 Task: Search one way flight ticket for 1 adult, 5 children, 2 infants in seat and 1 infant on lap in first from Brainerd: Brainerd Lakes Regional Airport to Fort Wayne: Fort Wayne International Airport on 5-4-2023. Choice of flights is Sun country airlines. Number of bags: 2 carry on bags and 6 checked bags. Price is upto 72000. Outbound departure time preference is 21:45.
Action: Mouse moved to (328, 120)
Screenshot: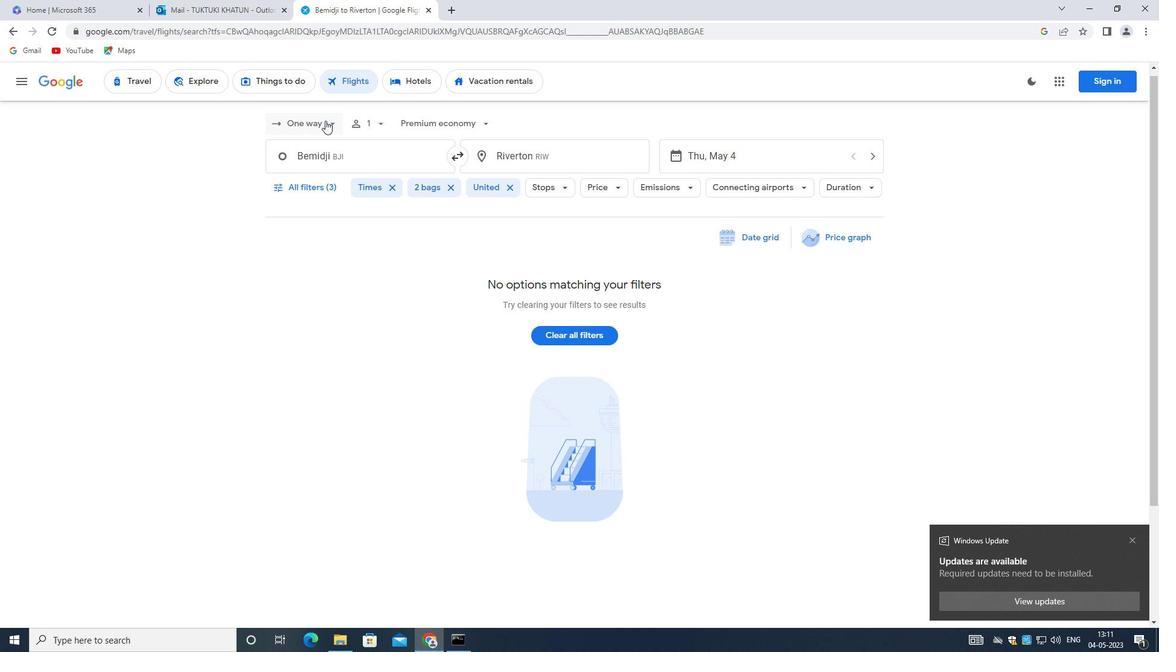 
Action: Mouse pressed left at (328, 120)
Screenshot: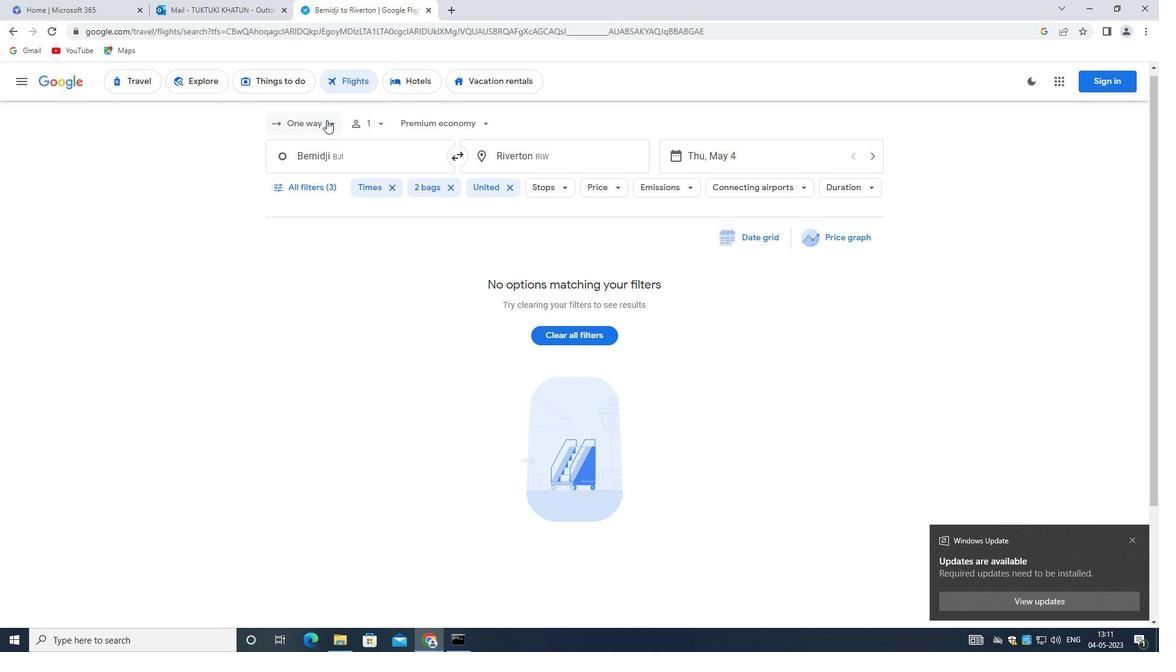
Action: Mouse moved to (328, 176)
Screenshot: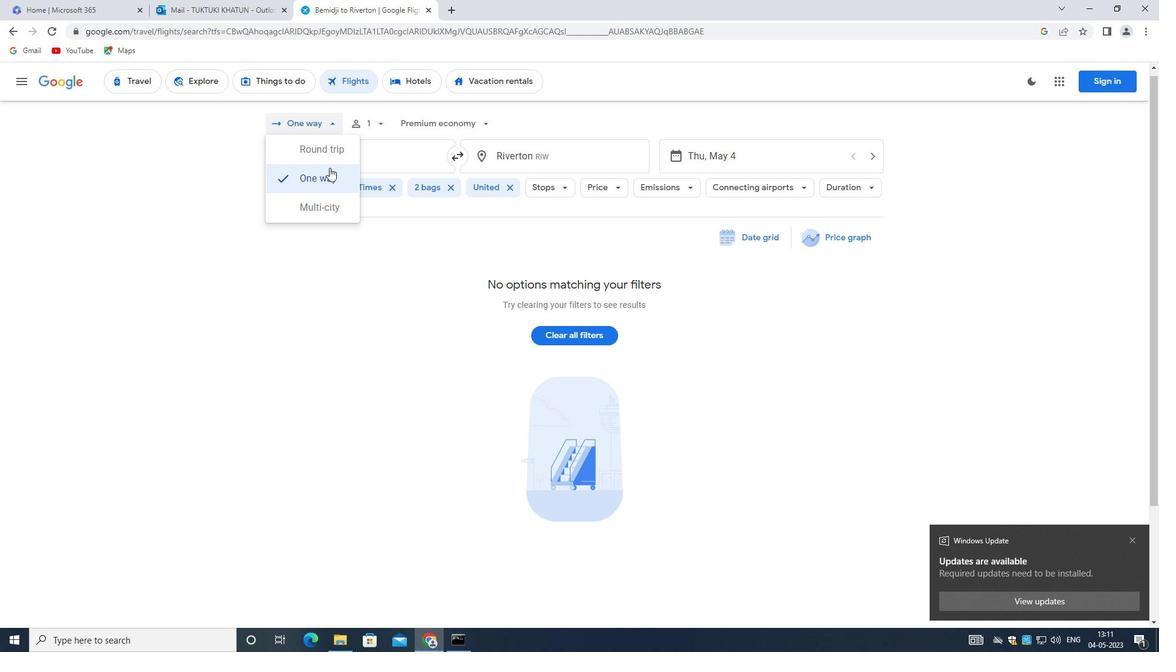 
Action: Mouse pressed left at (328, 176)
Screenshot: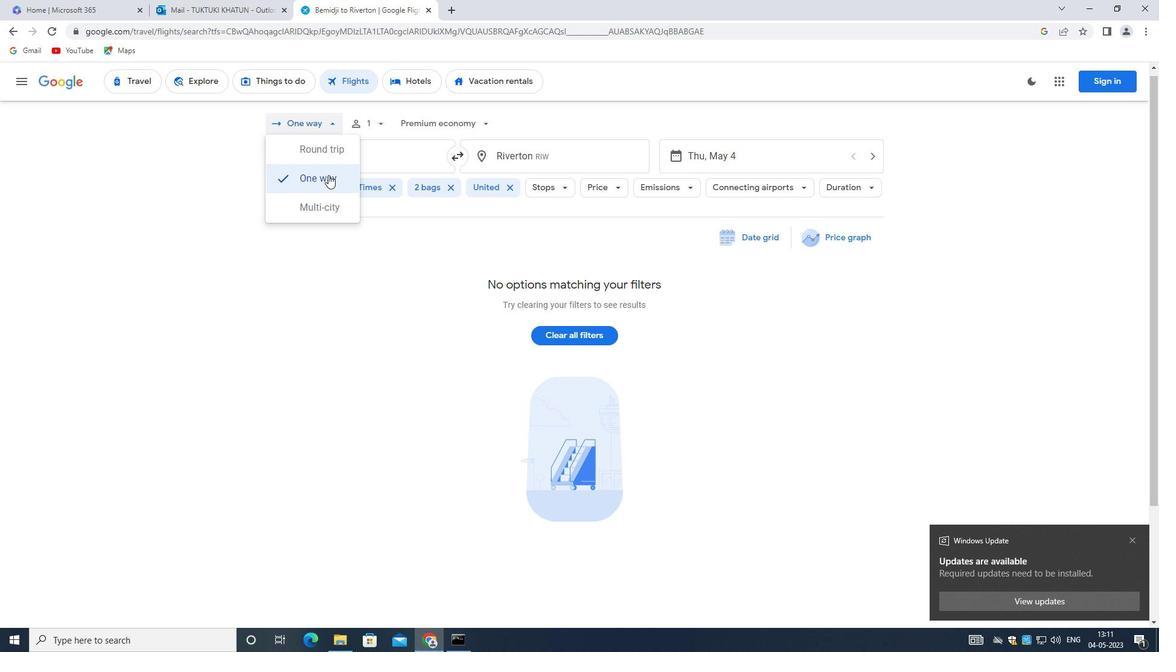 
Action: Mouse moved to (389, 122)
Screenshot: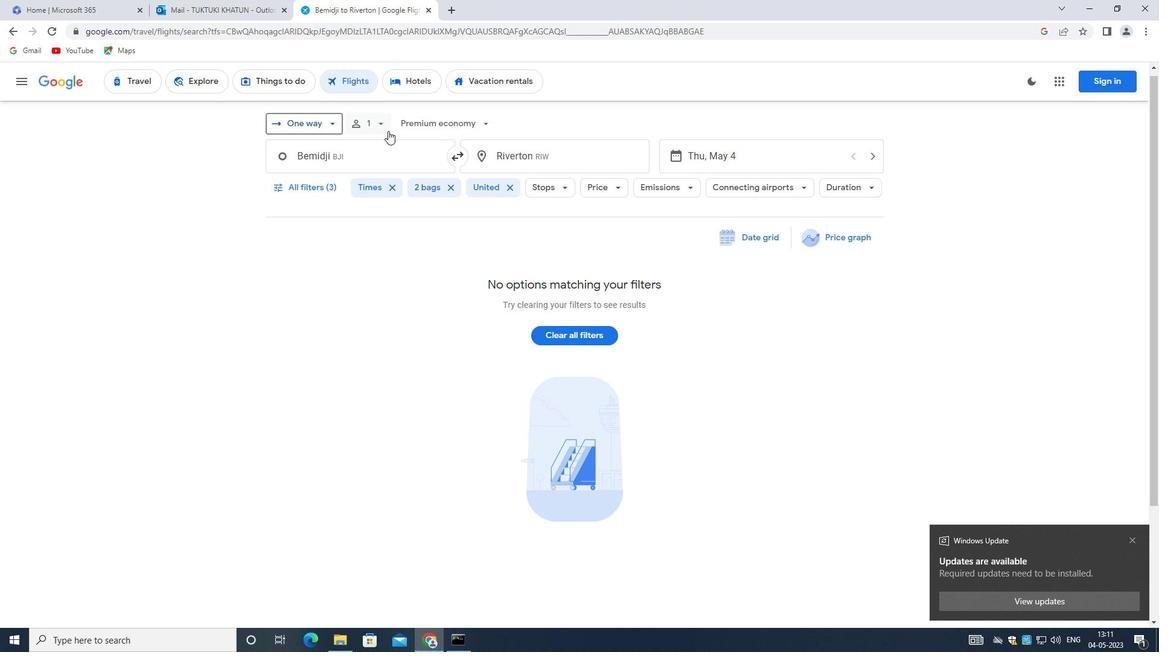 
Action: Mouse pressed left at (389, 122)
Screenshot: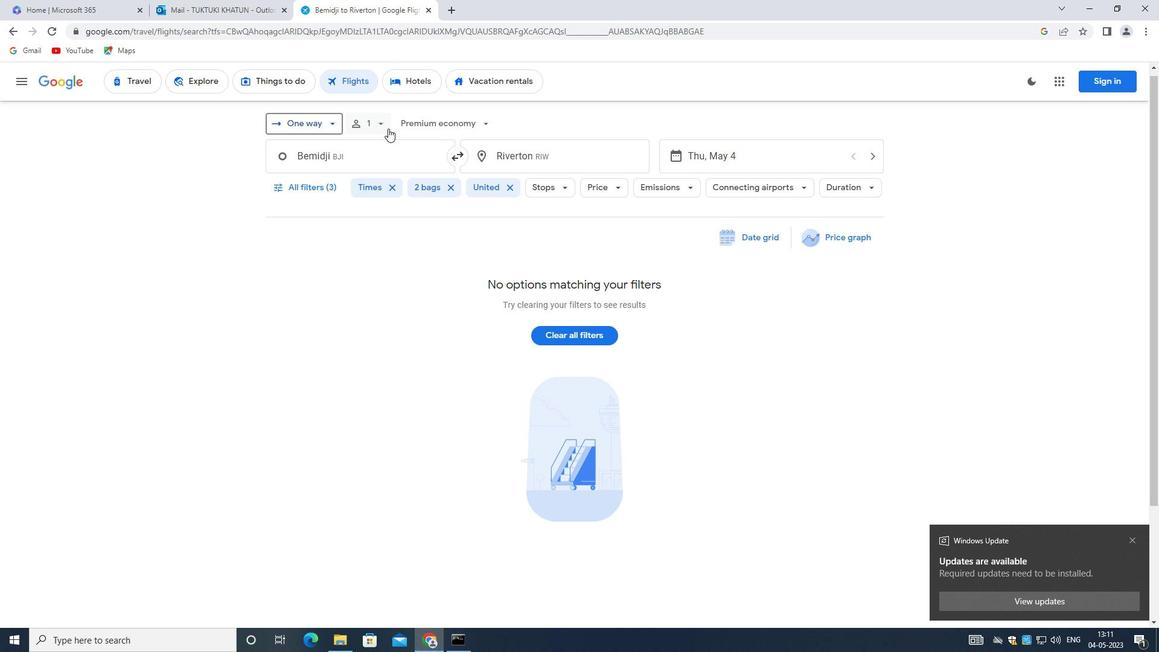 
Action: Mouse moved to (469, 180)
Screenshot: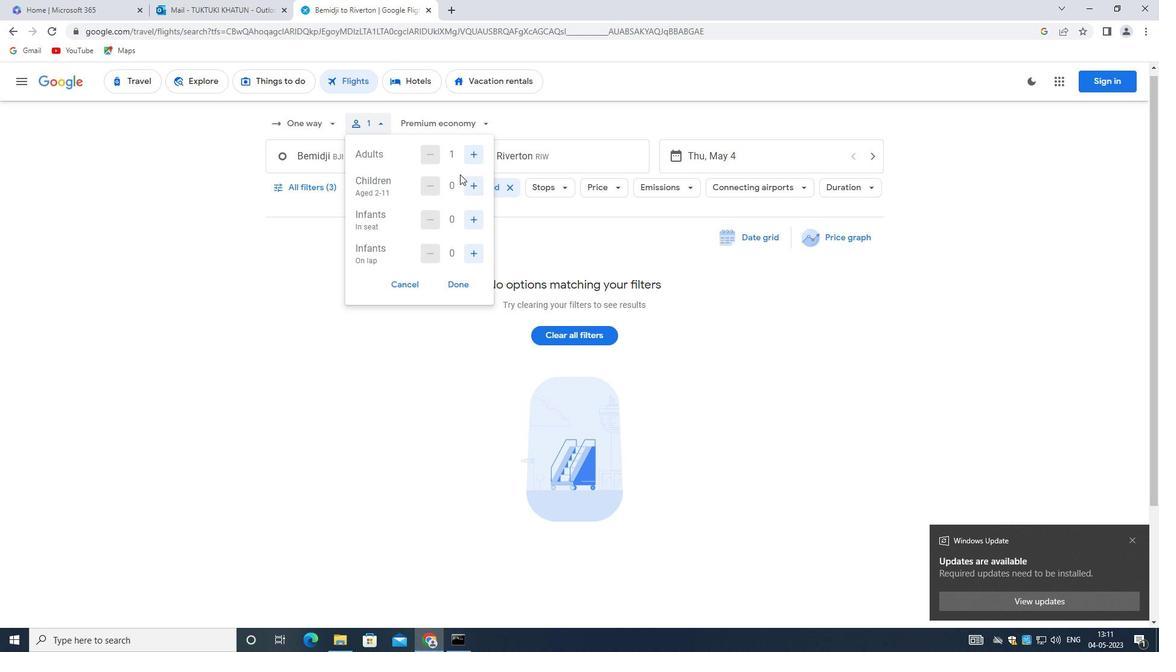 
Action: Mouse pressed left at (469, 180)
Screenshot: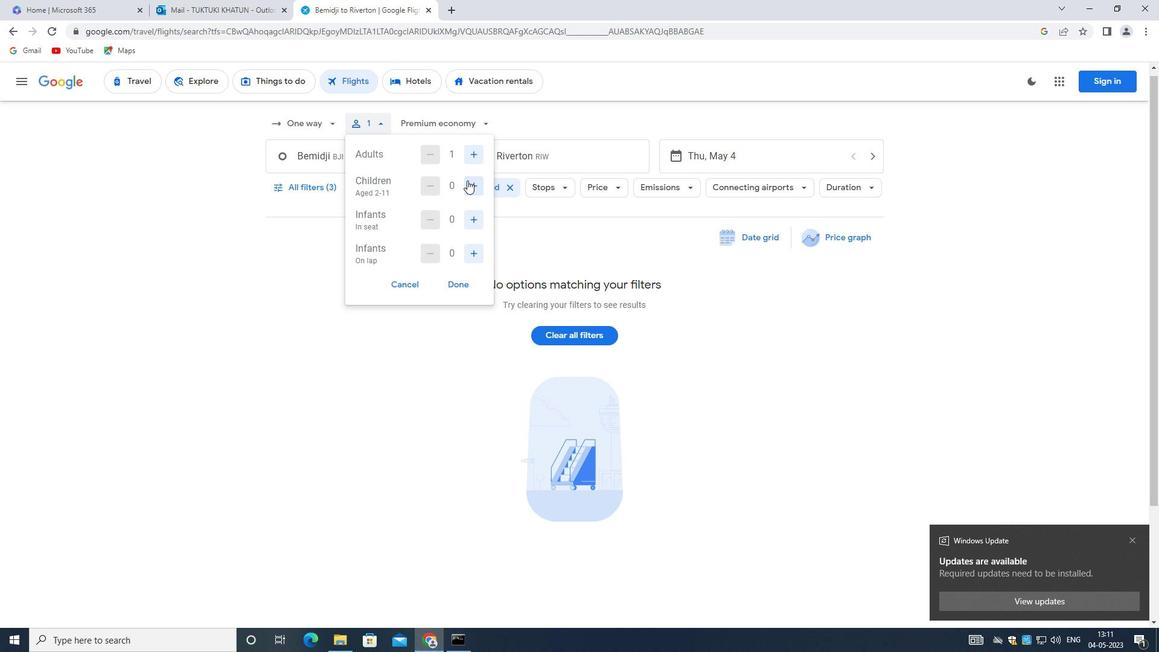 
Action: Mouse moved to (470, 180)
Screenshot: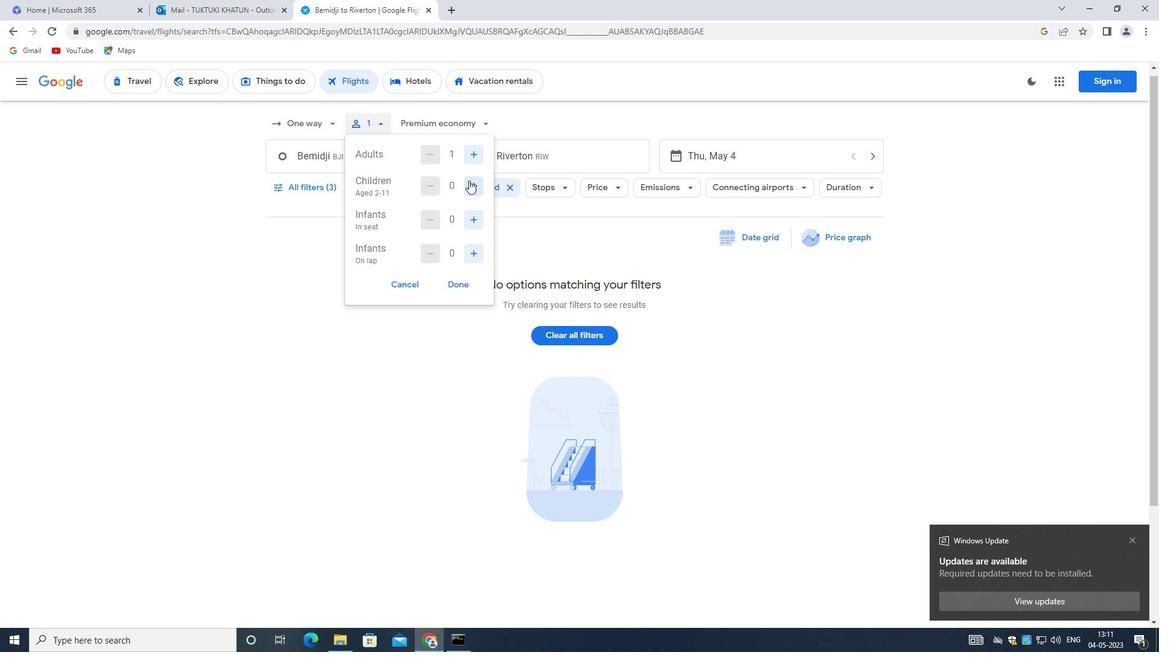 
Action: Mouse pressed left at (470, 180)
Screenshot: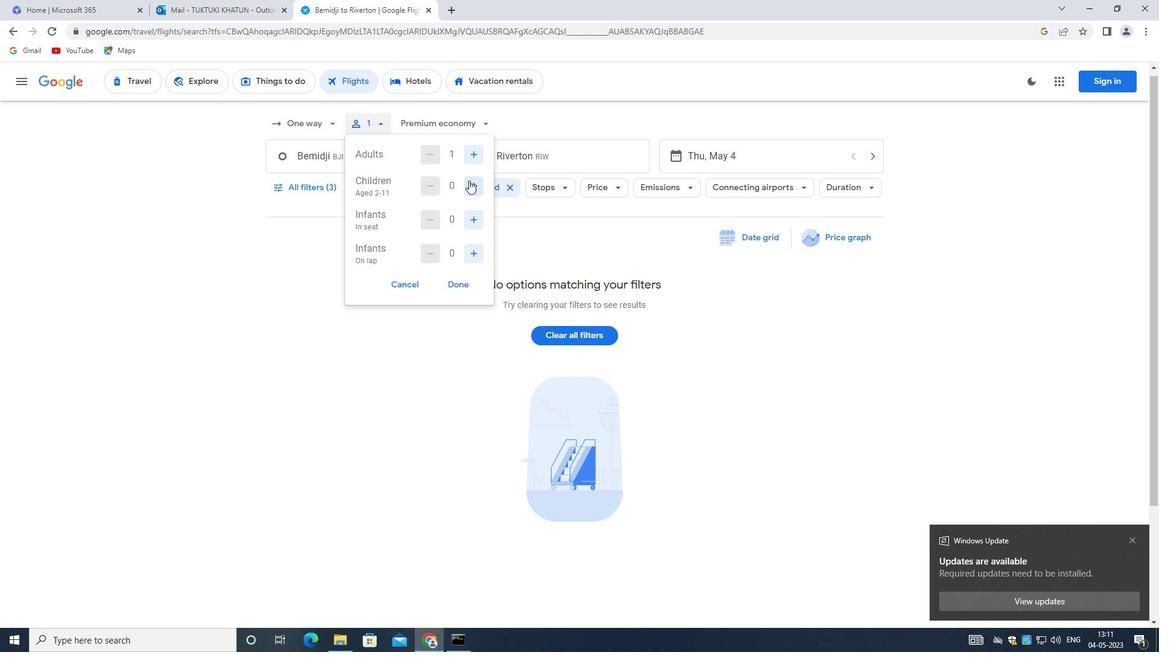 
Action: Mouse pressed left at (470, 180)
Screenshot: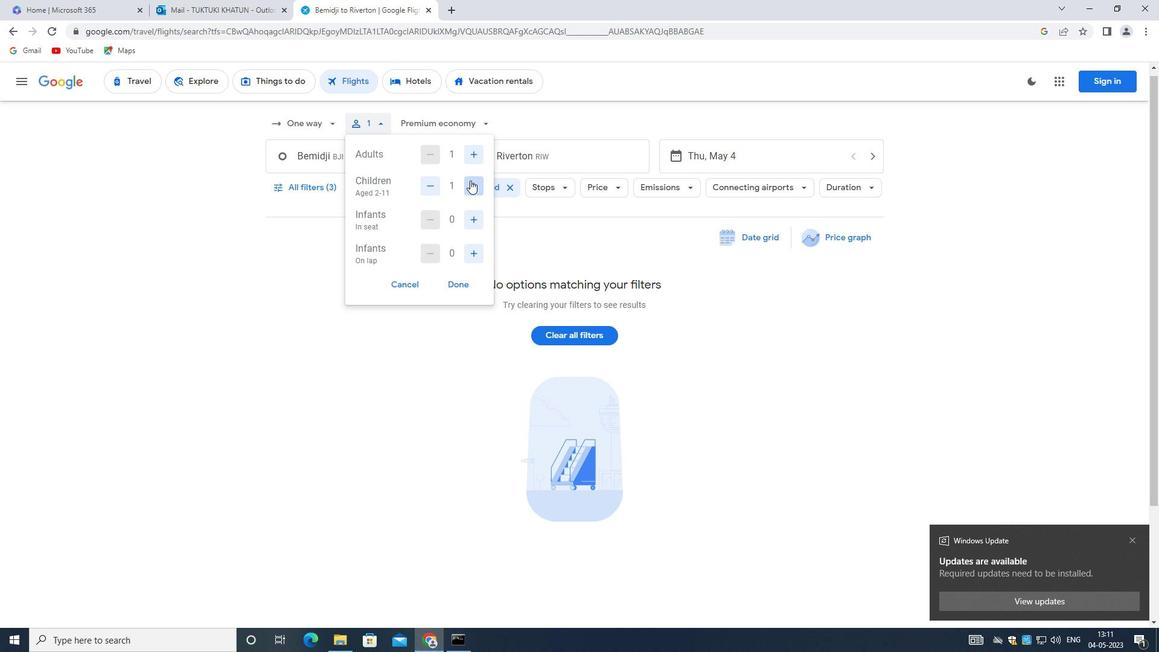 
Action: Mouse moved to (470, 180)
Screenshot: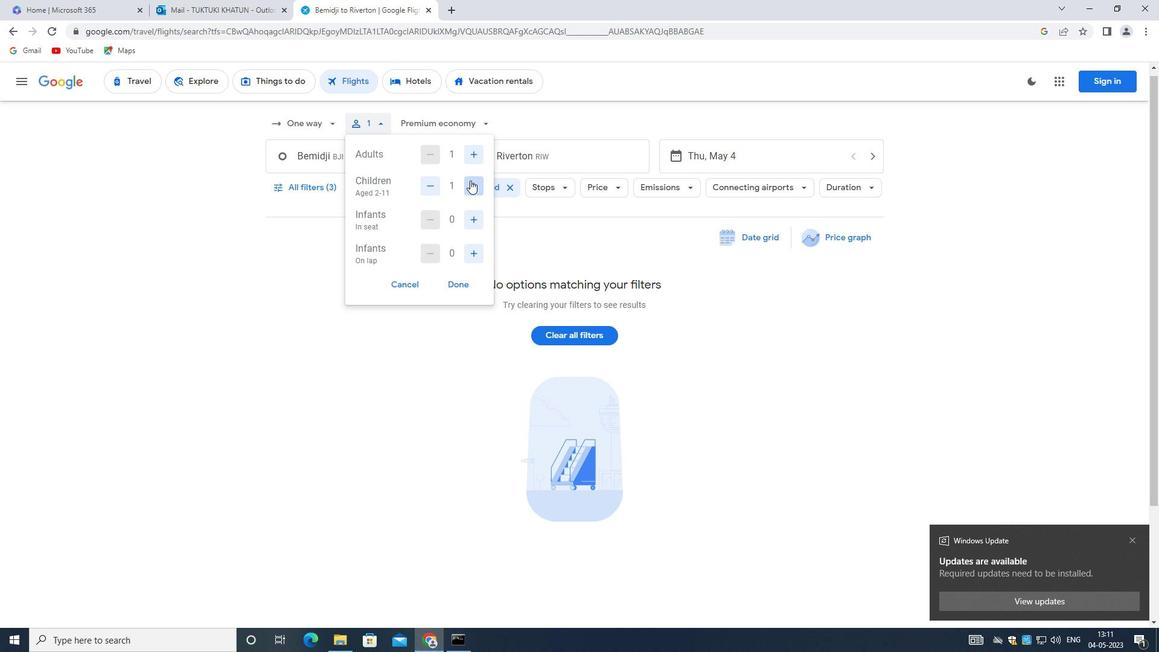 
Action: Mouse pressed left at (470, 180)
Screenshot: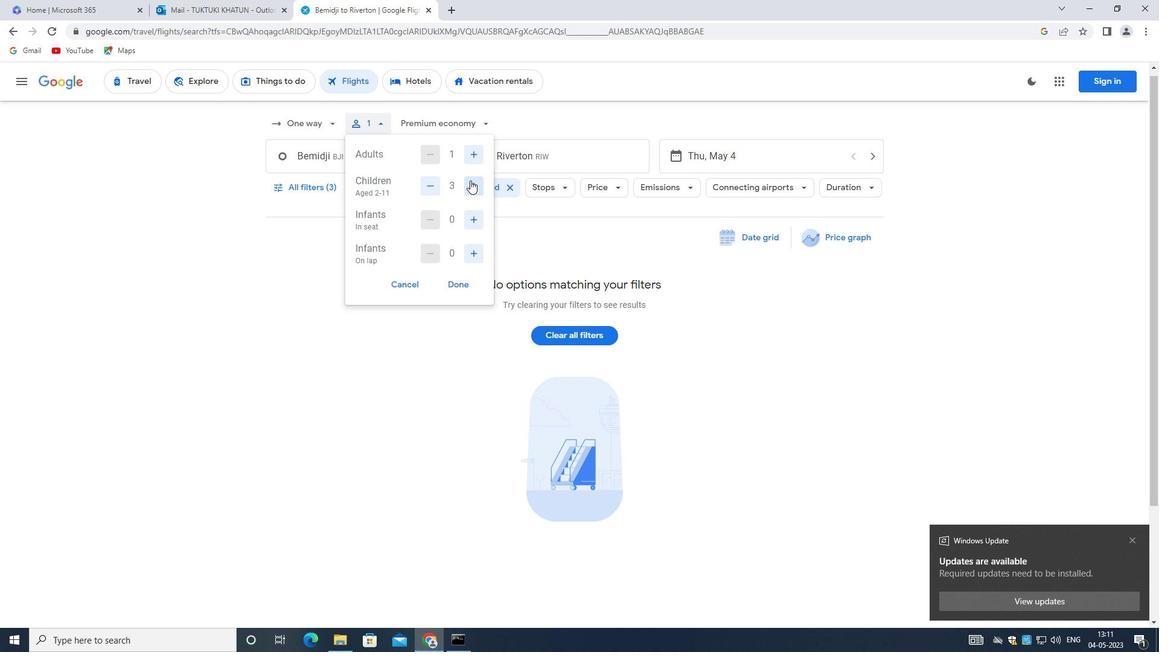 
Action: Mouse pressed left at (470, 180)
Screenshot: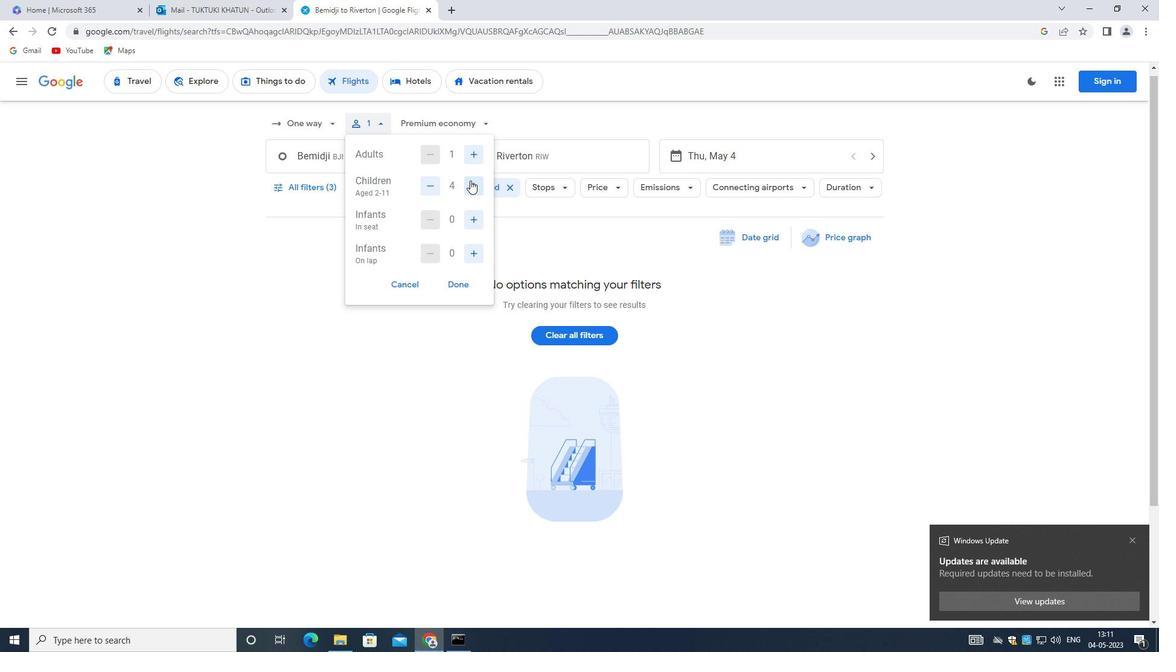 
Action: Mouse moved to (476, 222)
Screenshot: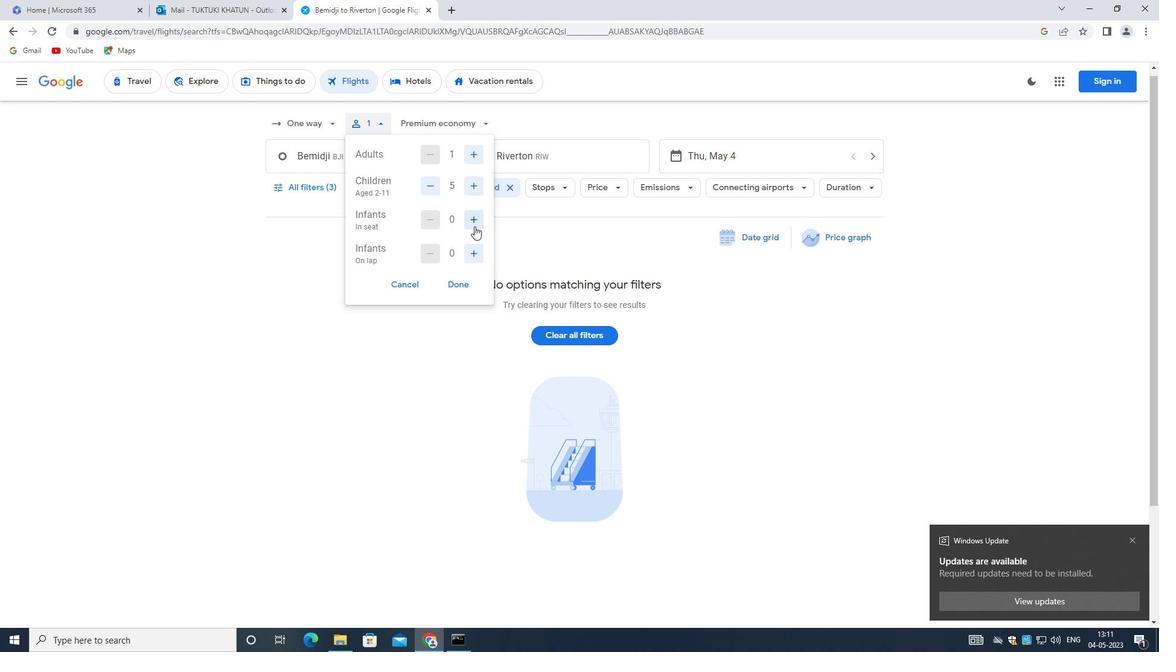 
Action: Mouse pressed left at (476, 222)
Screenshot: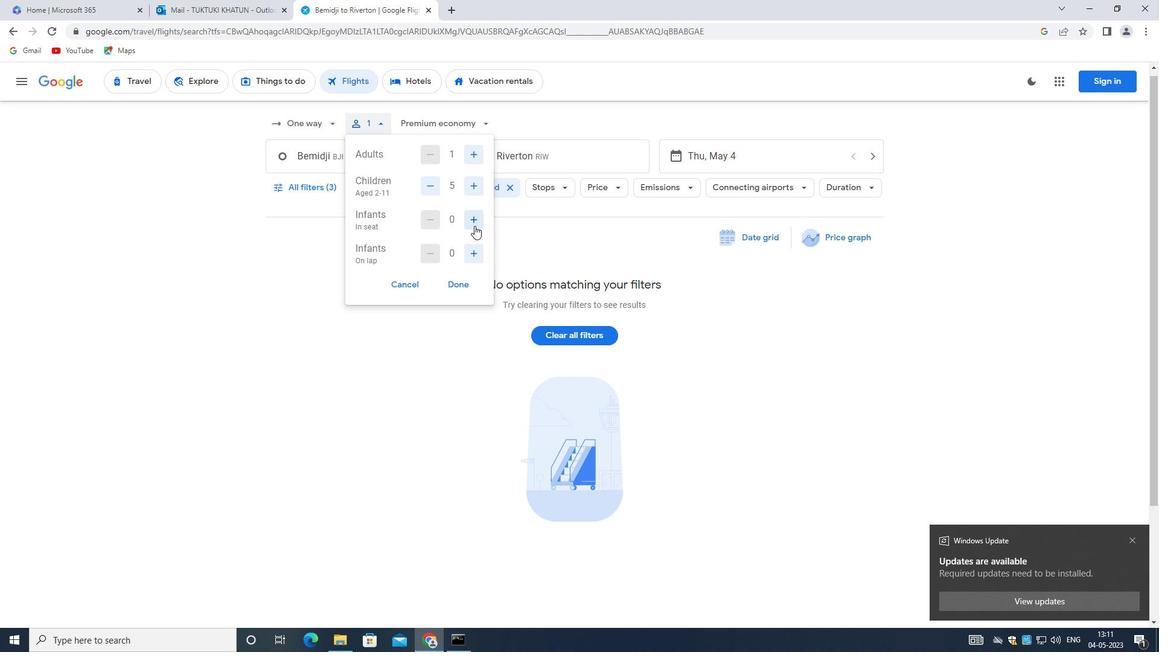 
Action: Mouse pressed left at (476, 222)
Screenshot: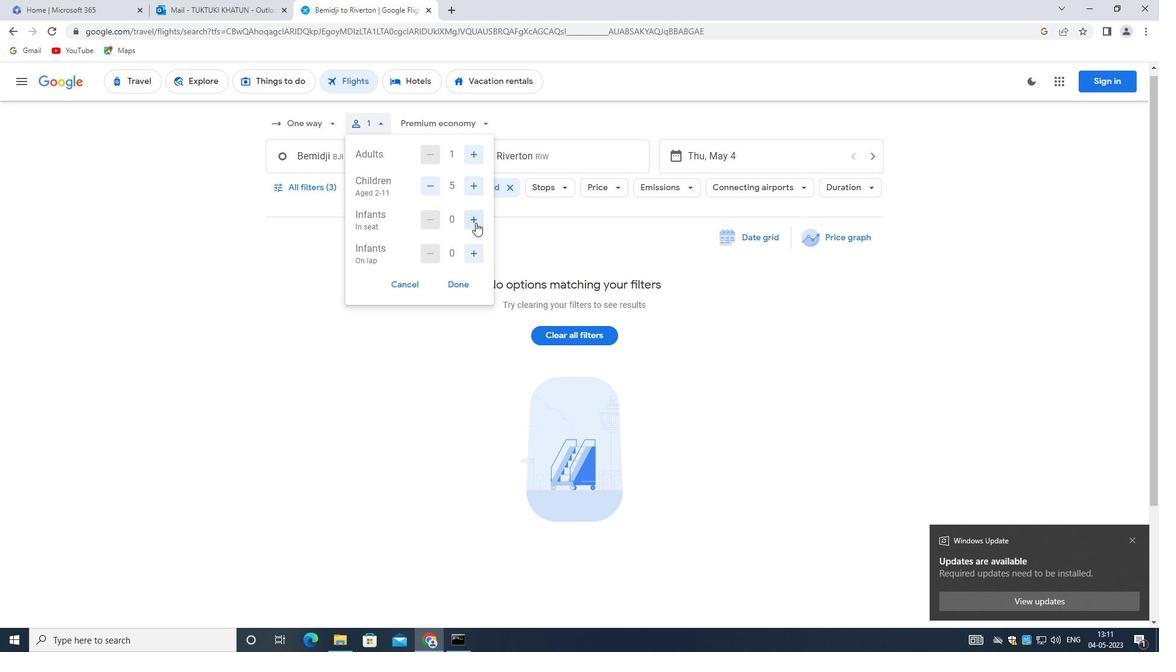 
Action: Mouse moved to (472, 253)
Screenshot: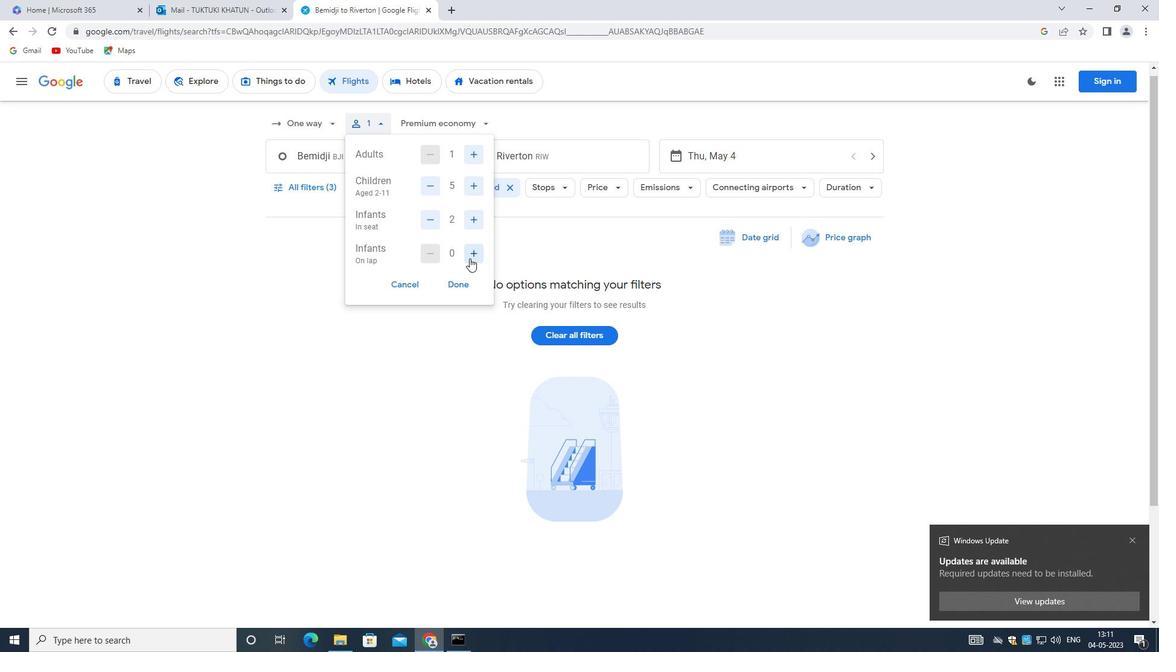 
Action: Mouse pressed left at (472, 253)
Screenshot: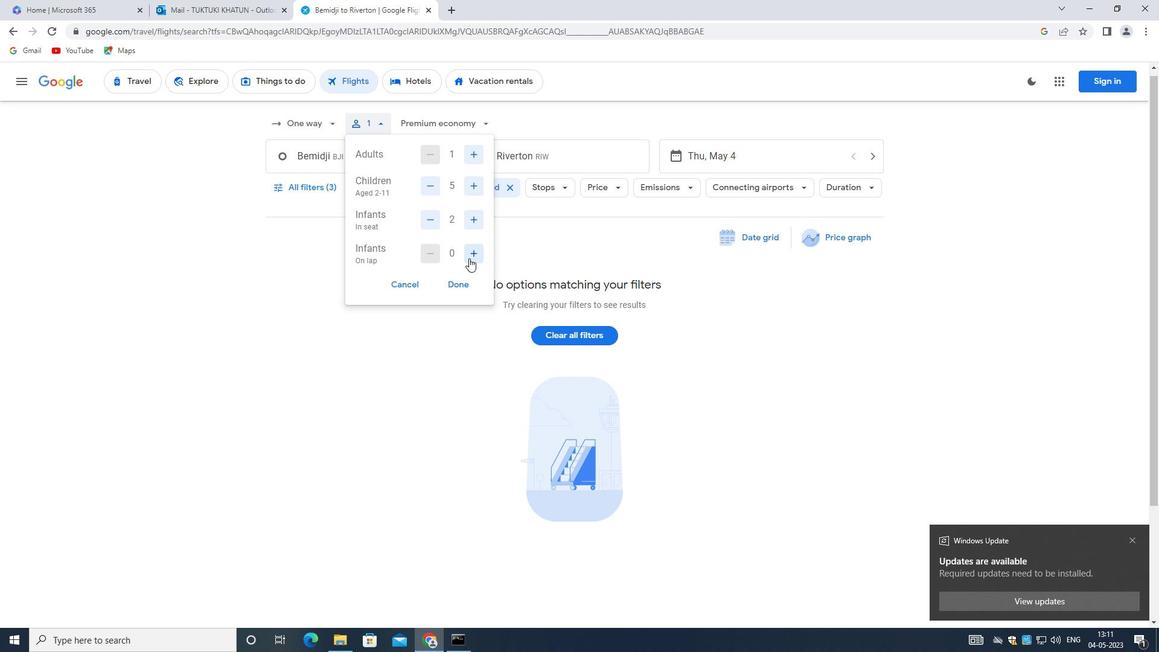 
Action: Mouse moved to (433, 218)
Screenshot: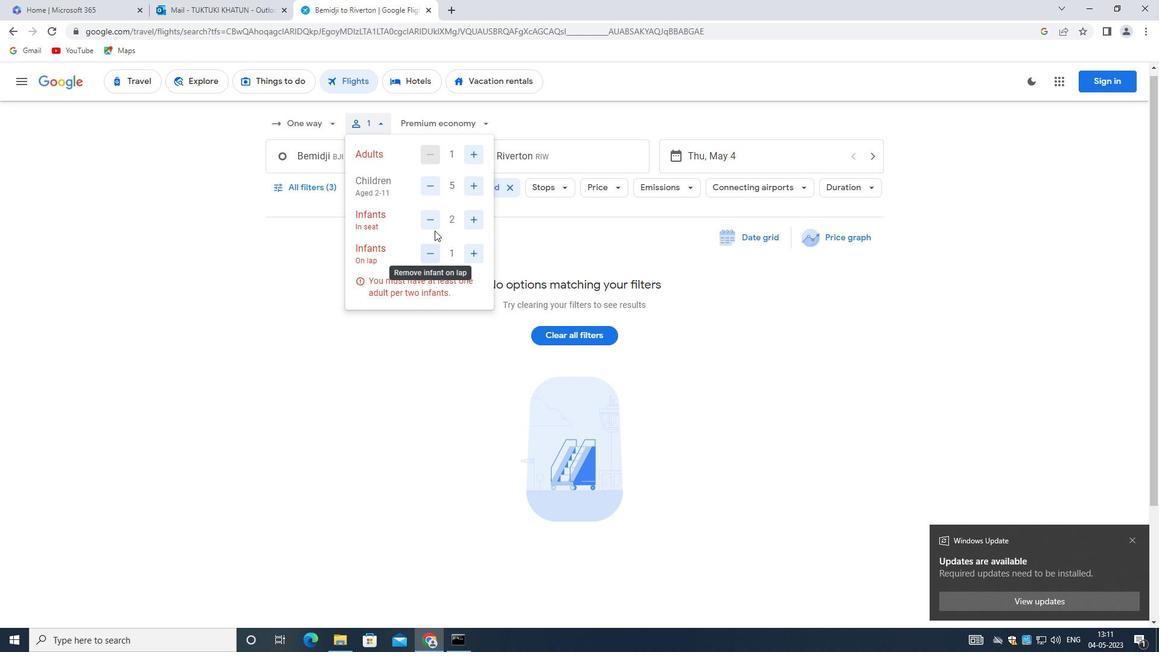 
Action: Mouse pressed left at (433, 218)
Screenshot: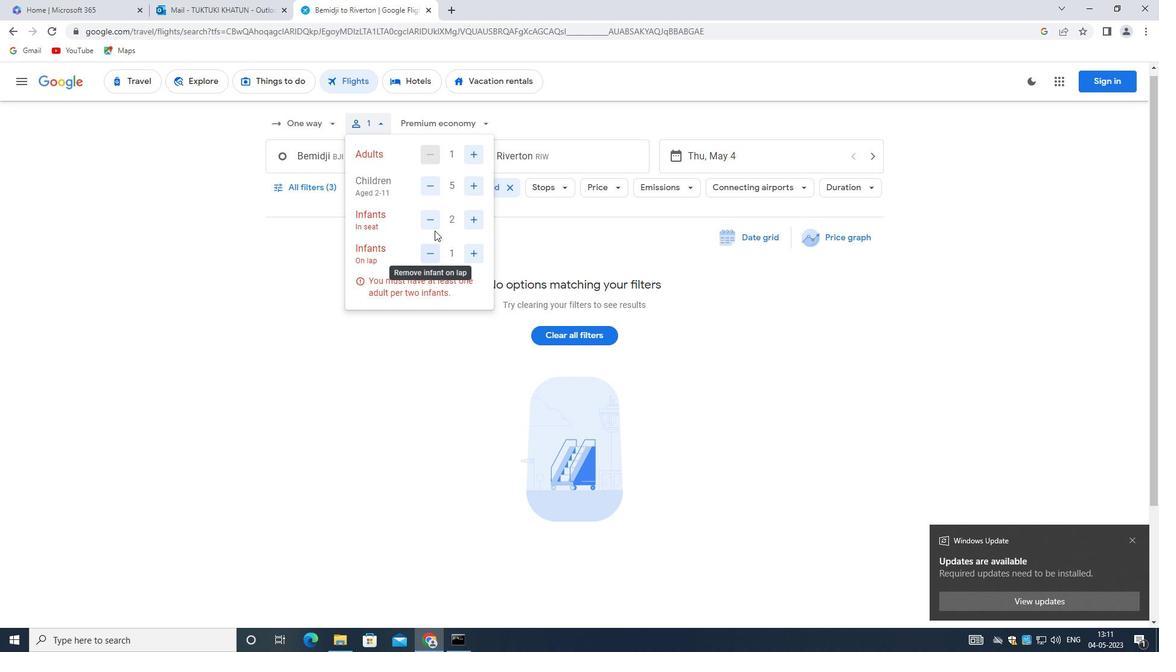 
Action: Mouse moved to (458, 289)
Screenshot: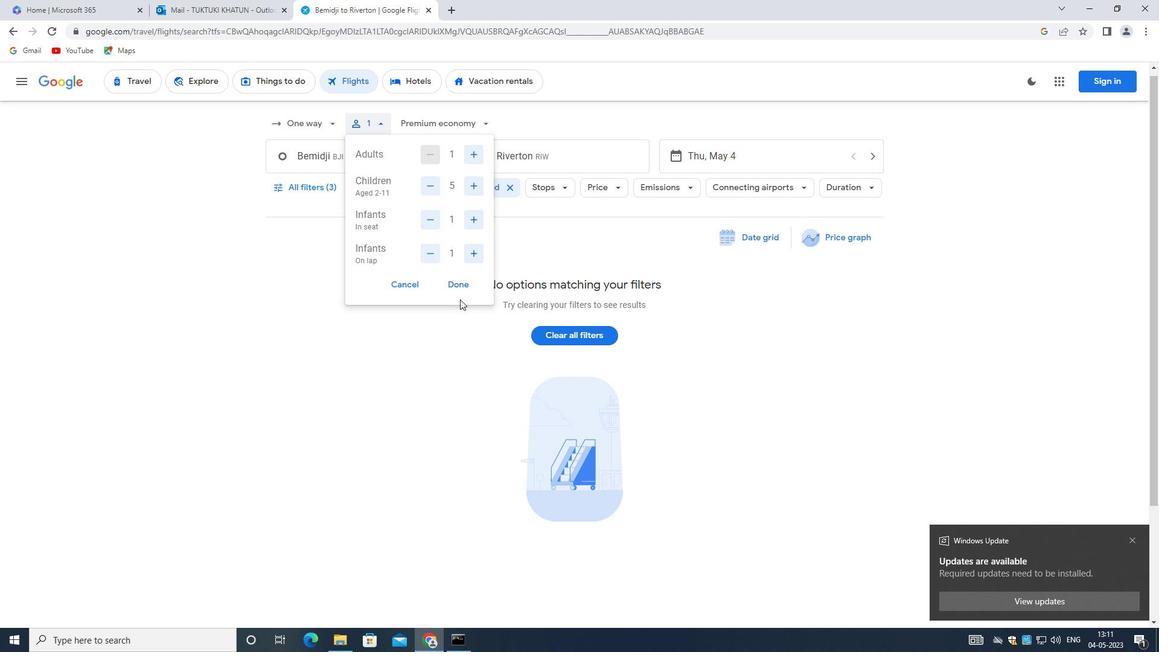 
Action: Mouse pressed left at (458, 289)
Screenshot: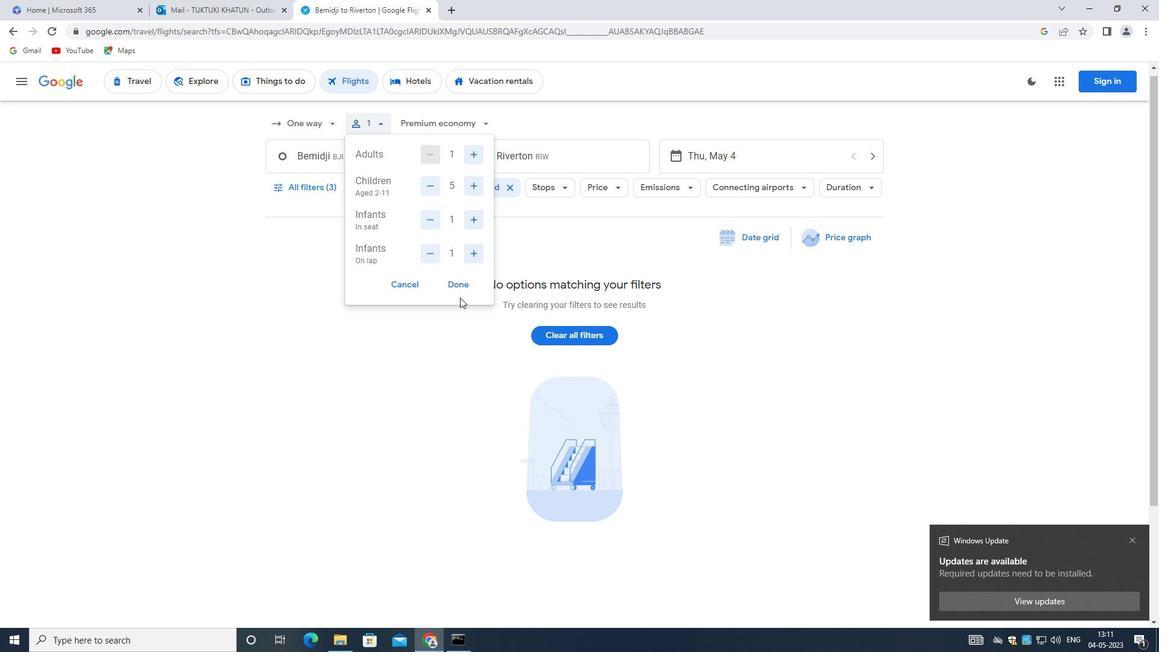 
Action: Mouse moved to (450, 125)
Screenshot: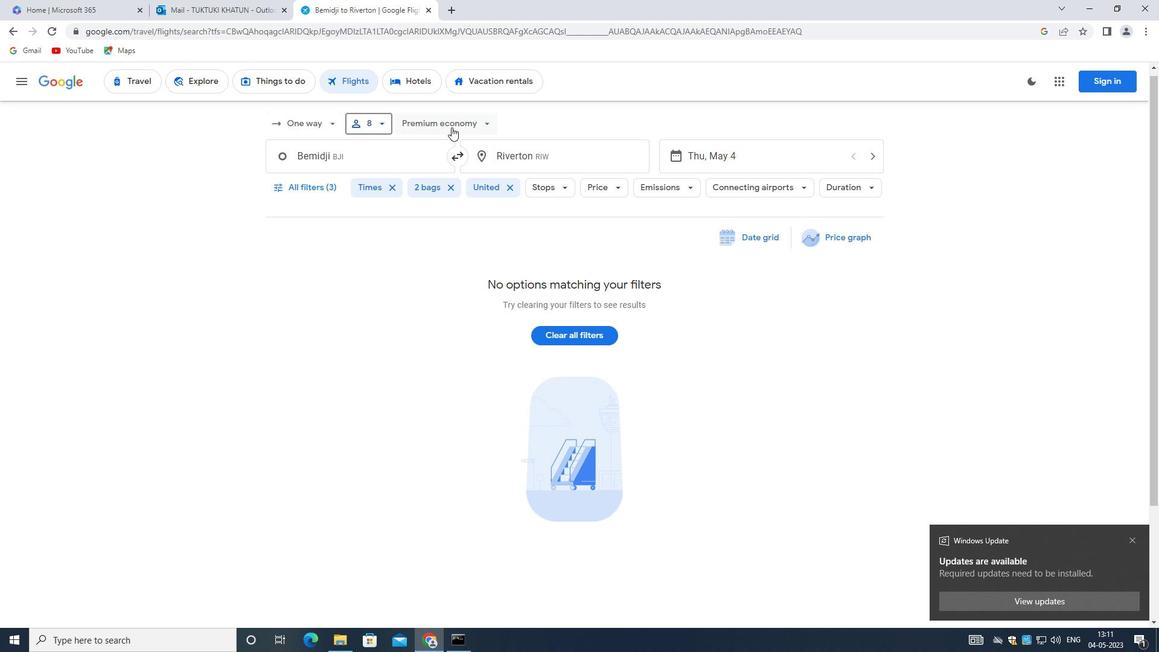 
Action: Mouse pressed left at (450, 125)
Screenshot: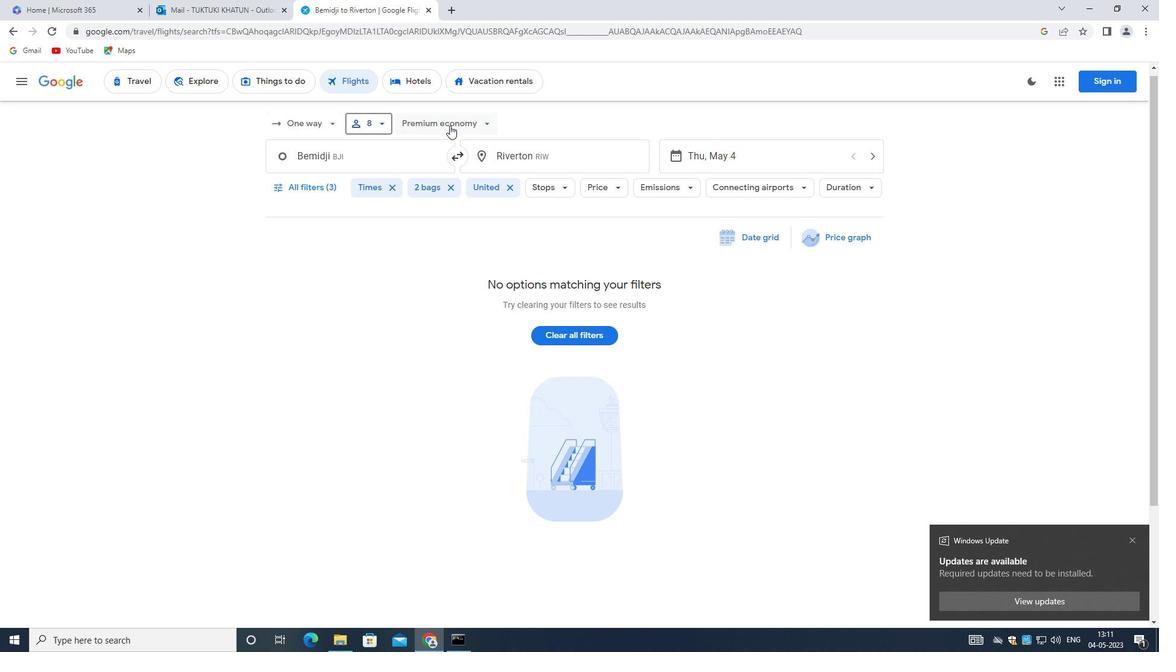 
Action: Mouse moved to (340, 165)
Screenshot: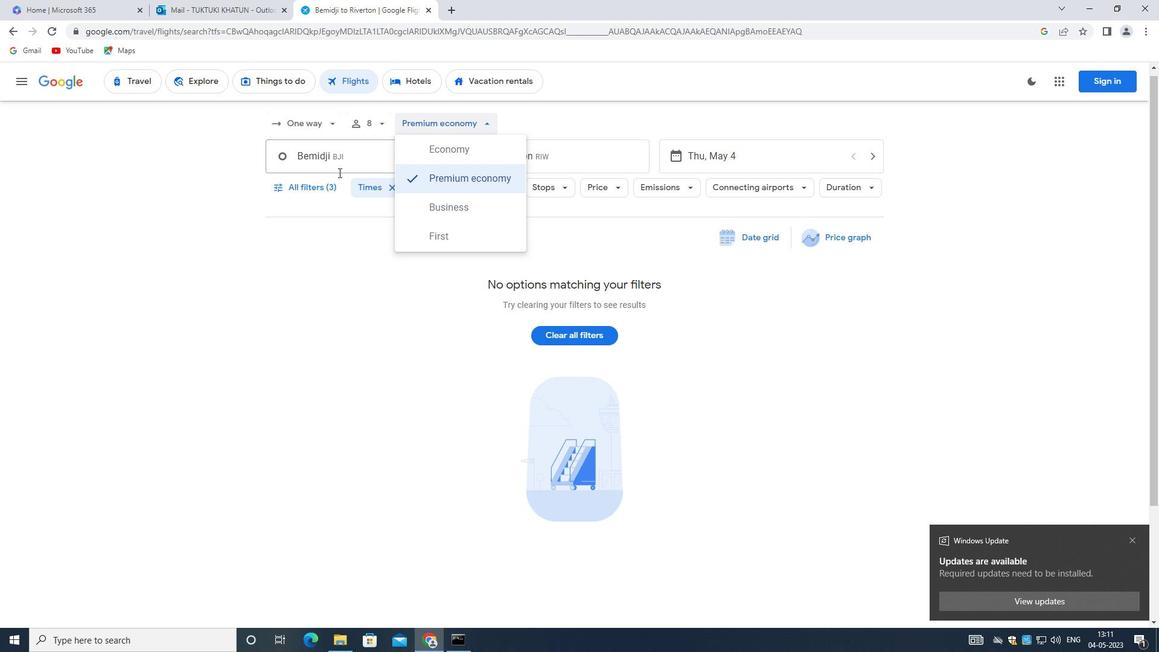 
Action: Mouse pressed left at (340, 165)
Screenshot: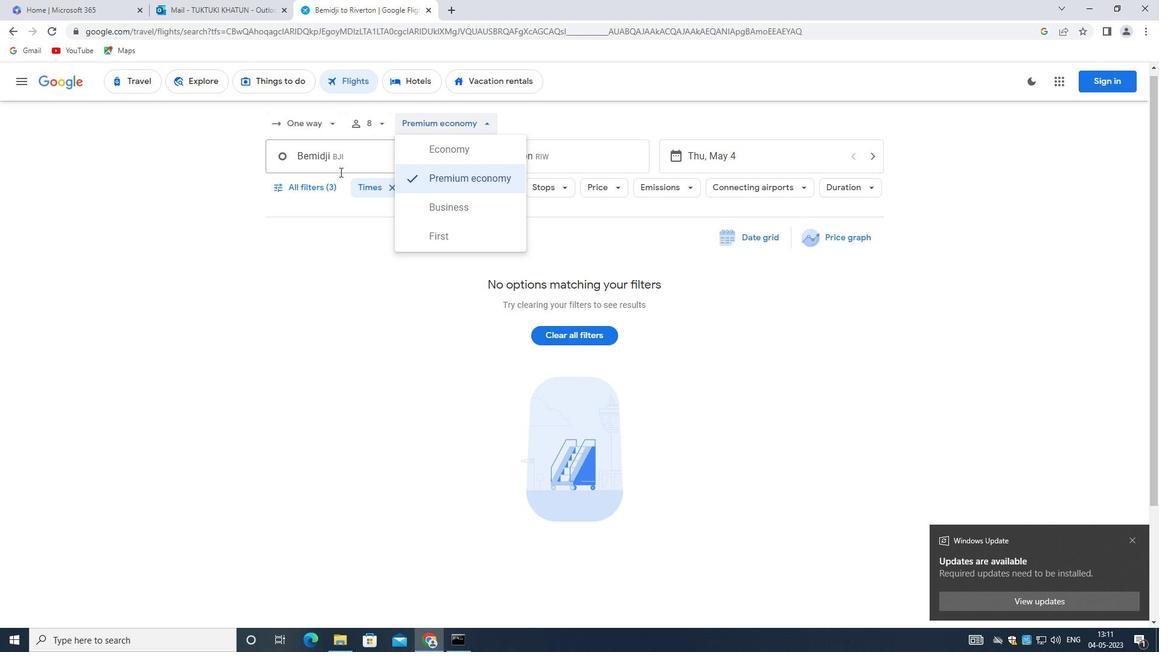 
Action: Mouse moved to (339, 161)
Screenshot: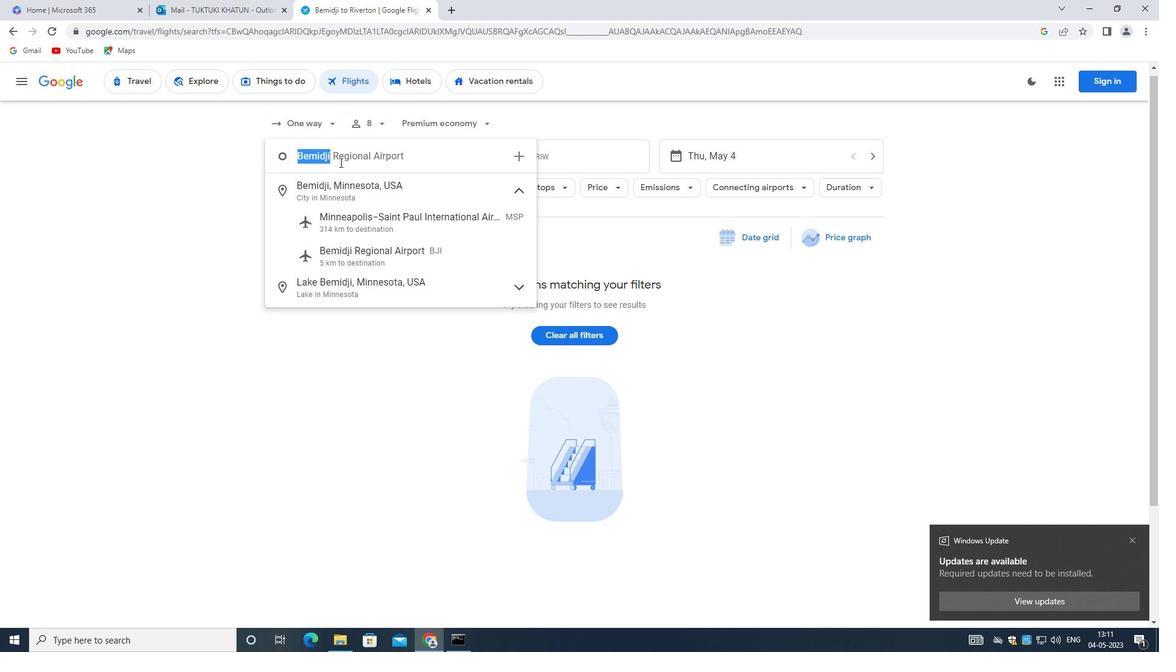 
Action: Key pressed <Key.backspace><Key.shift>BRAINERD
Screenshot: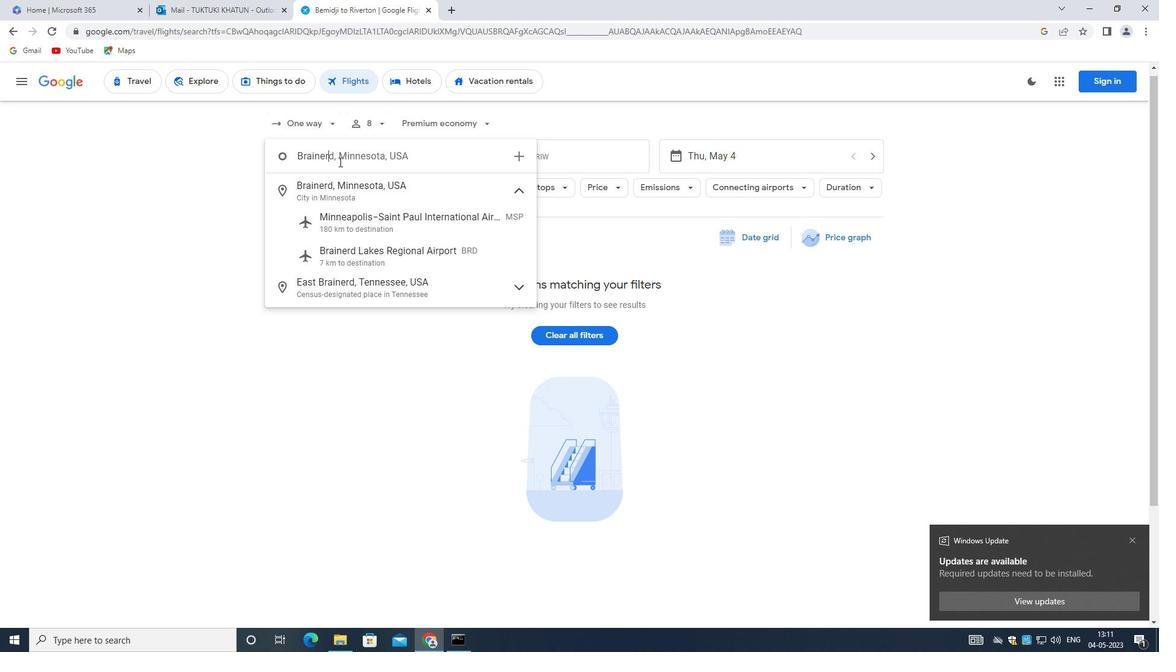 
Action: Mouse moved to (408, 241)
Screenshot: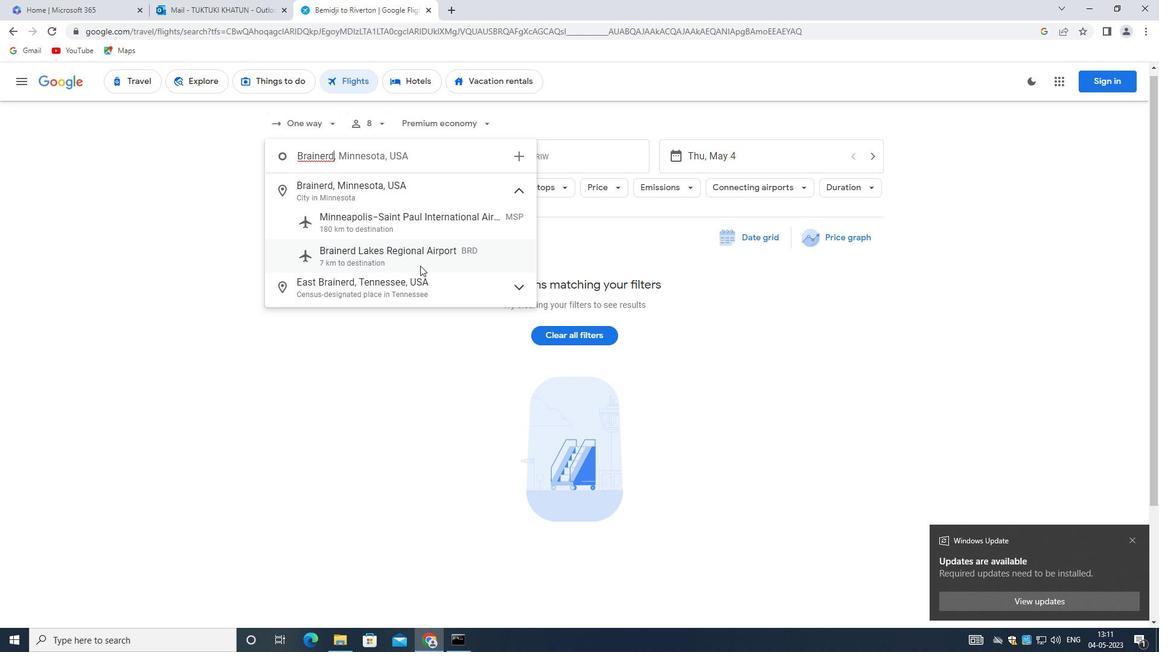 
Action: Mouse pressed left at (408, 241)
Screenshot: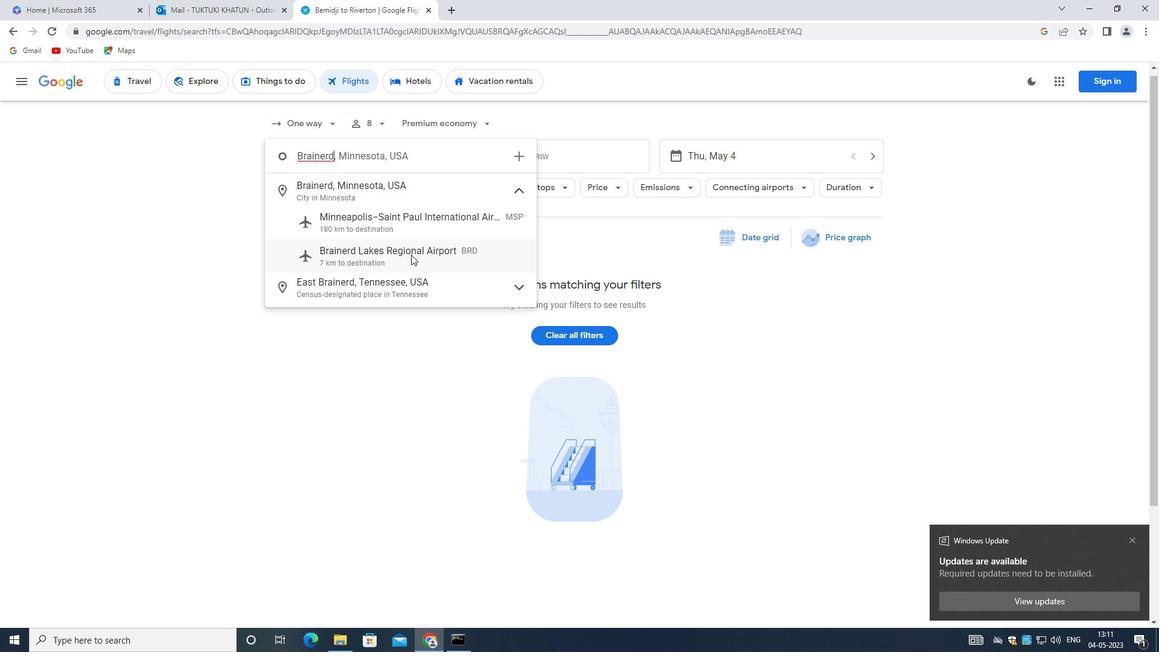 
Action: Mouse moved to (582, 146)
Screenshot: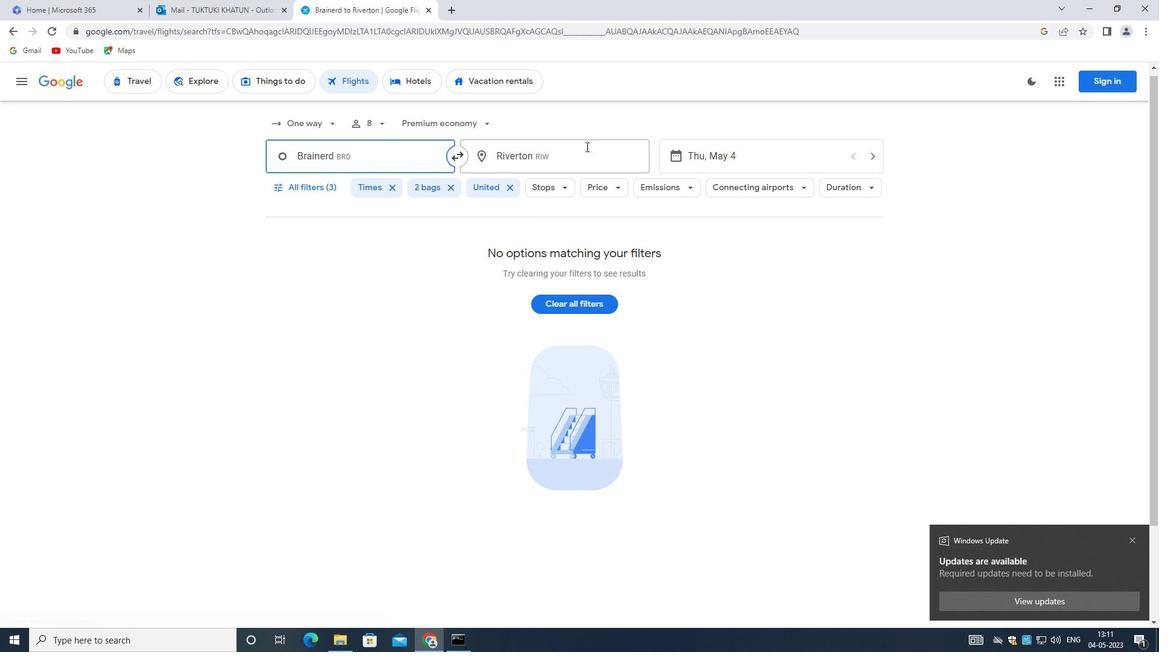
Action: Mouse pressed left at (582, 146)
Screenshot: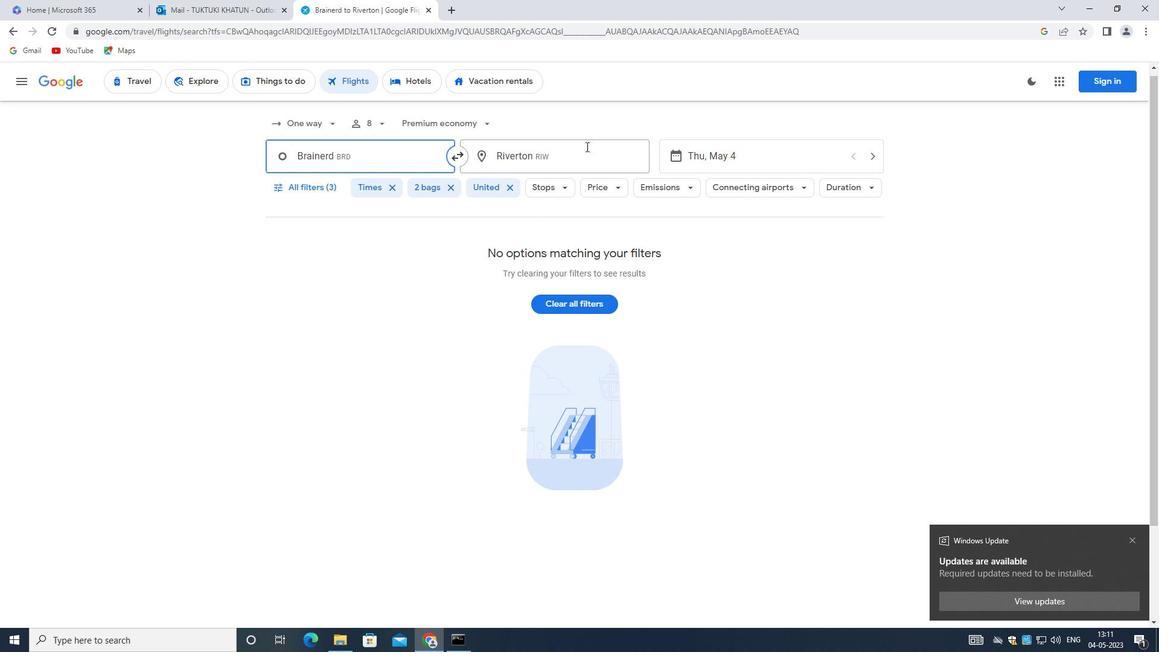 
Action: Mouse moved to (582, 146)
Screenshot: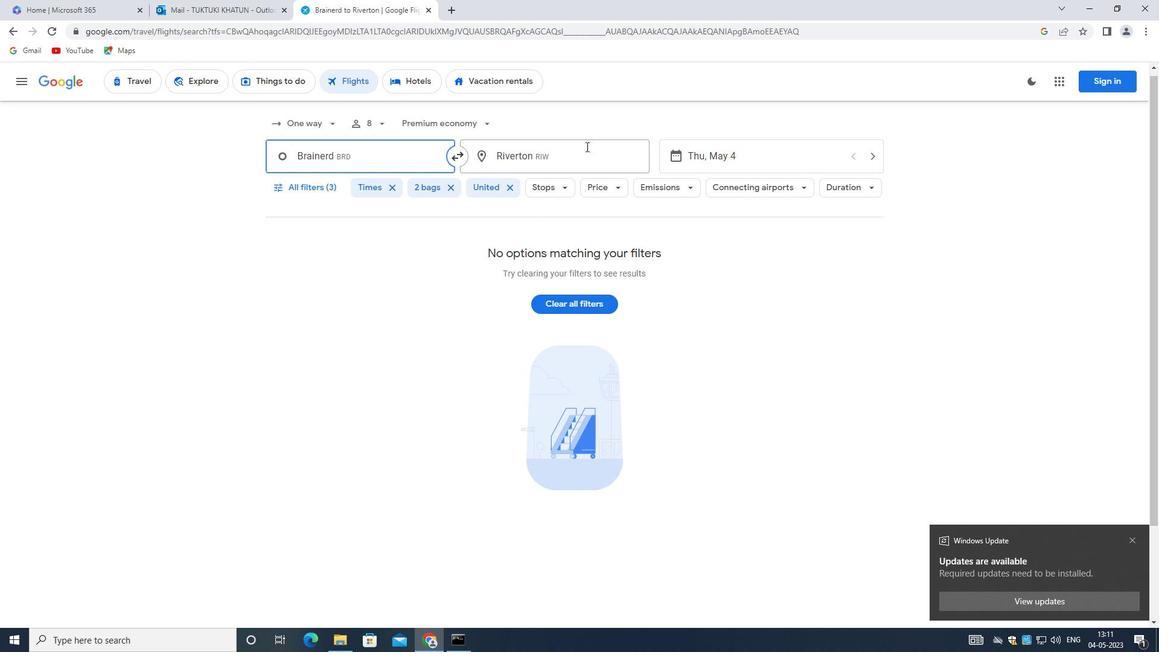 
Action: Key pressed <Key.backspace><Key.shift><Key.shift><Key.shift>FORT<Key.space><Key.shift>WAYNE<Key.space><Key.shift_r>I
Screenshot: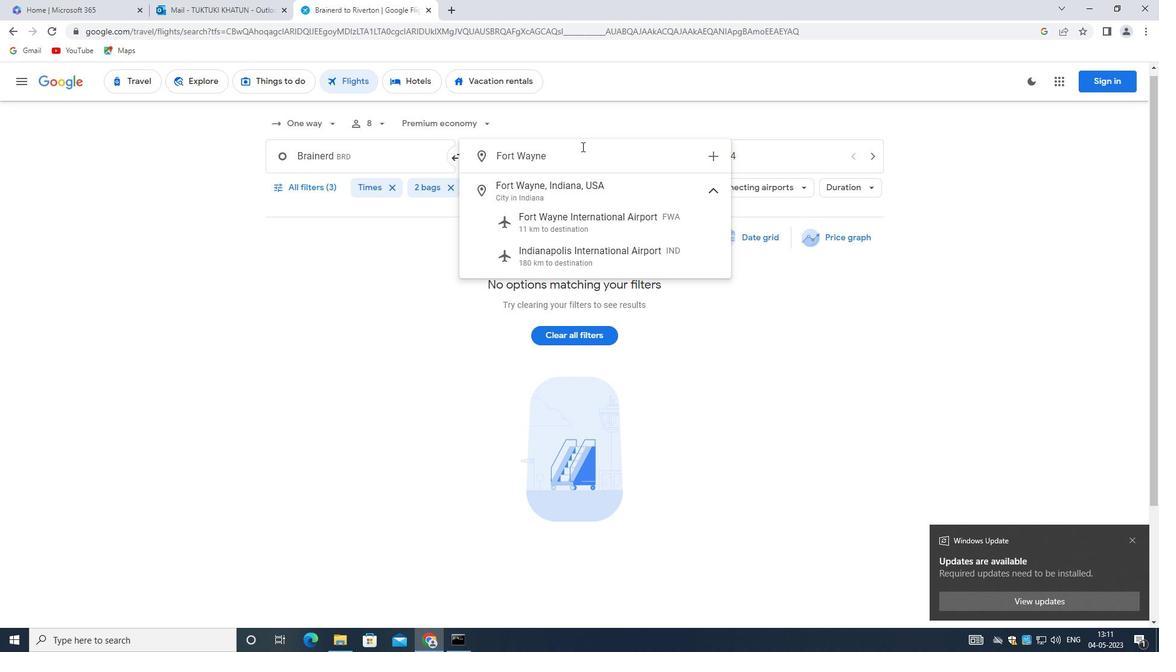 
Action: Mouse moved to (600, 217)
Screenshot: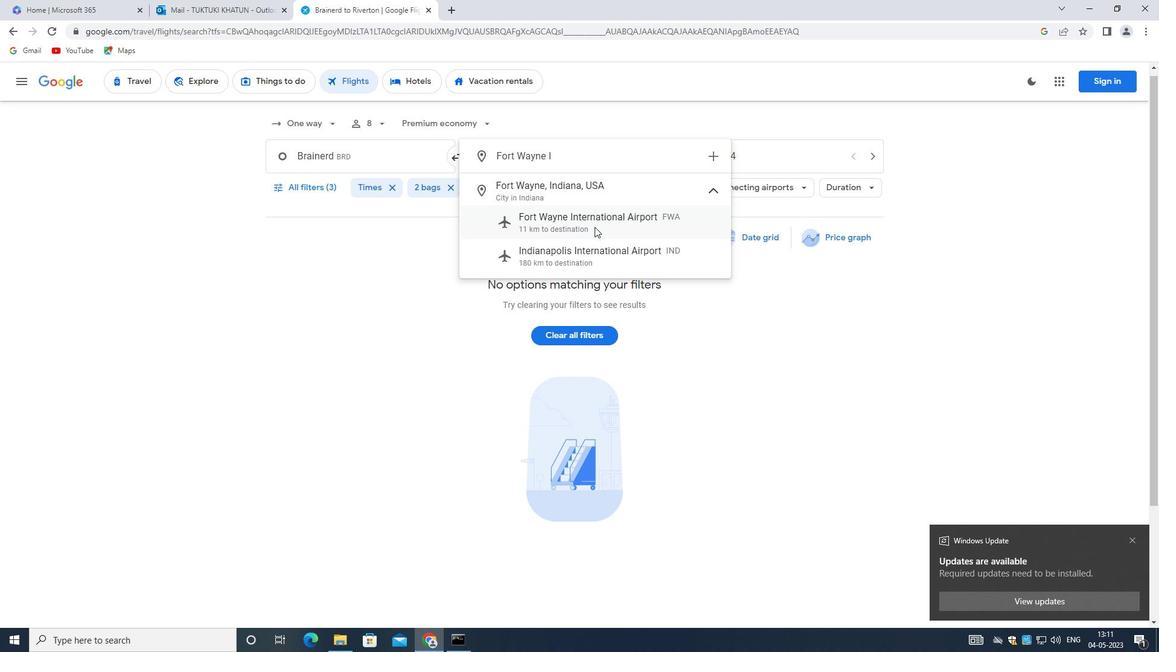 
Action: Mouse pressed left at (600, 217)
Screenshot: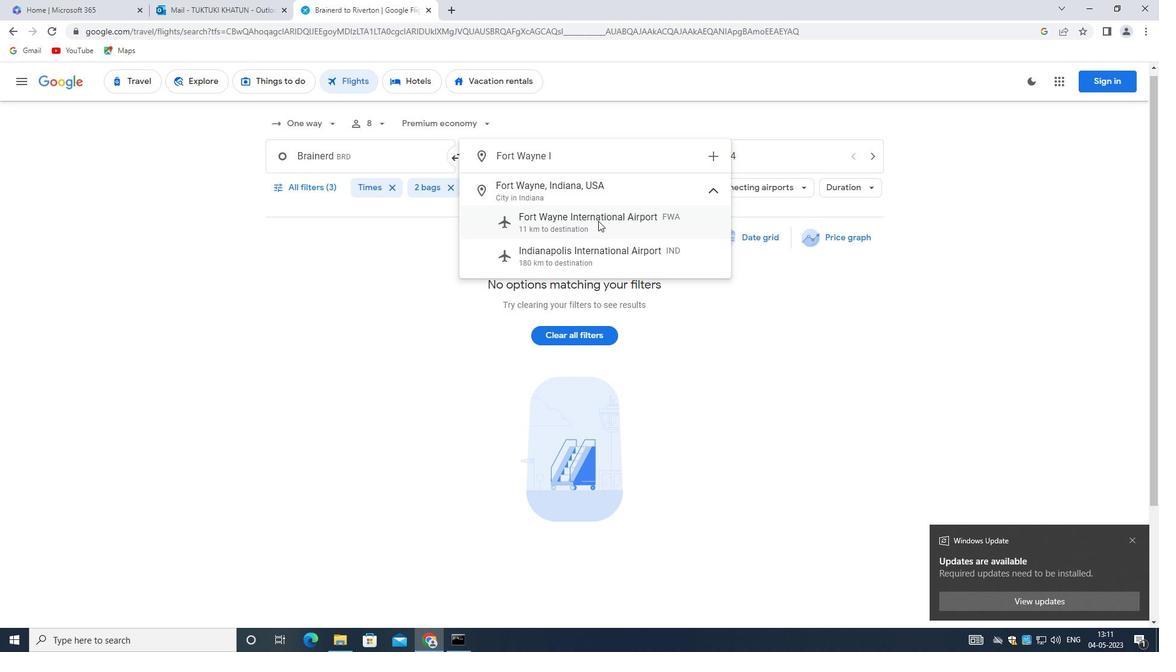 
Action: Mouse moved to (718, 151)
Screenshot: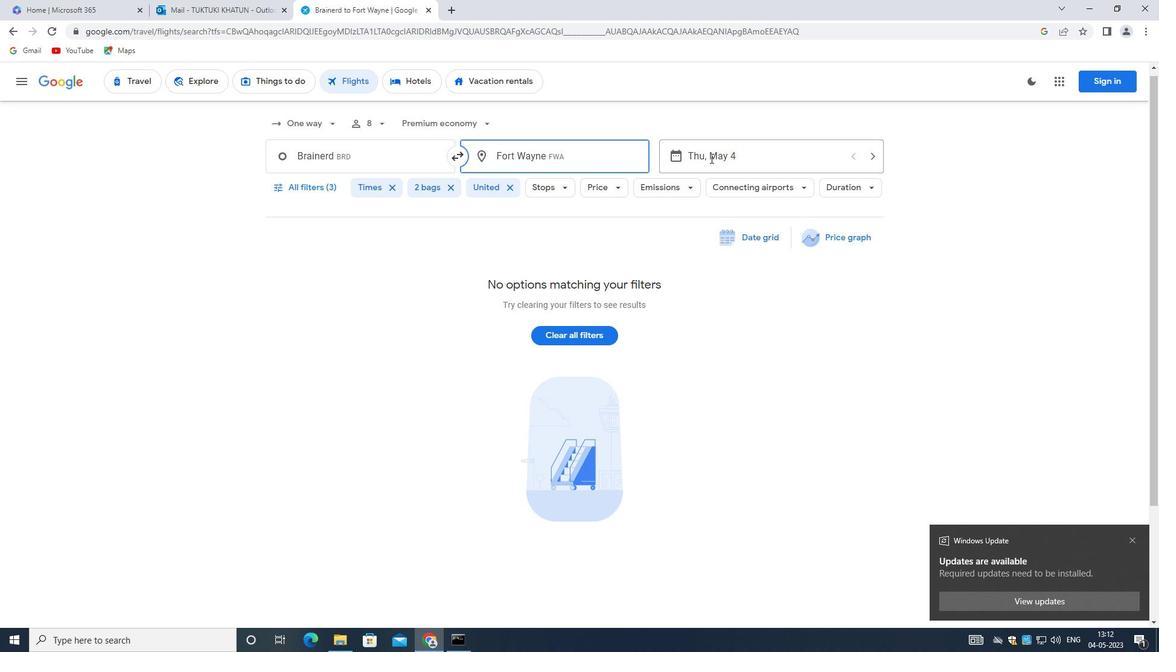 
Action: Mouse pressed left at (718, 151)
Screenshot: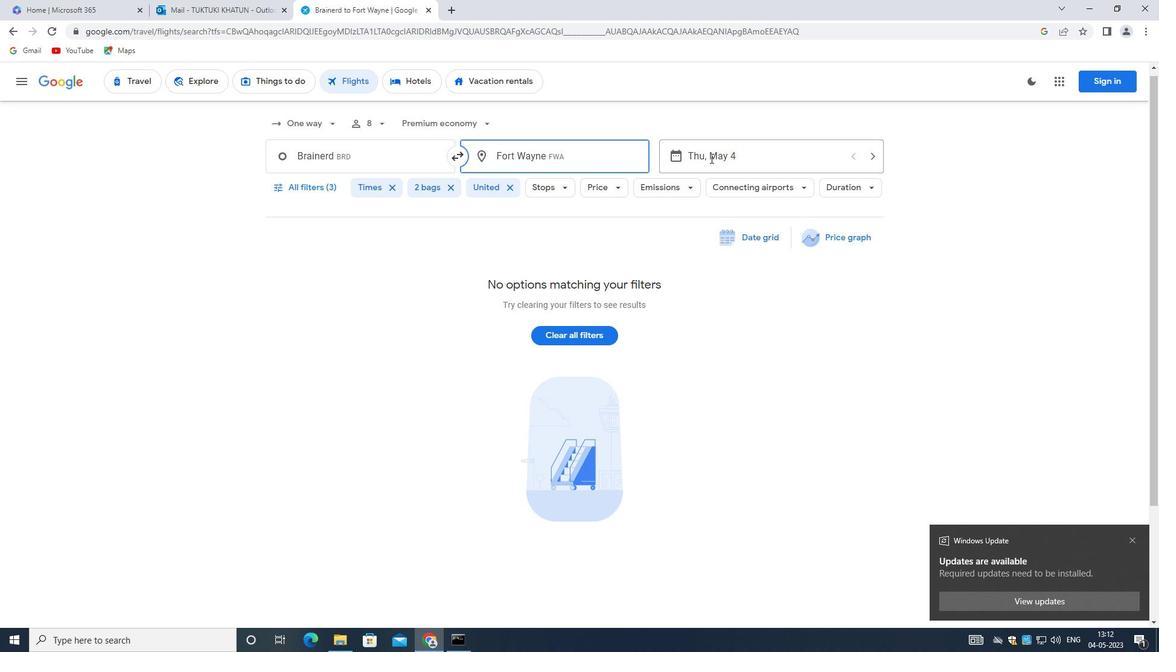 
Action: Mouse moved to (858, 454)
Screenshot: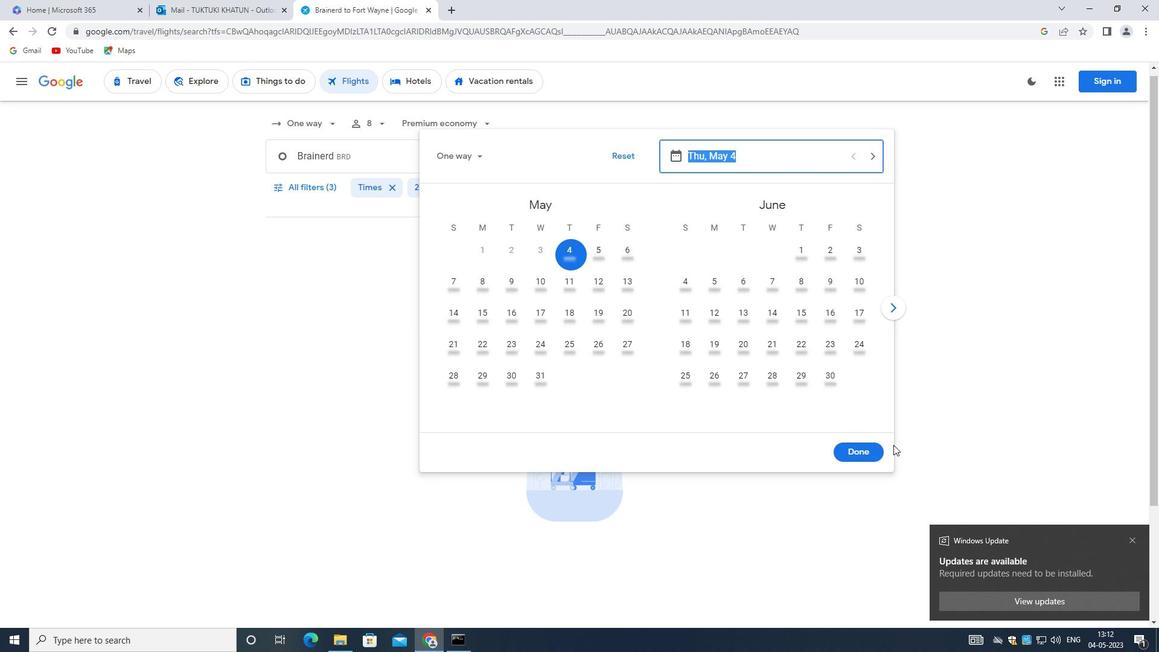 
Action: Mouse pressed left at (858, 454)
Screenshot: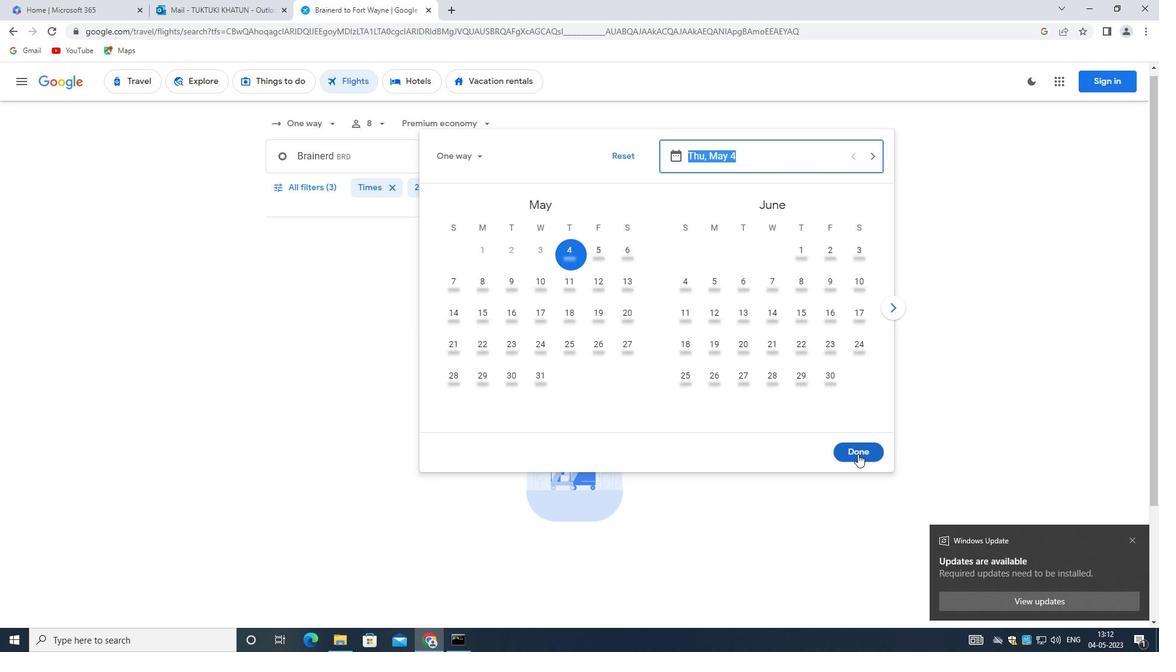 
Action: Mouse moved to (322, 187)
Screenshot: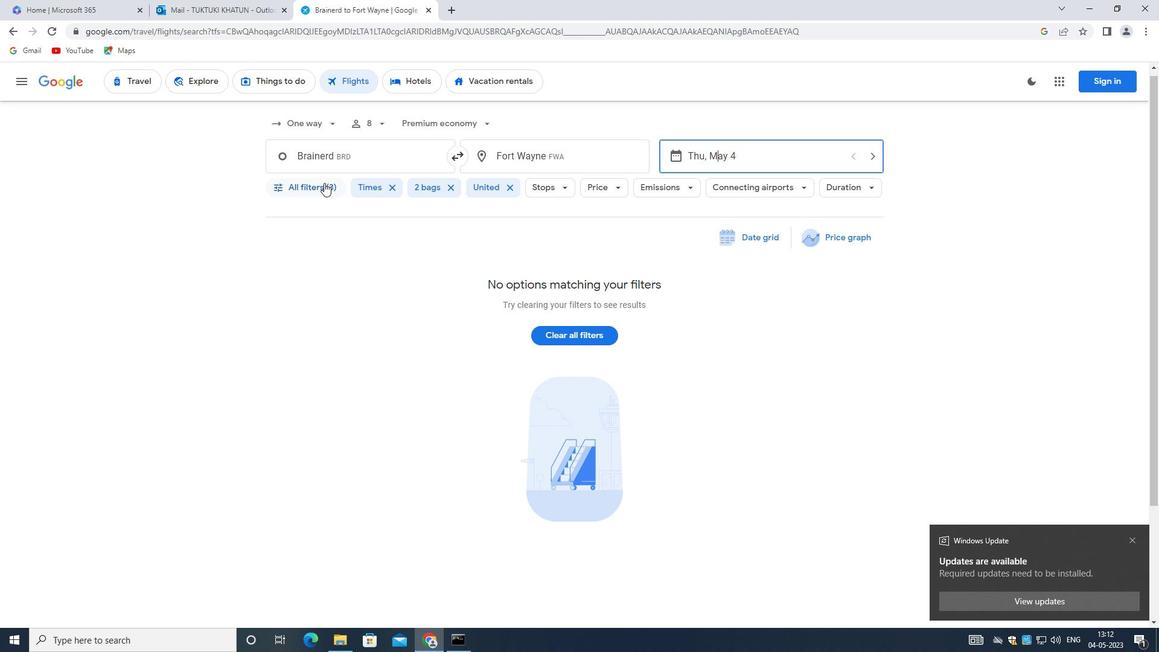 
Action: Mouse pressed left at (322, 187)
Screenshot: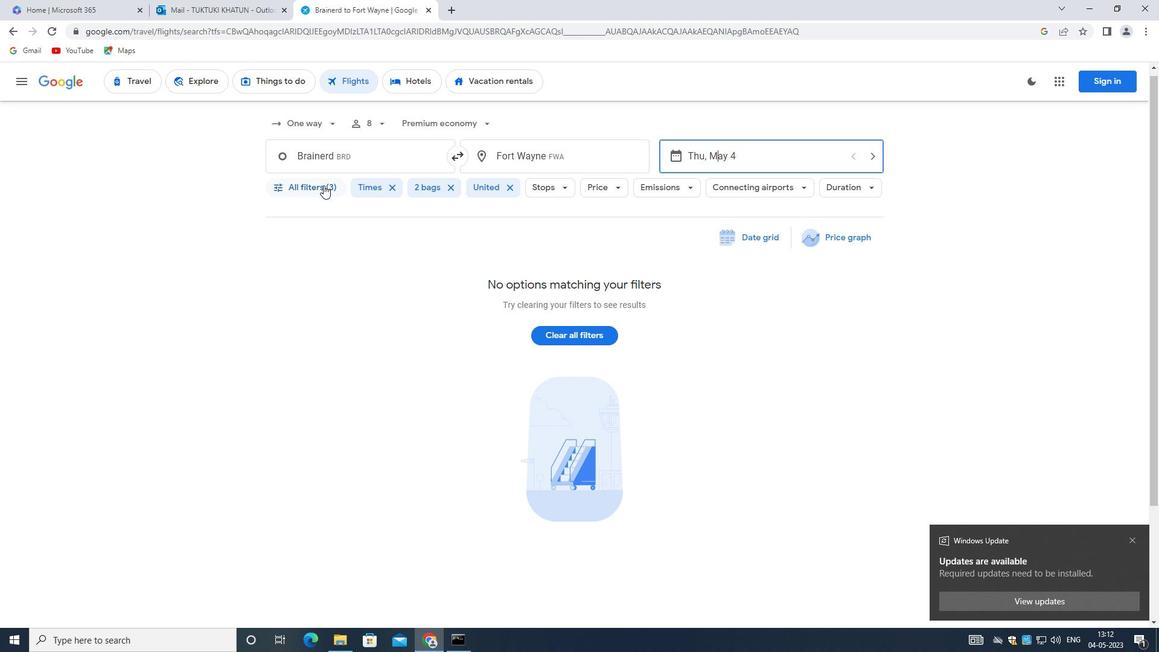 
Action: Mouse moved to (404, 359)
Screenshot: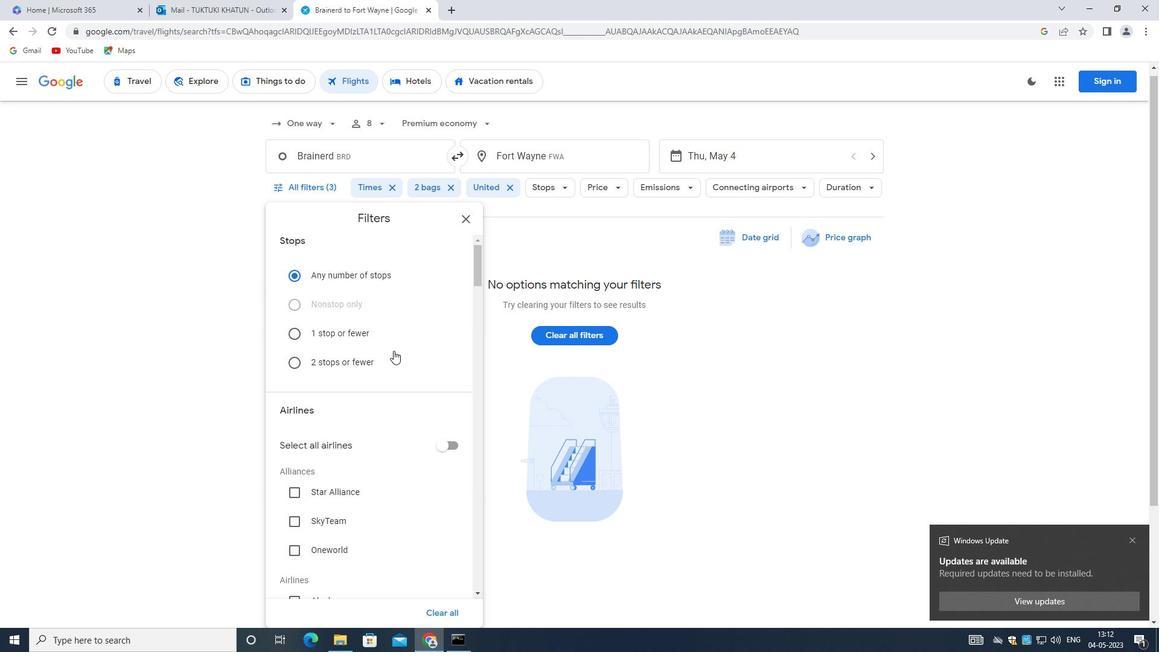 
Action: Mouse scrolled (404, 358) with delta (0, 0)
Screenshot: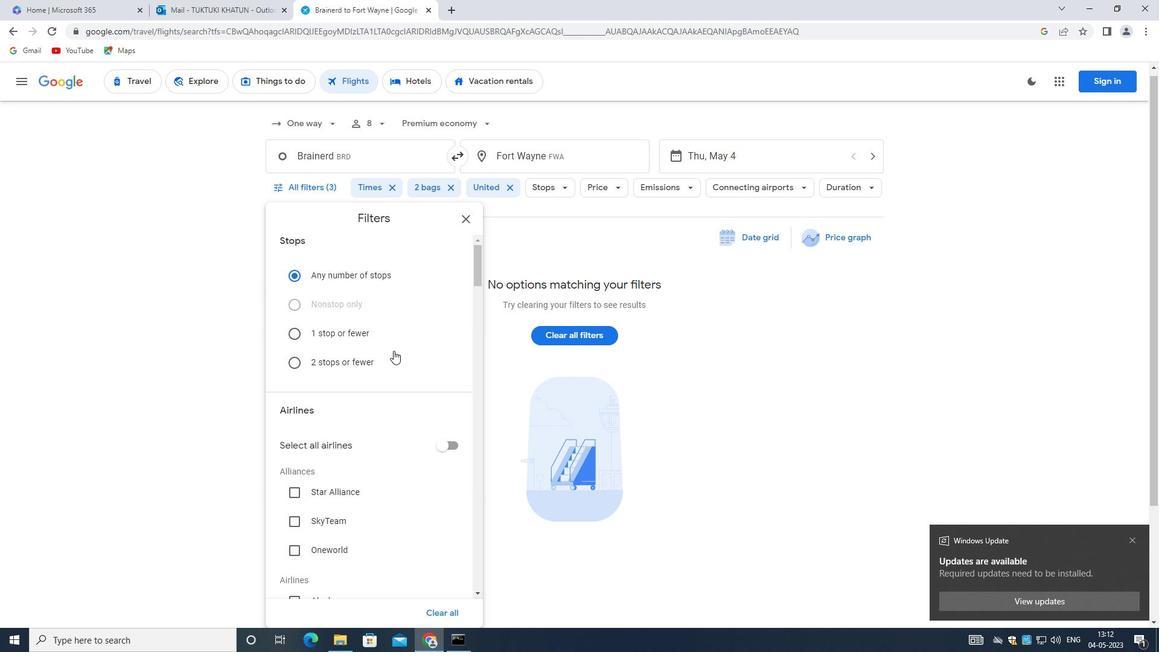 
Action: Mouse moved to (400, 363)
Screenshot: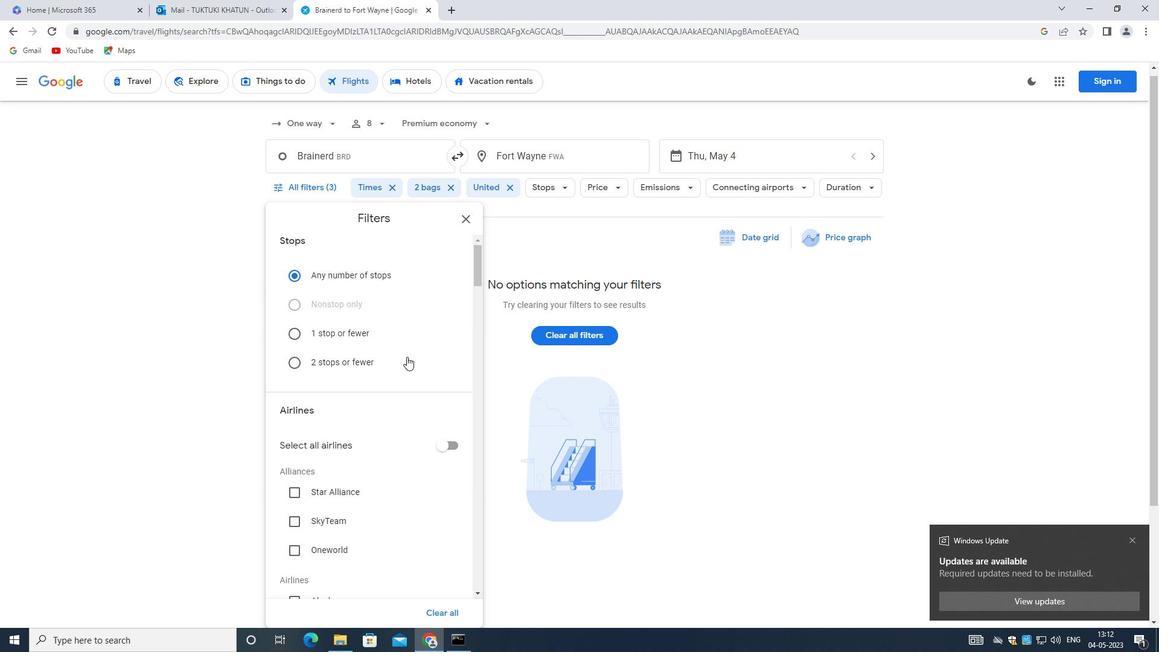 
Action: Mouse scrolled (400, 363) with delta (0, 0)
Screenshot: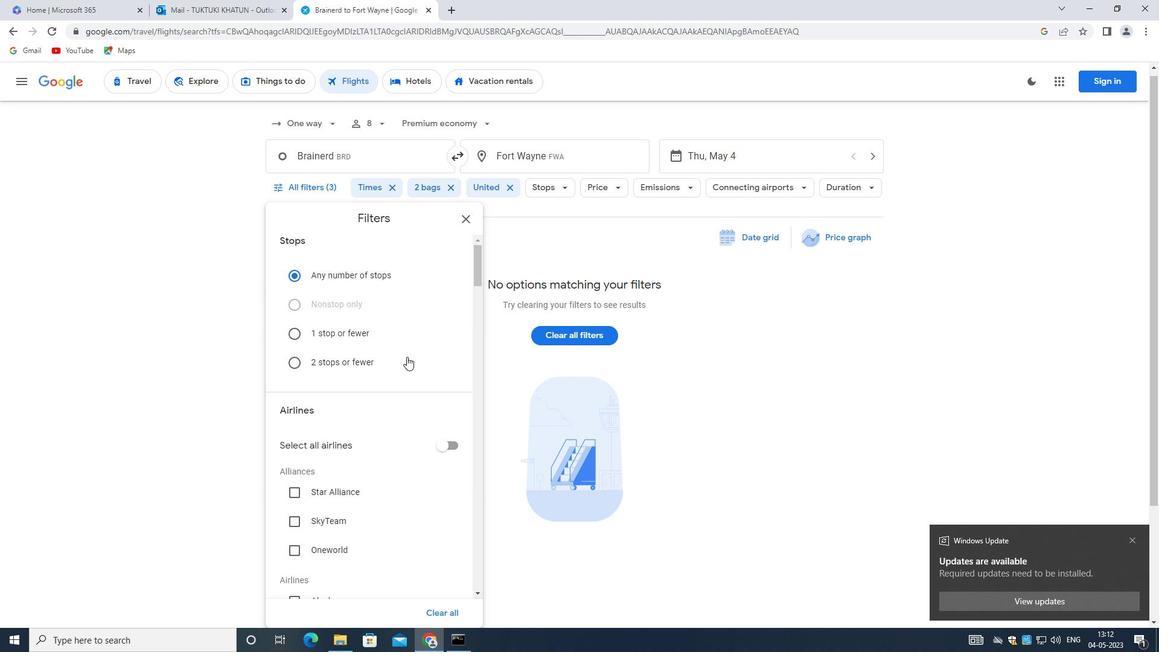 
Action: Mouse moved to (392, 376)
Screenshot: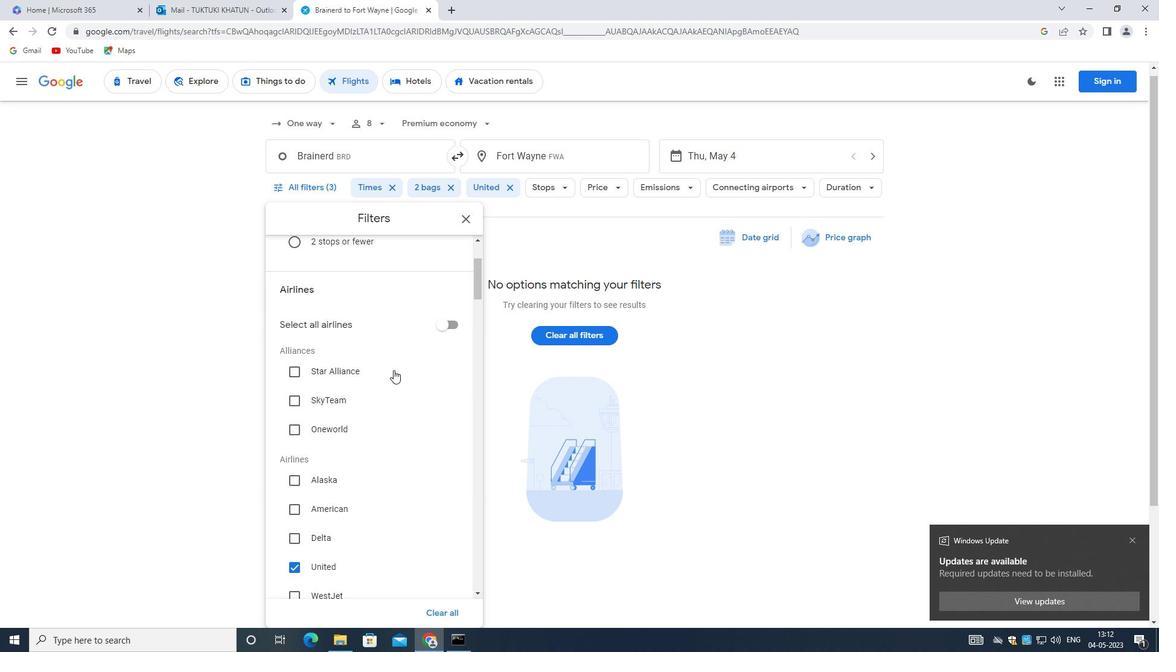 
Action: Mouse scrolled (392, 375) with delta (0, 0)
Screenshot: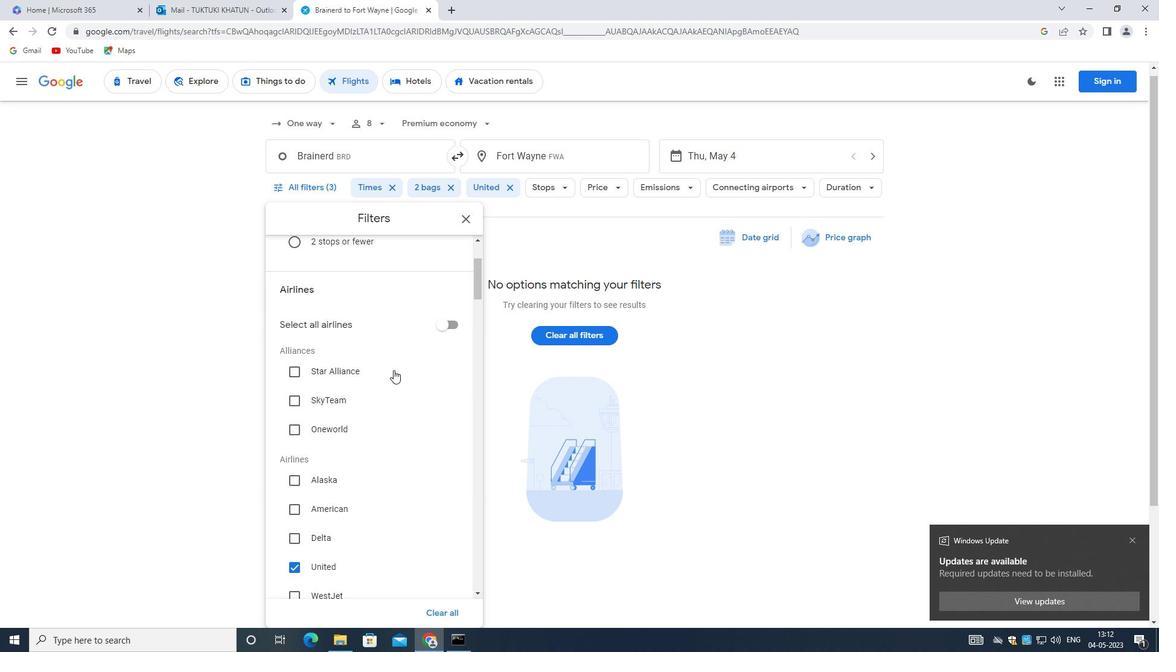 
Action: Mouse moved to (392, 377)
Screenshot: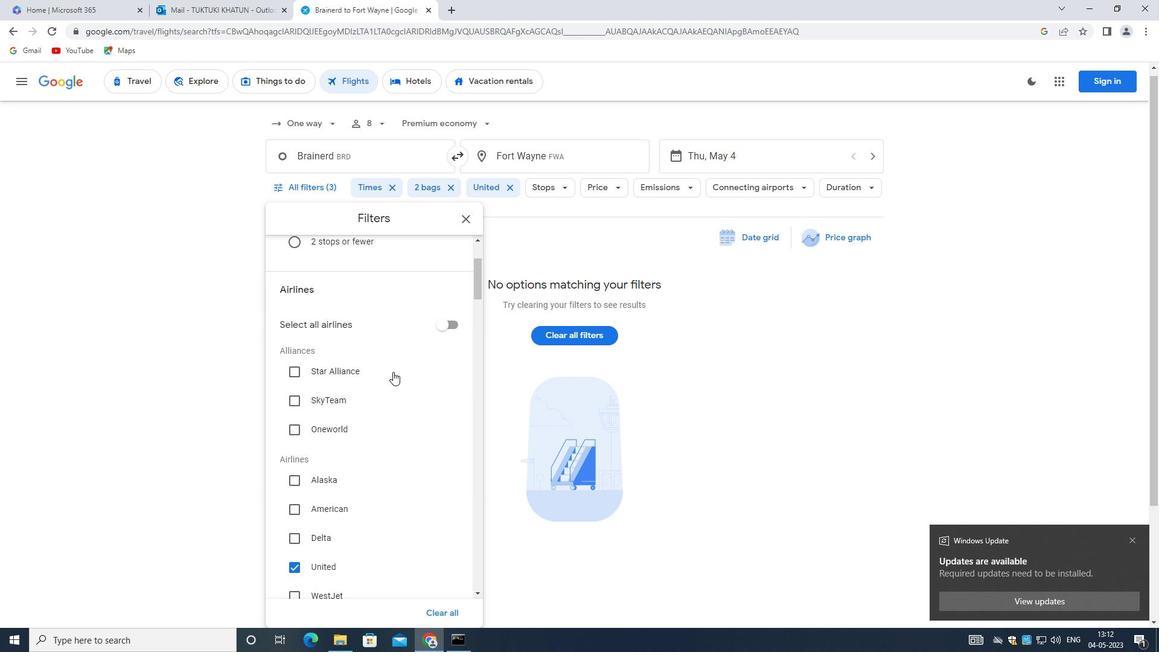 
Action: Mouse scrolled (392, 376) with delta (0, 0)
Screenshot: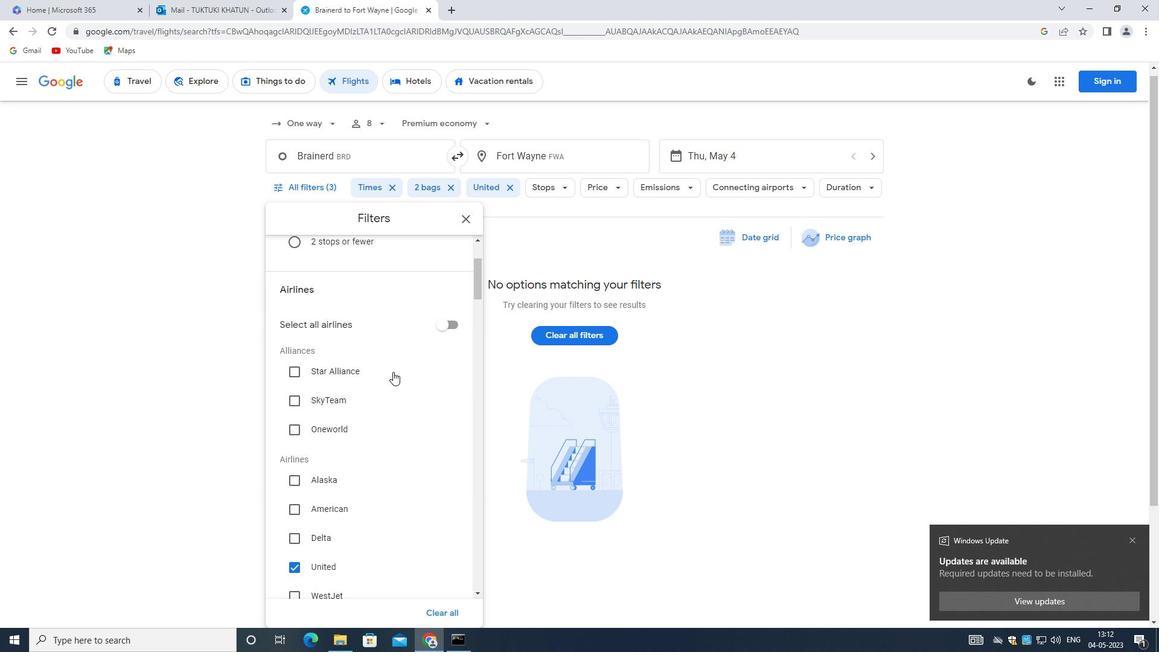 
Action: Mouse moved to (425, 326)
Screenshot: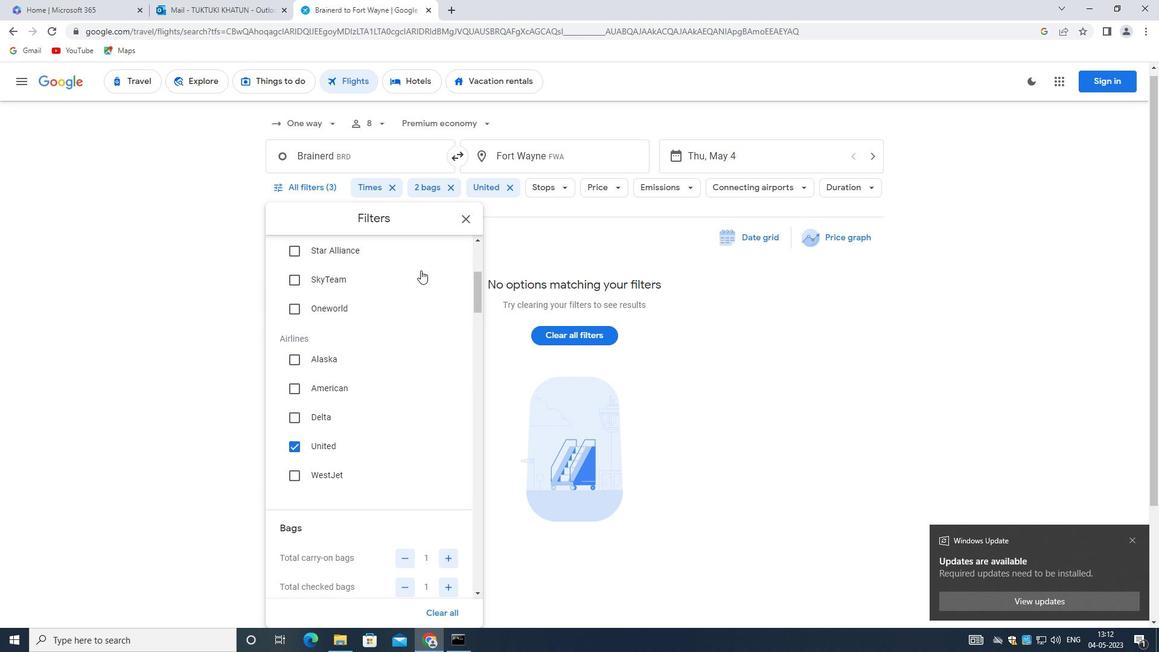 
Action: Mouse scrolled (425, 326) with delta (0, 0)
Screenshot: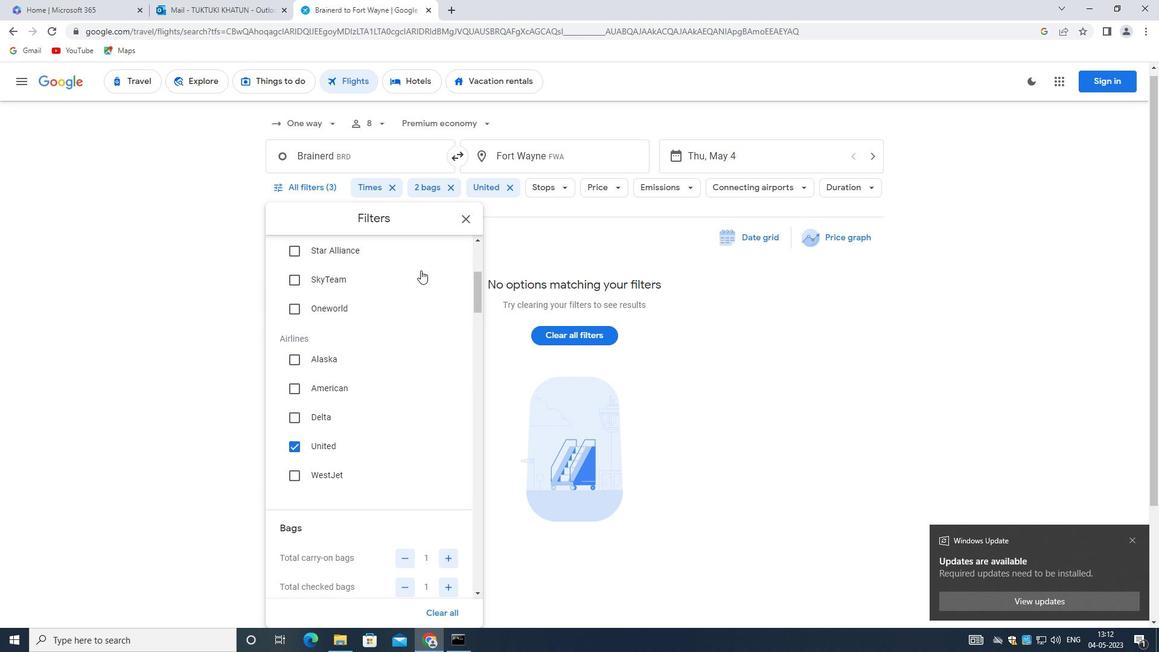 
Action: Mouse moved to (425, 326)
Screenshot: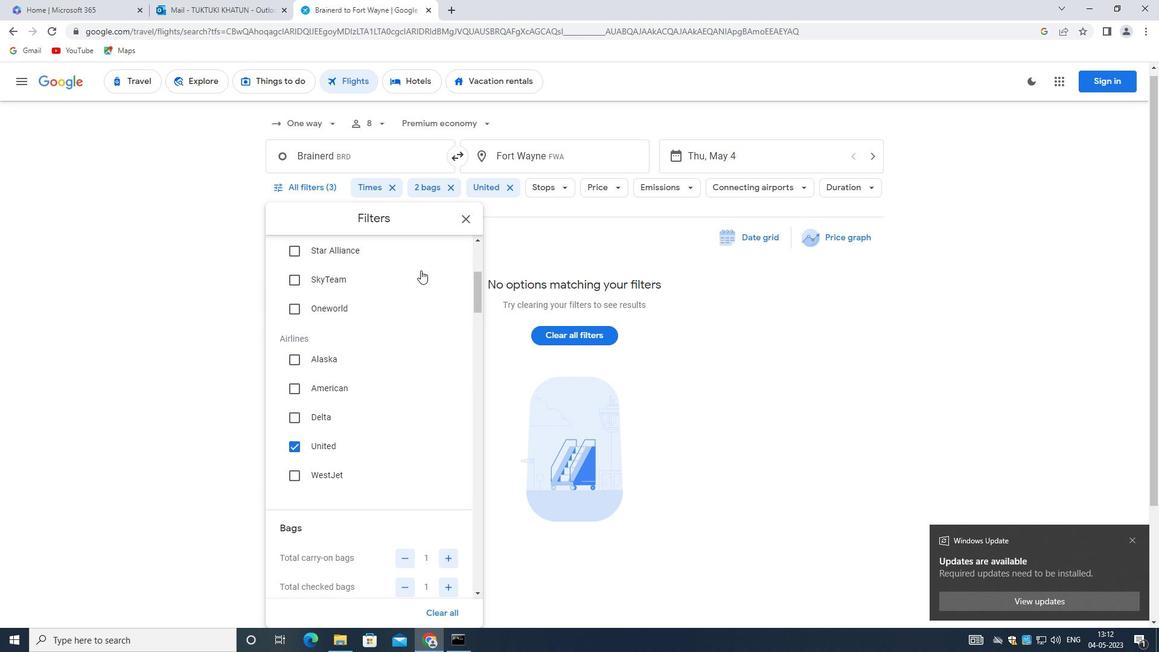 
Action: Mouse scrolled (425, 326) with delta (0, 0)
Screenshot: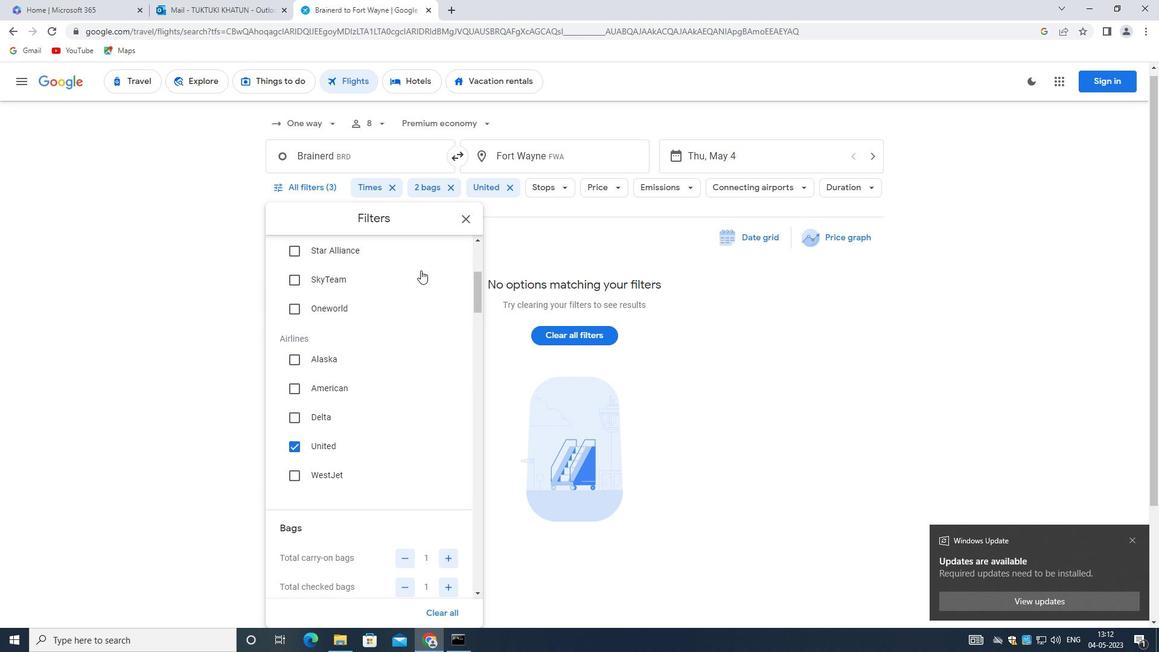 
Action: Mouse moved to (424, 326)
Screenshot: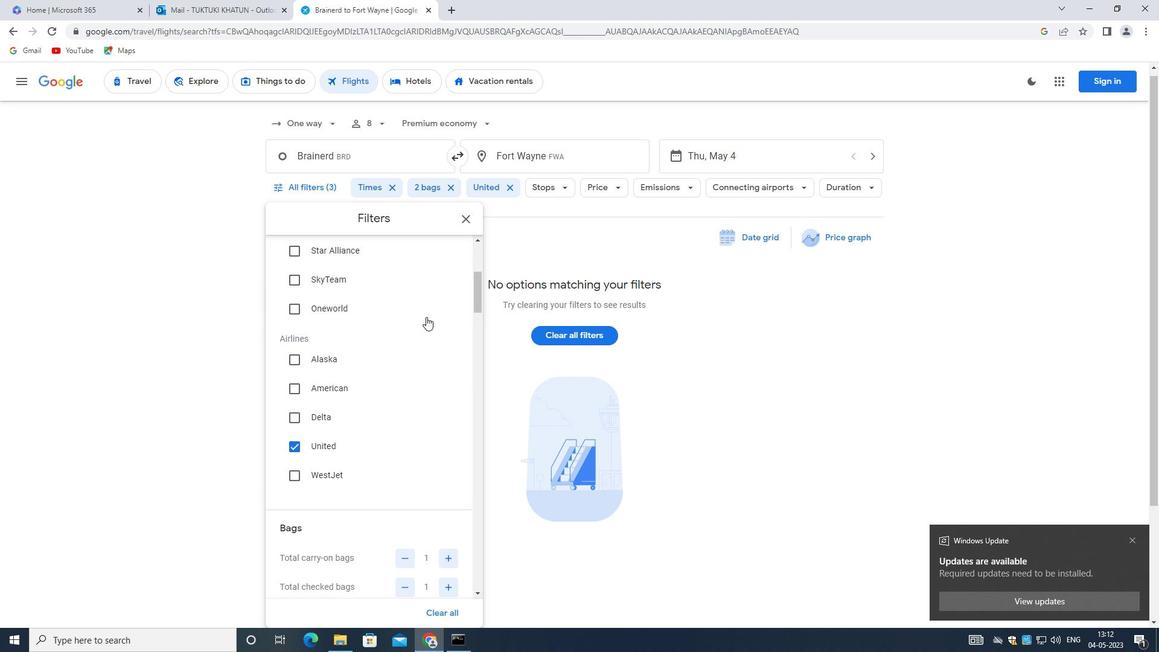 
Action: Mouse scrolled (424, 326) with delta (0, 0)
Screenshot: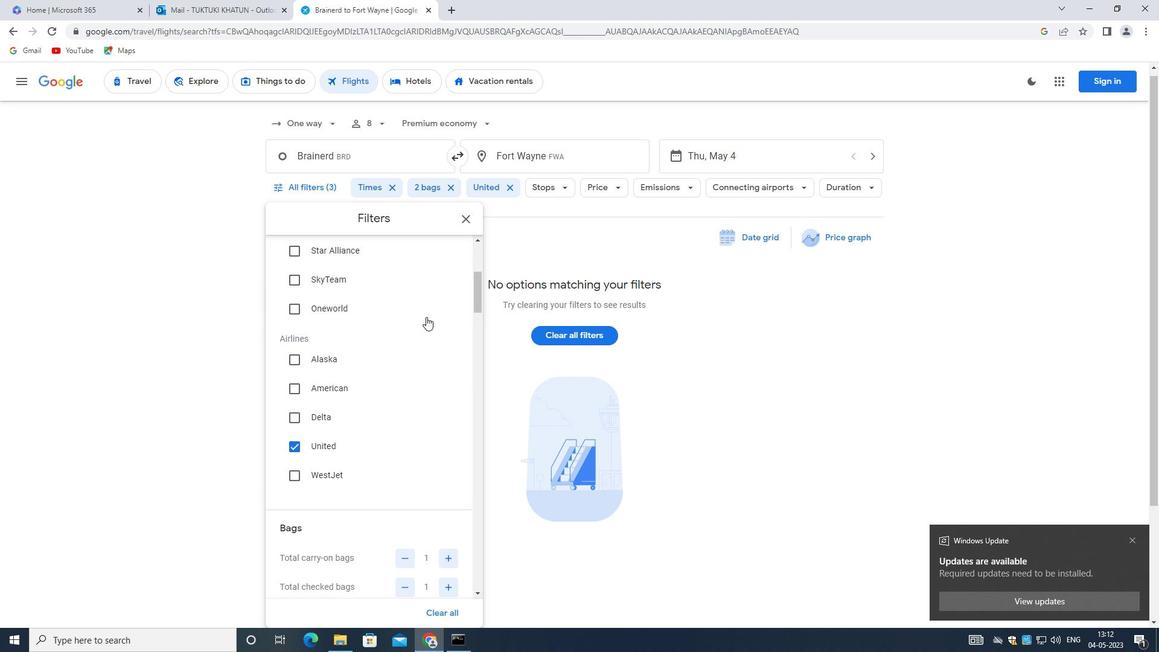 
Action: Mouse moved to (454, 380)
Screenshot: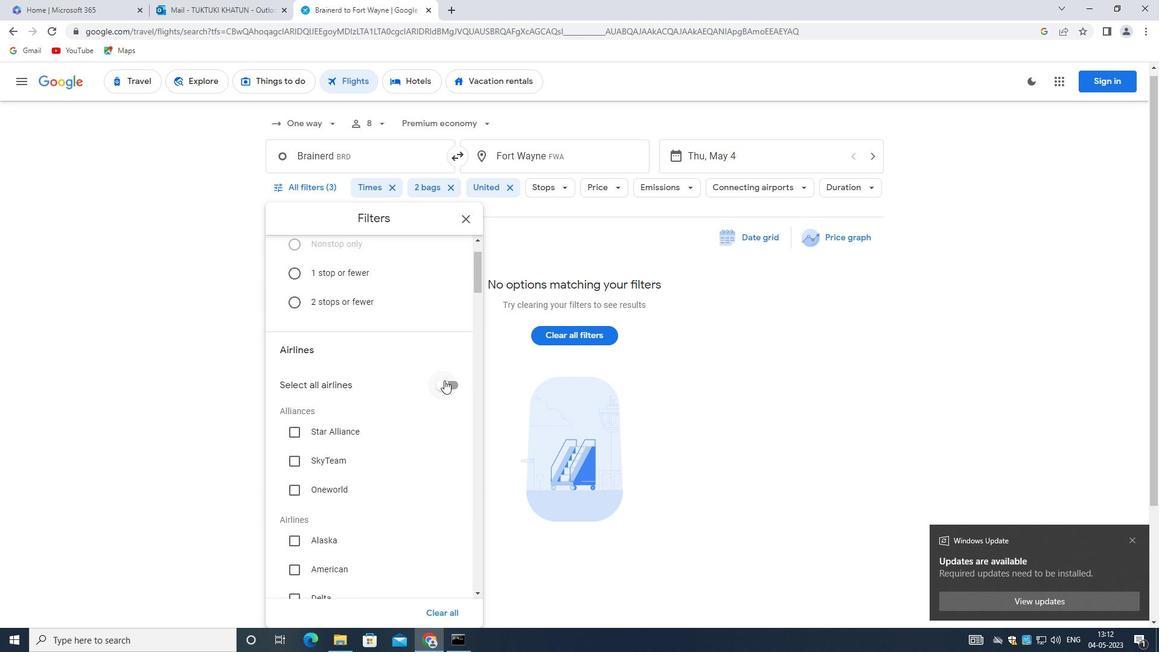 
Action: Mouse pressed left at (454, 380)
Screenshot: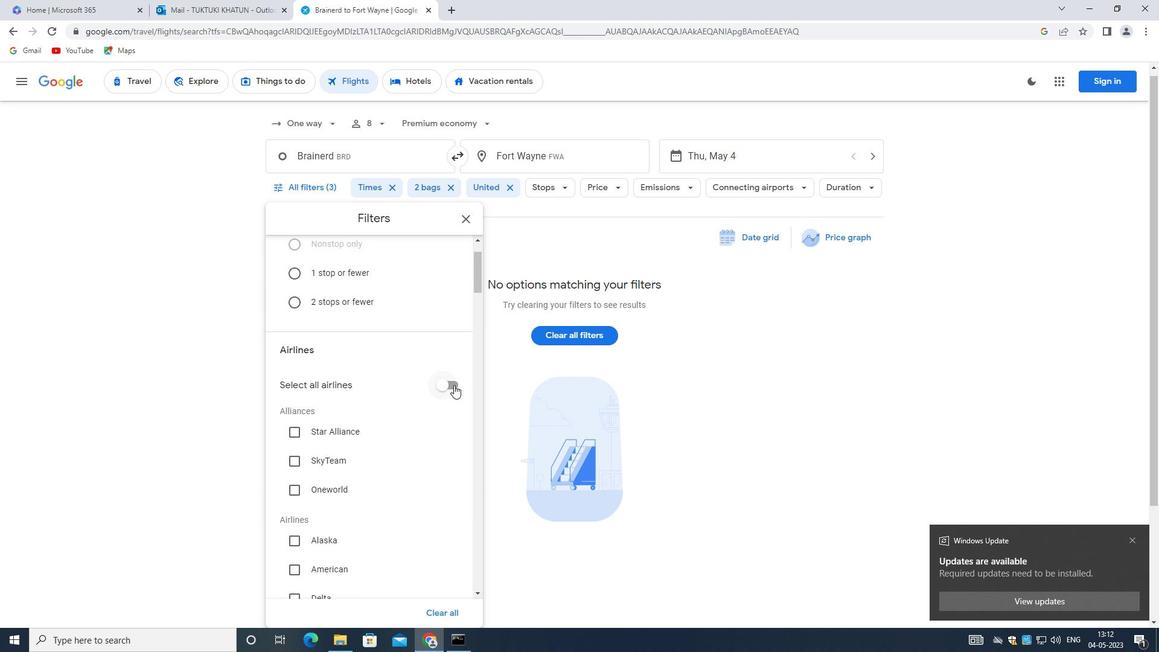 
Action: Mouse moved to (437, 383)
Screenshot: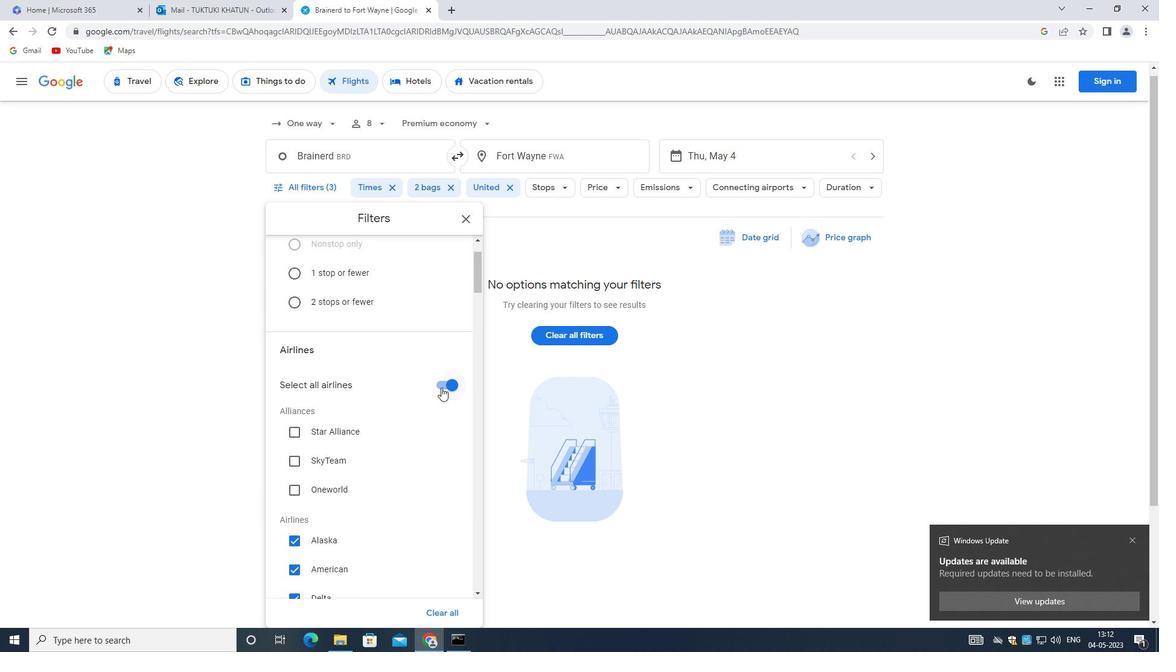 
Action: Mouse pressed left at (437, 383)
Screenshot: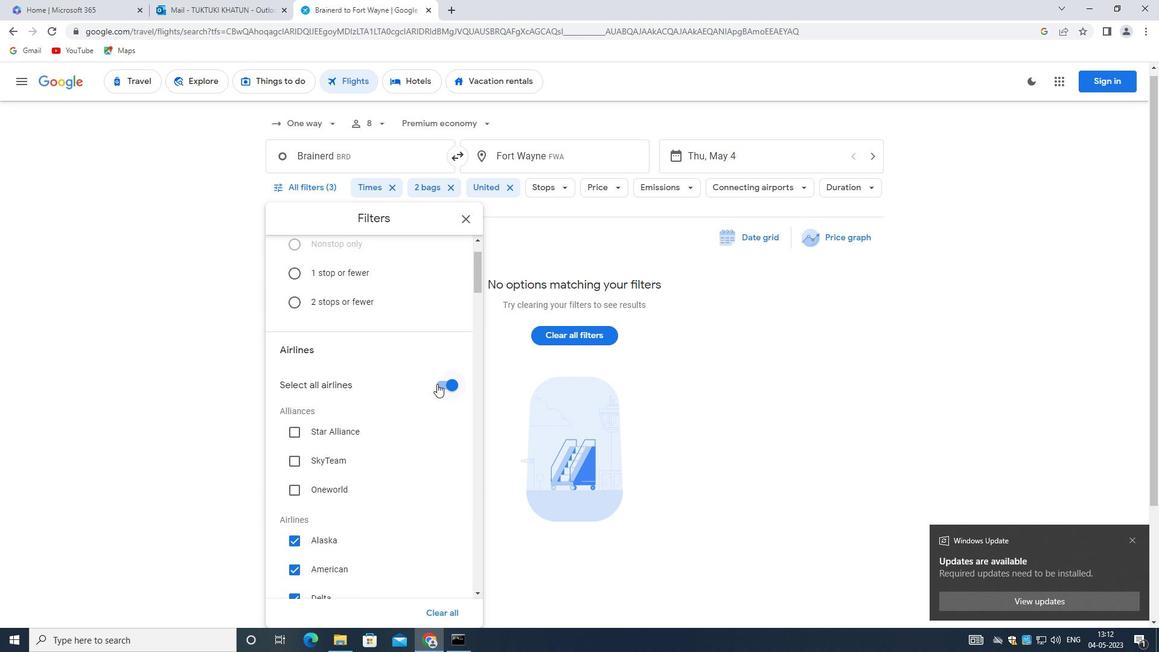 
Action: Mouse moved to (404, 375)
Screenshot: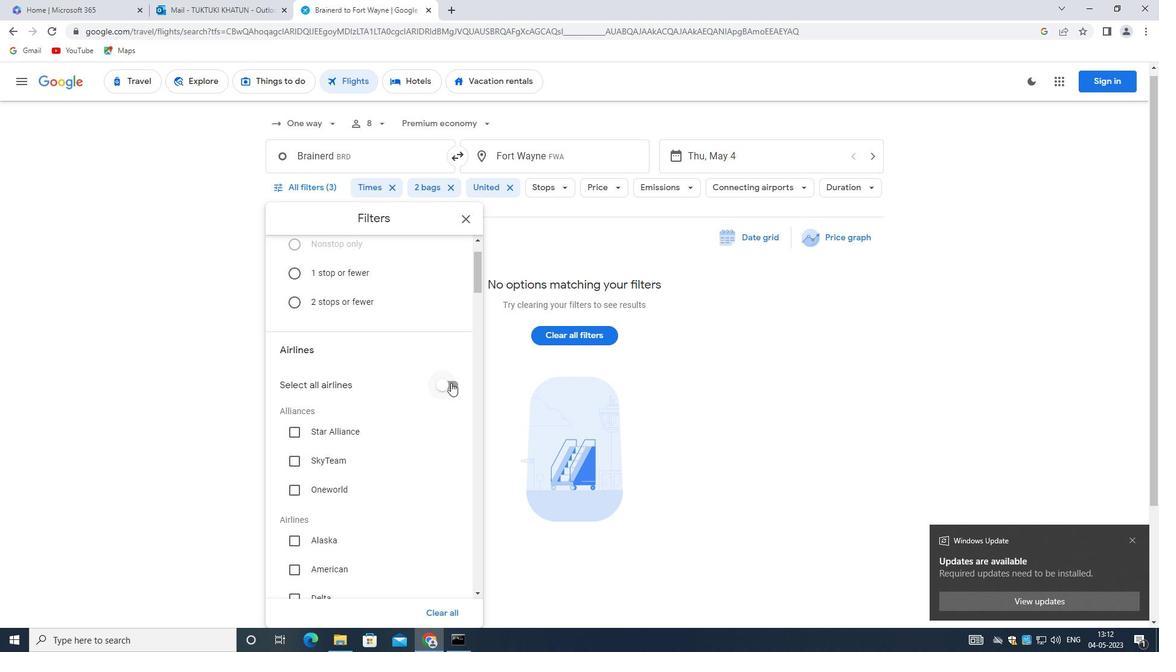 
Action: Mouse scrolled (404, 374) with delta (0, 0)
Screenshot: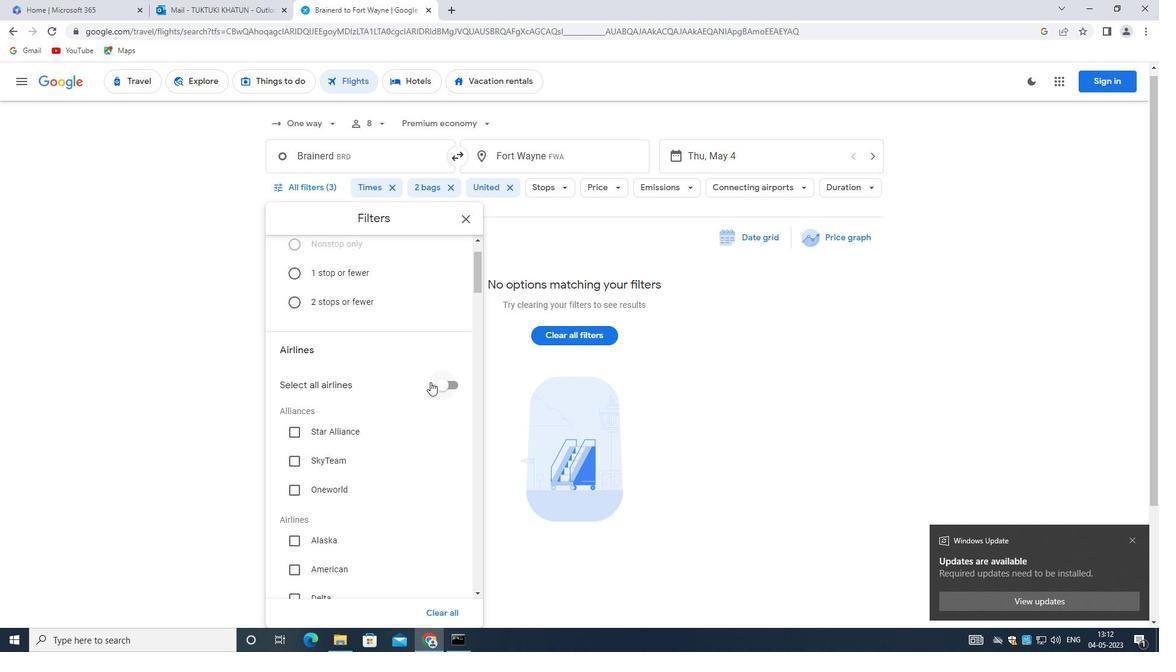 
Action: Mouse moved to (403, 375)
Screenshot: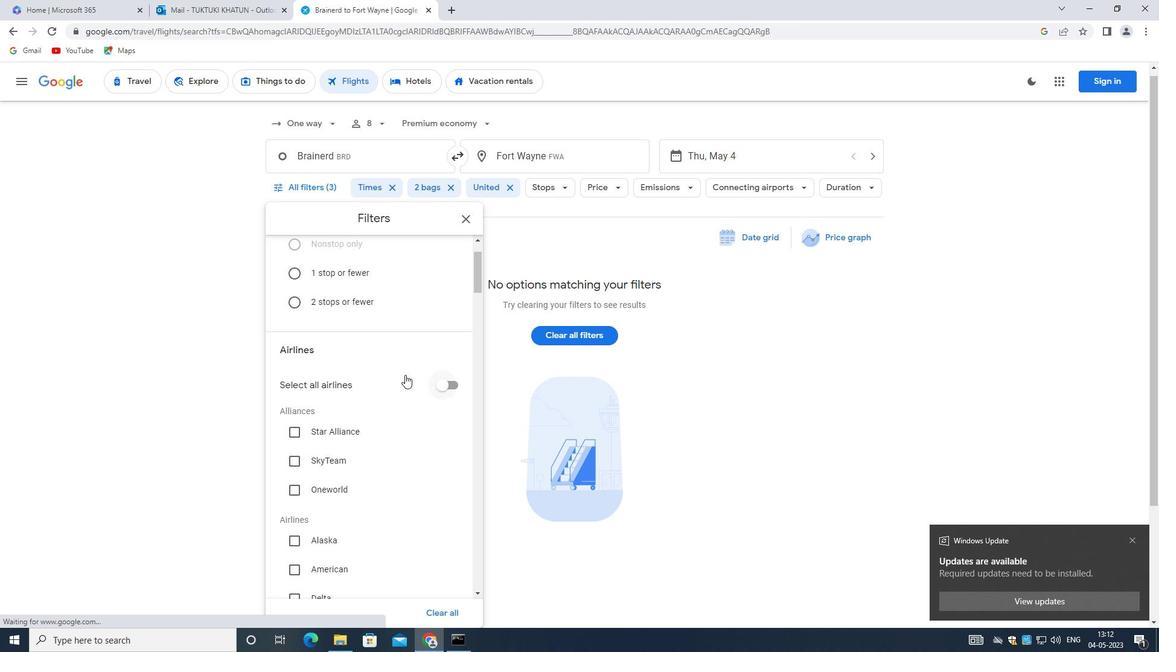 
Action: Mouse scrolled (403, 375) with delta (0, 0)
Screenshot: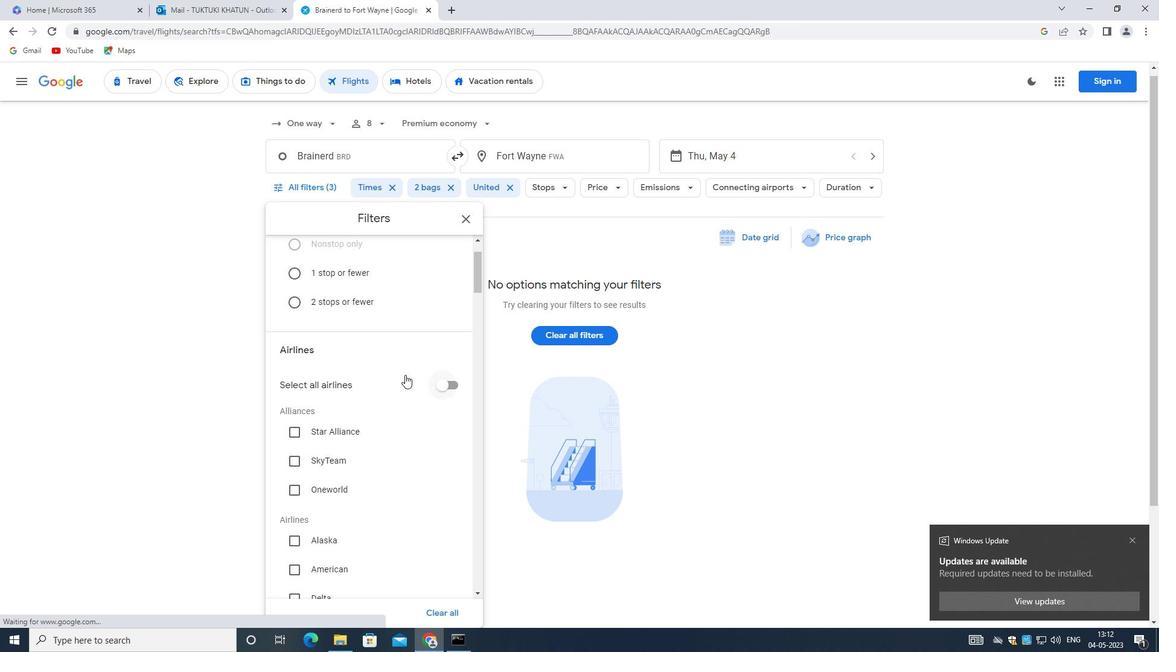 
Action: Mouse scrolled (403, 375) with delta (0, 0)
Screenshot: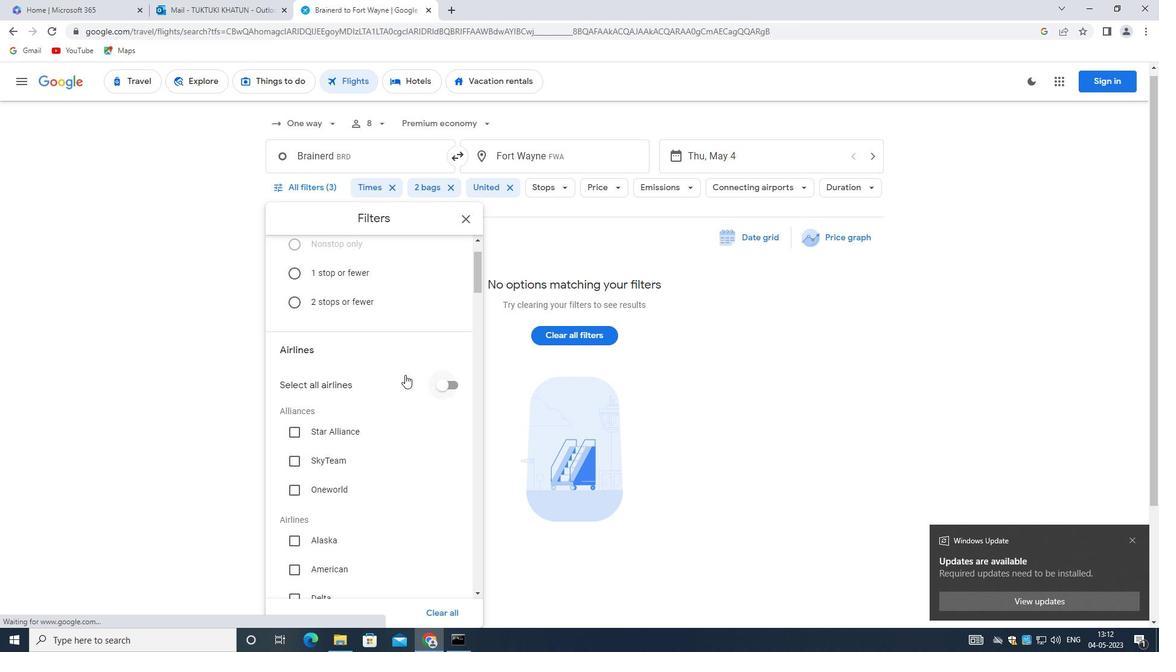 
Action: Mouse moved to (403, 376)
Screenshot: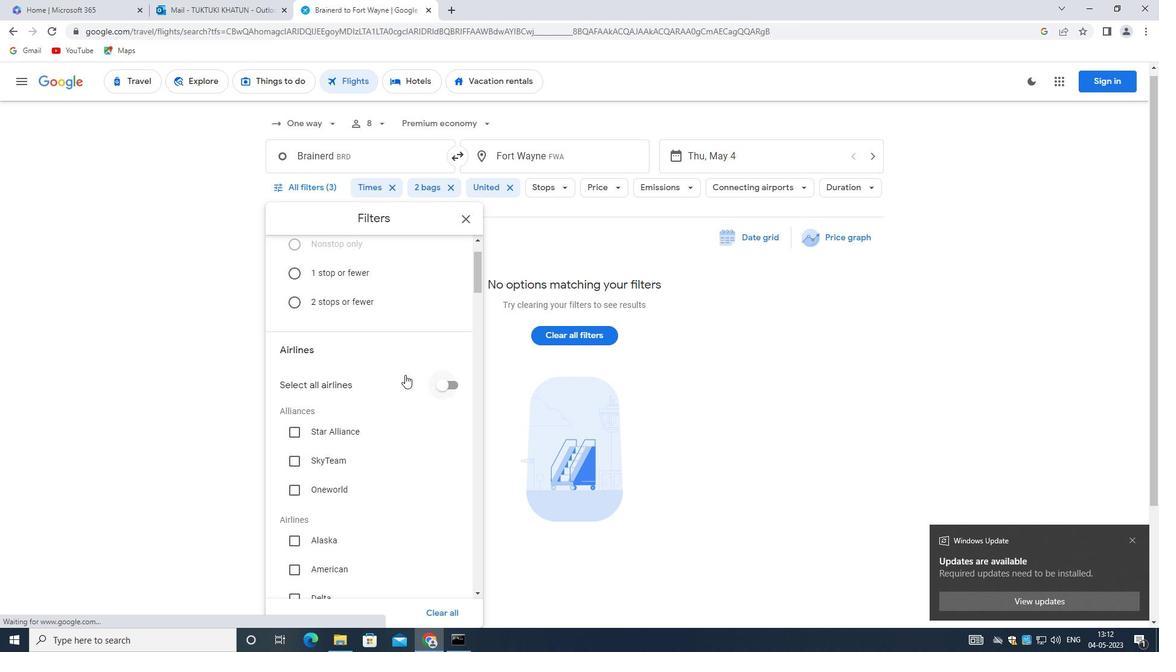 
Action: Mouse scrolled (403, 375) with delta (0, 0)
Screenshot: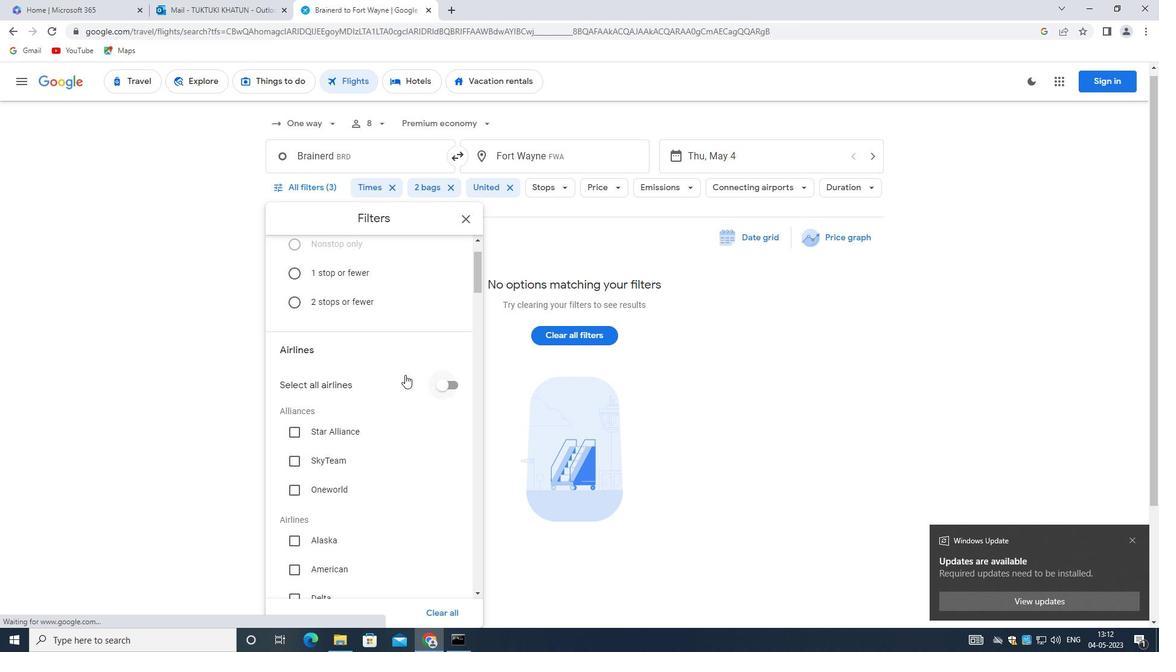 
Action: Mouse moved to (403, 375)
Screenshot: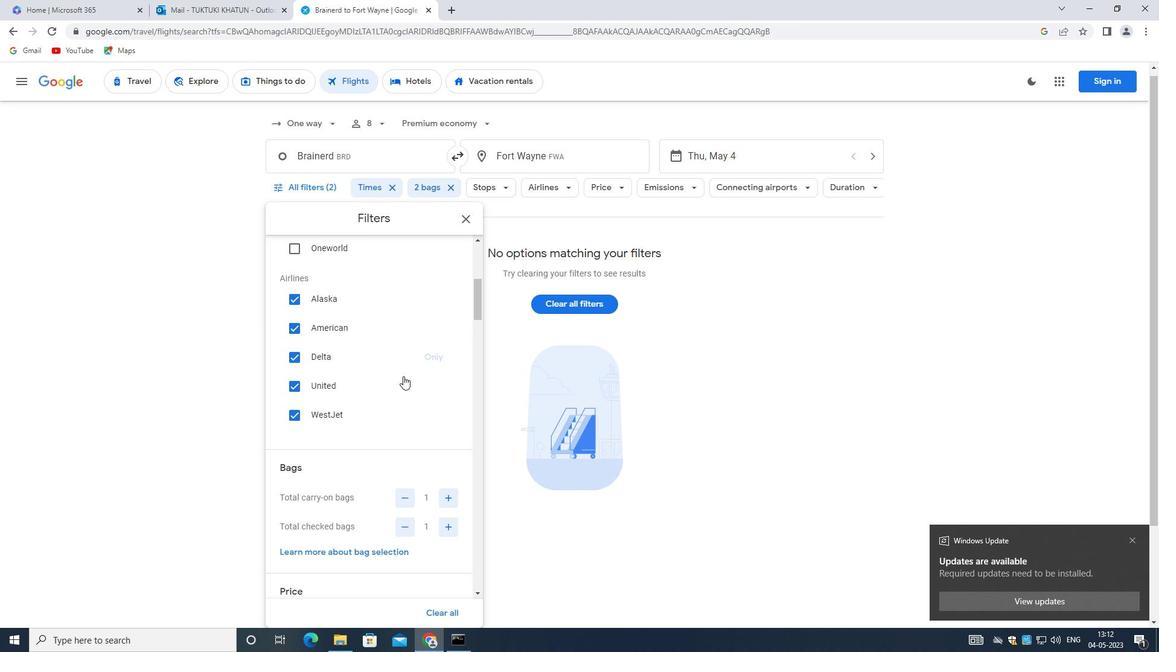 
Action: Mouse scrolled (403, 376) with delta (0, 0)
Screenshot: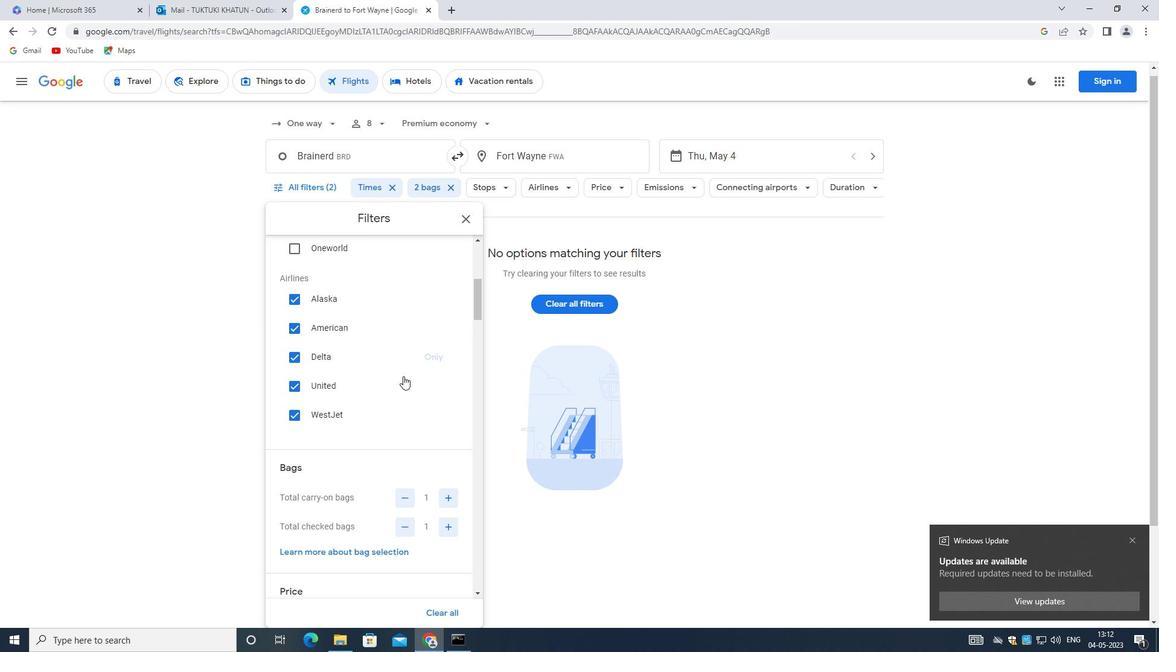 
Action: Mouse moved to (403, 370)
Screenshot: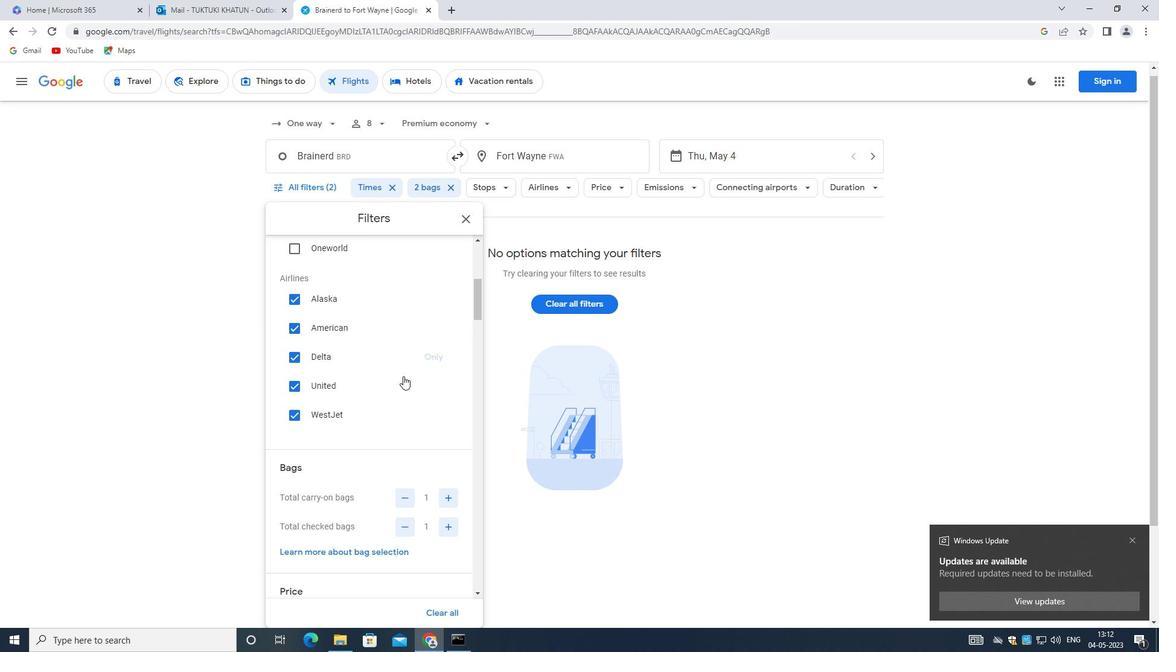 
Action: Mouse scrolled (403, 371) with delta (0, 0)
Screenshot: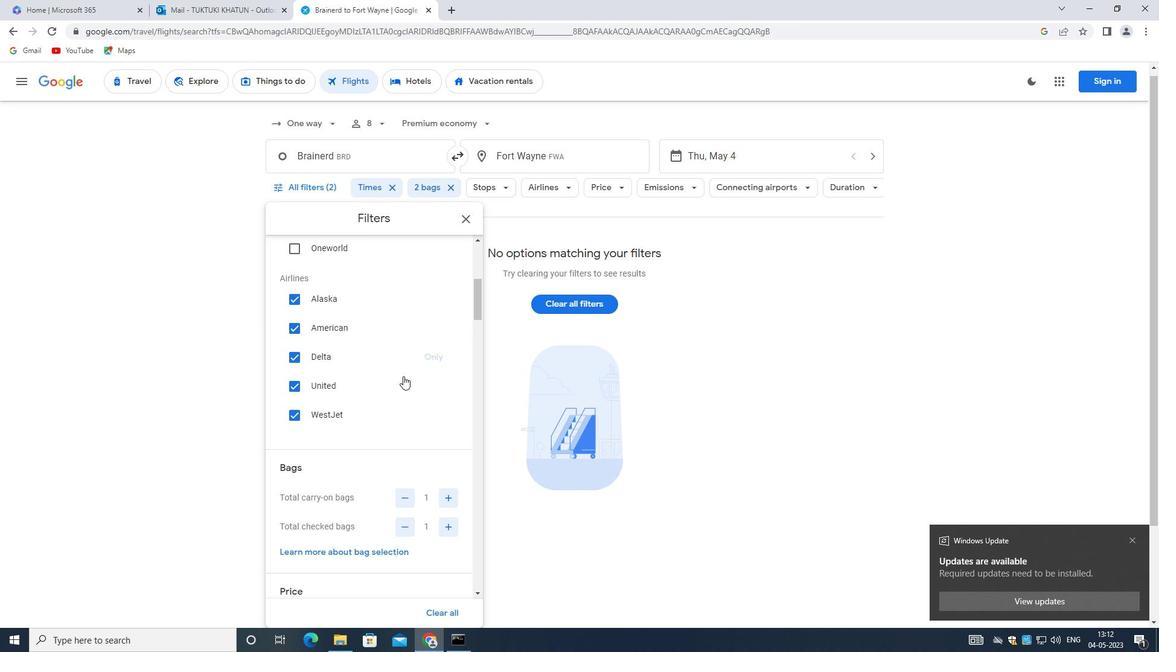 
Action: Mouse moved to (403, 365)
Screenshot: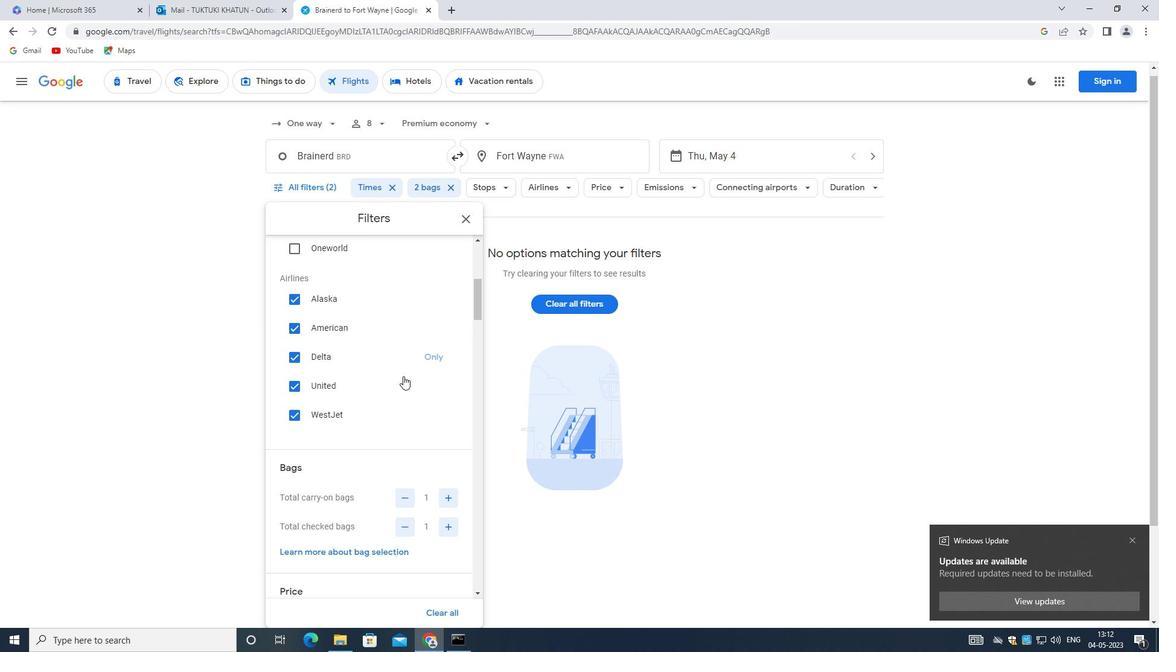 
Action: Mouse scrolled (403, 366) with delta (0, 0)
Screenshot: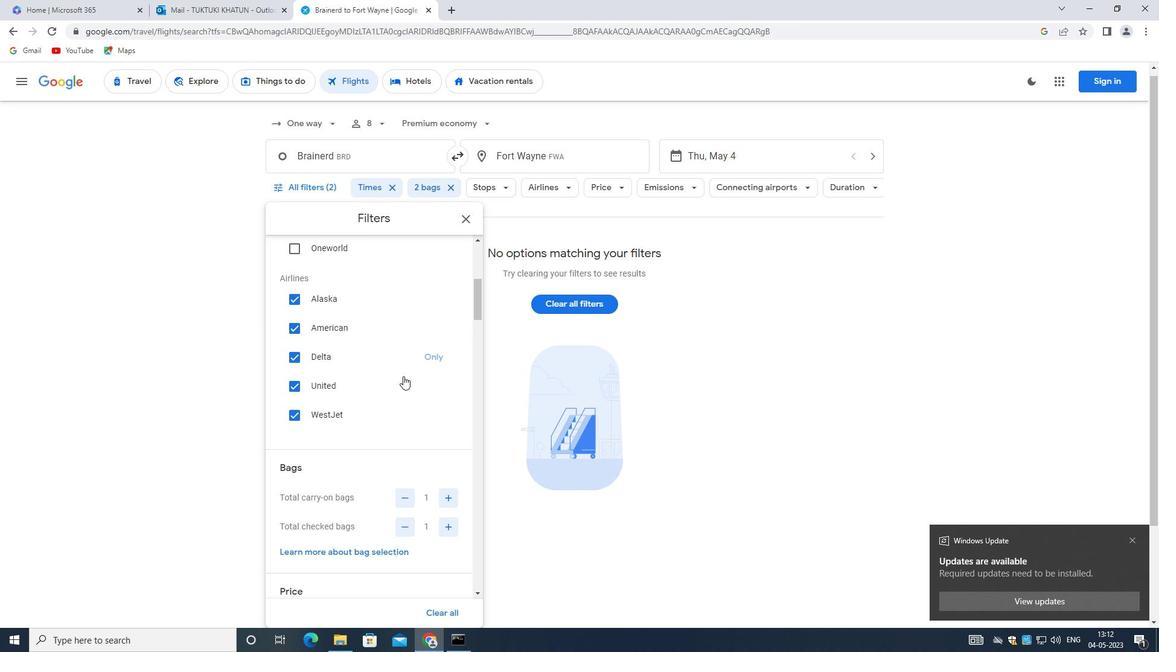 
Action: Mouse moved to (453, 319)
Screenshot: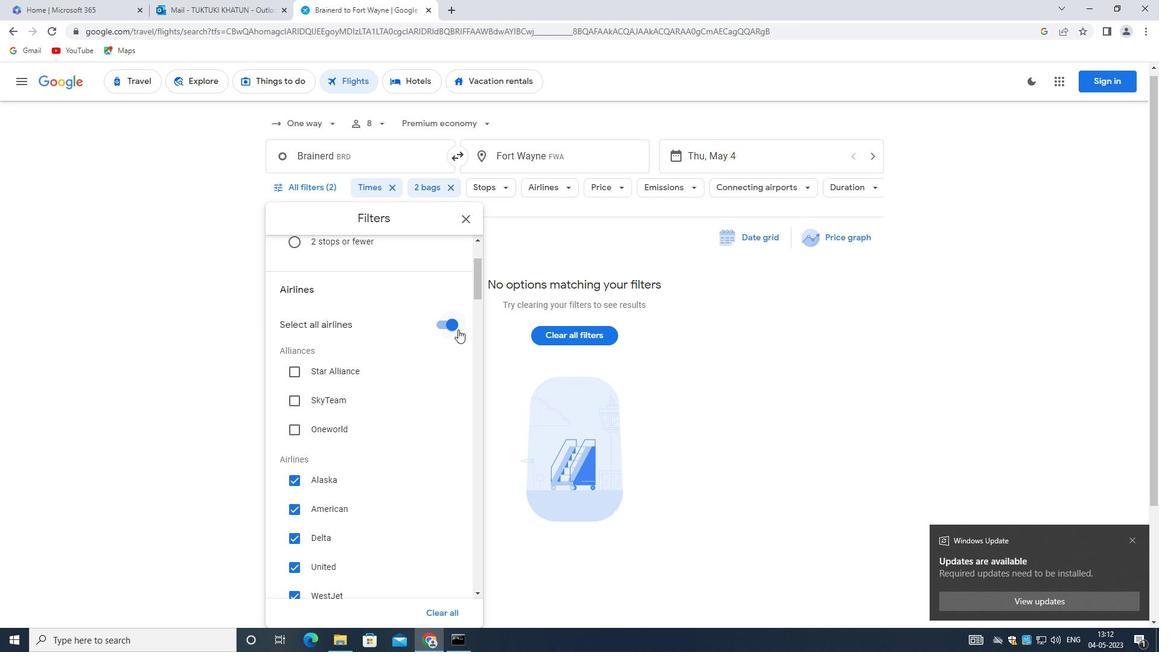 
Action: Mouse pressed left at (453, 319)
Screenshot: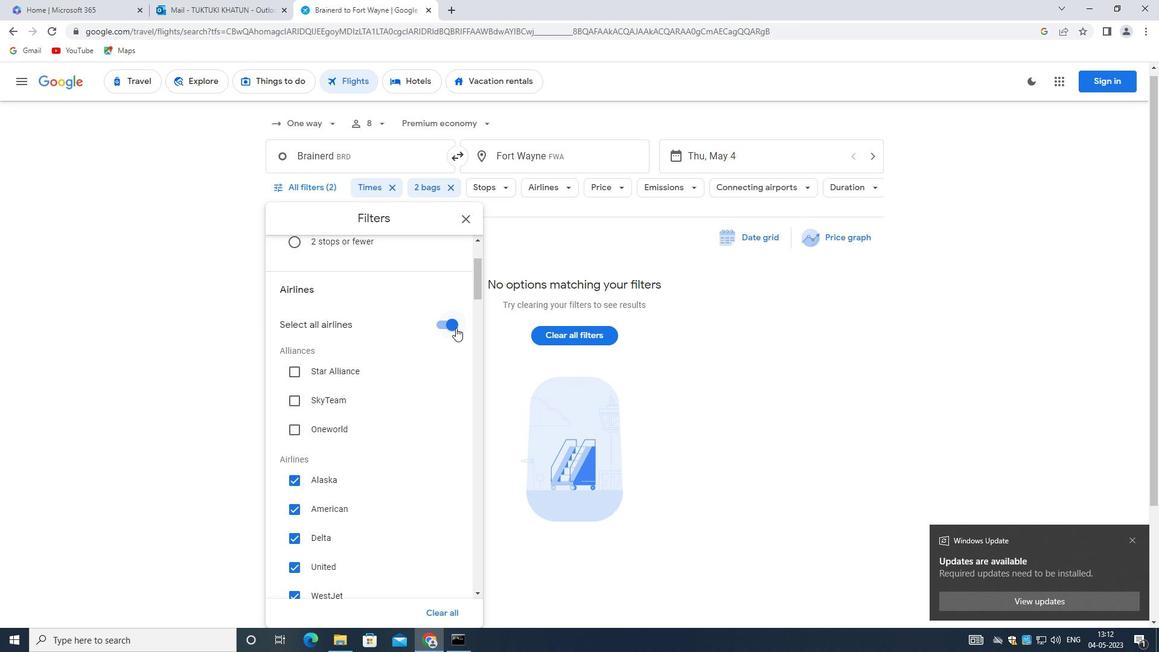 
Action: Mouse moved to (354, 372)
Screenshot: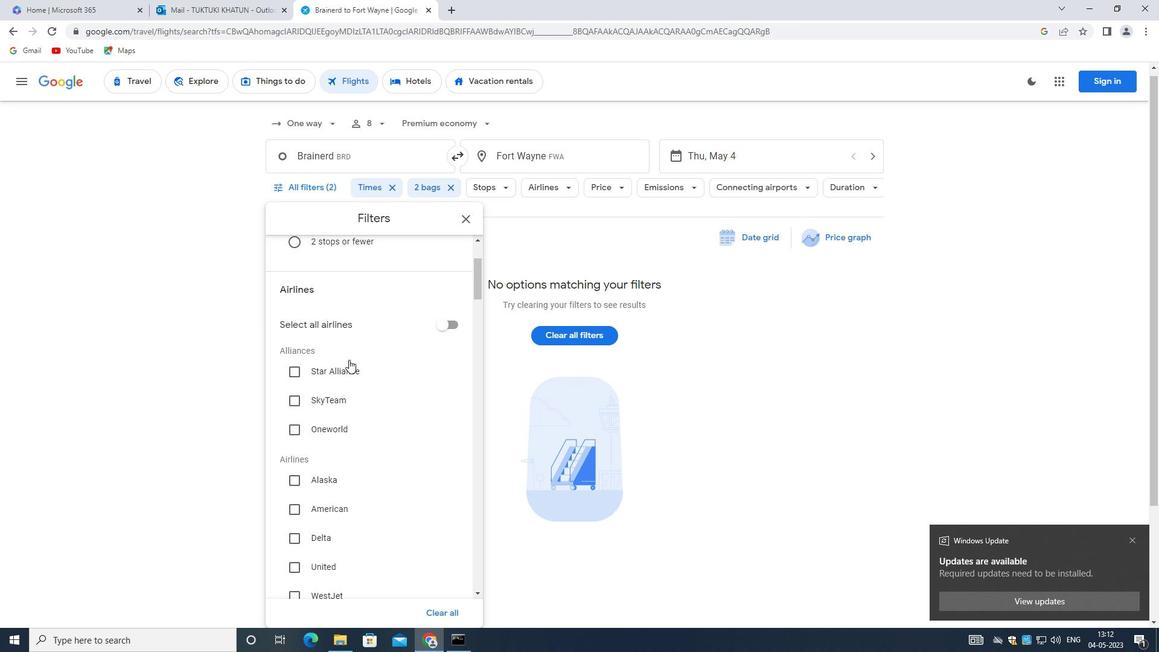 
Action: Mouse scrolled (354, 371) with delta (0, 0)
Screenshot: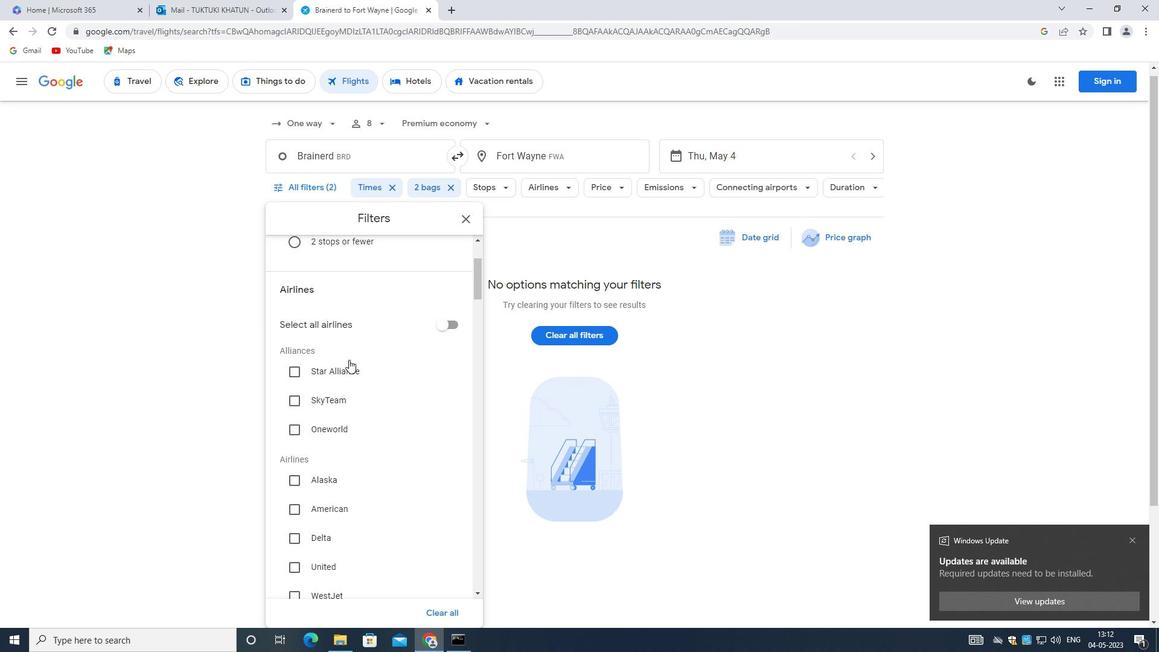 
Action: Mouse scrolled (354, 371) with delta (0, 0)
Screenshot: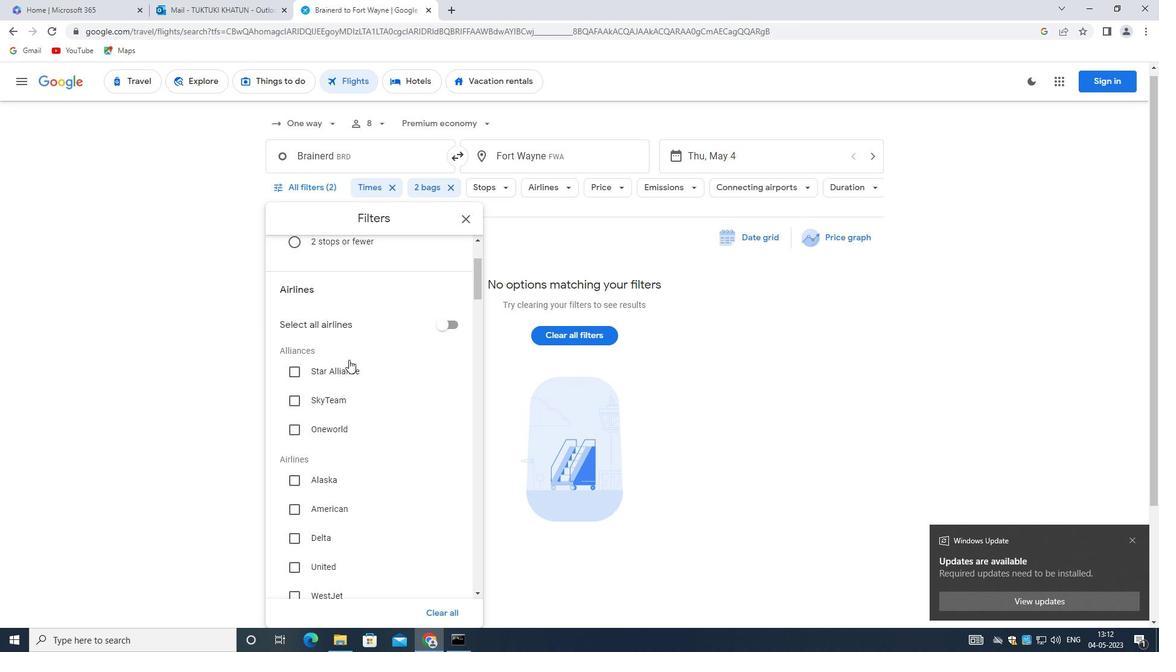 
Action: Mouse moved to (358, 383)
Screenshot: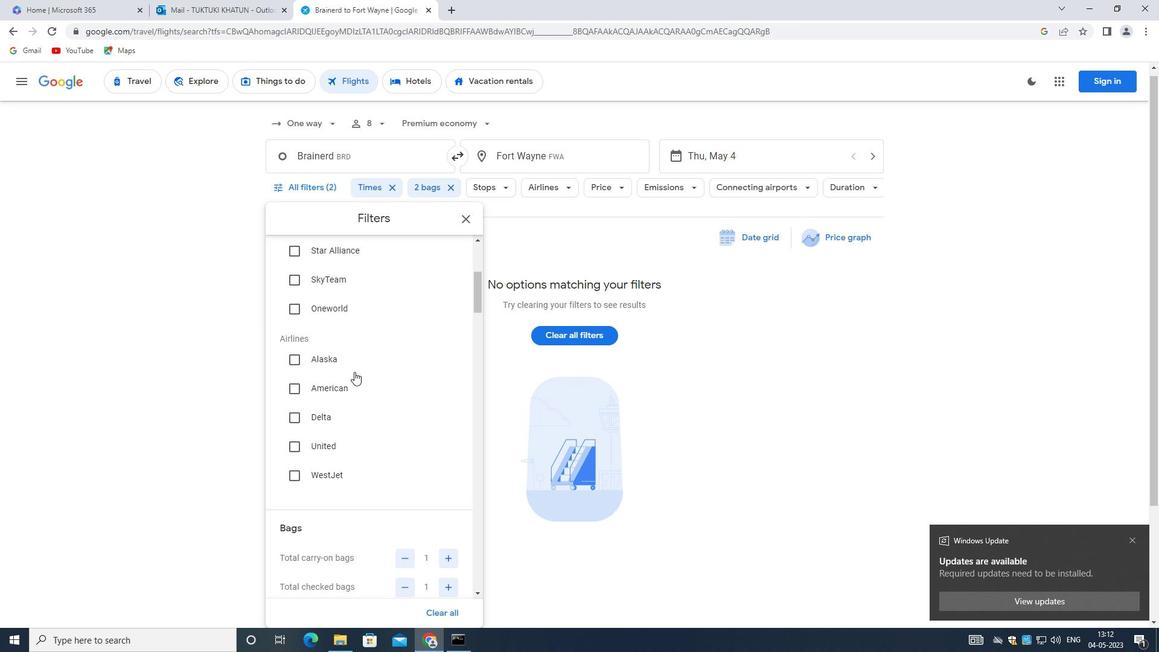 
Action: Mouse scrolled (358, 382) with delta (0, 0)
Screenshot: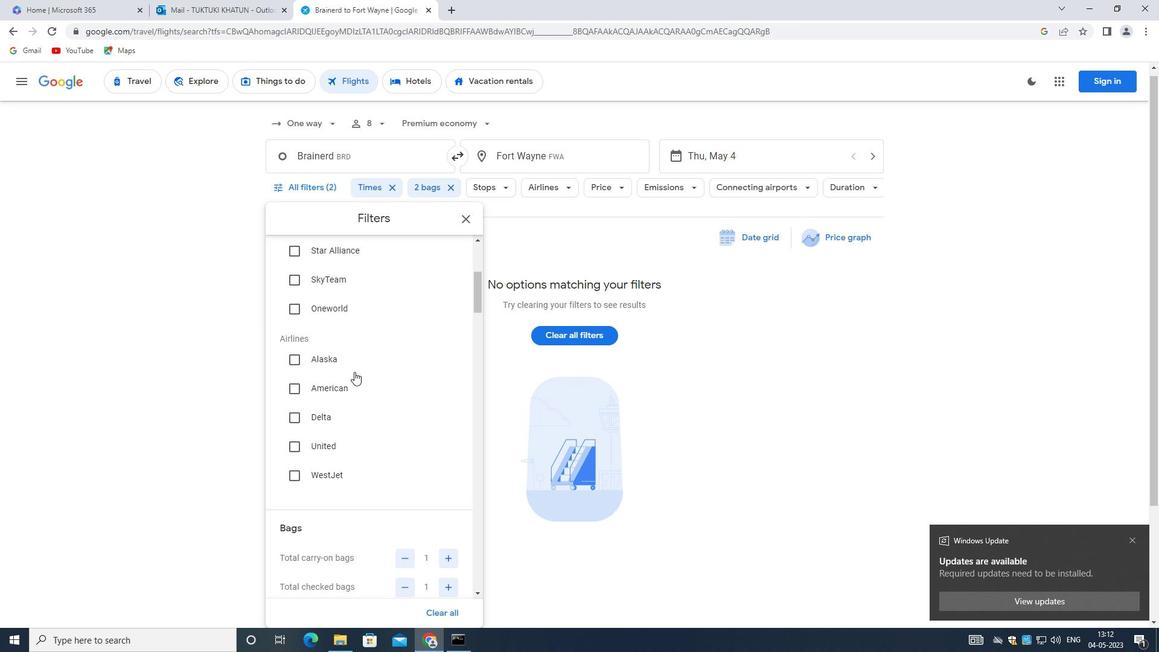 
Action: Mouse moved to (360, 385)
Screenshot: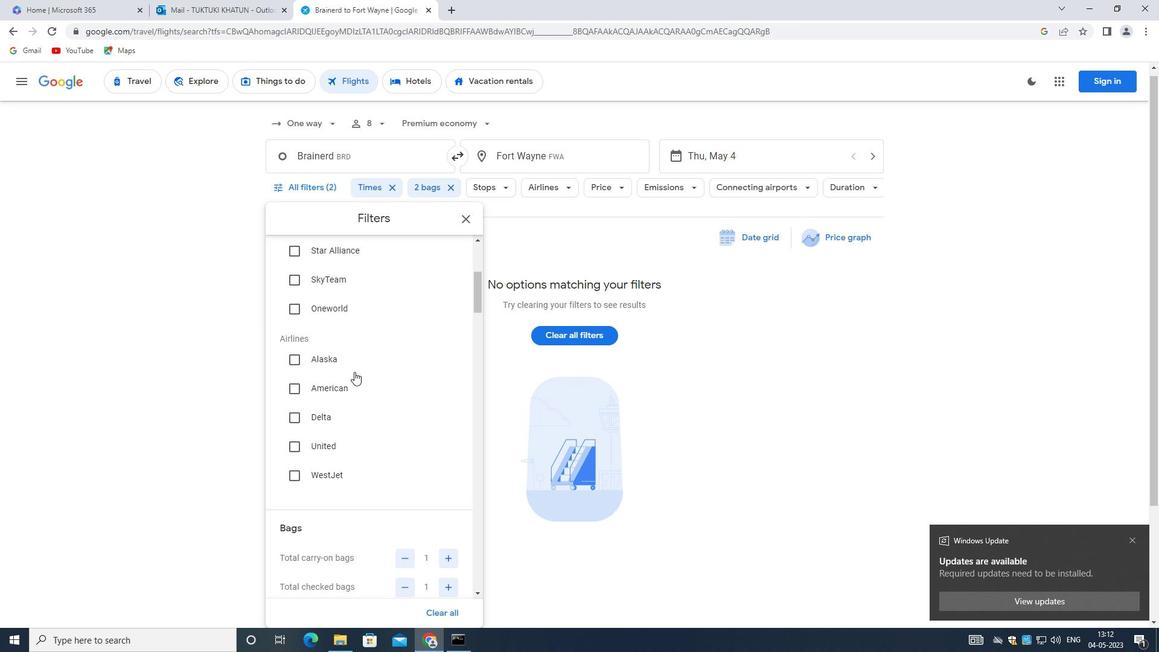 
Action: Mouse scrolled (360, 384) with delta (0, 0)
Screenshot: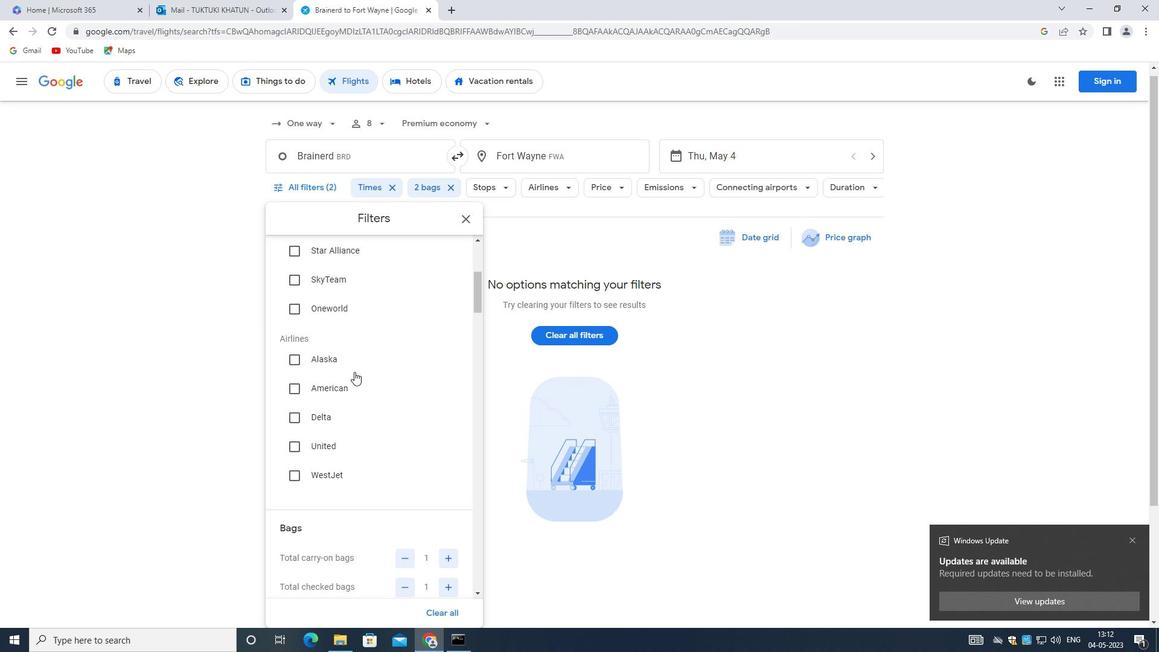 
Action: Mouse moved to (360, 386)
Screenshot: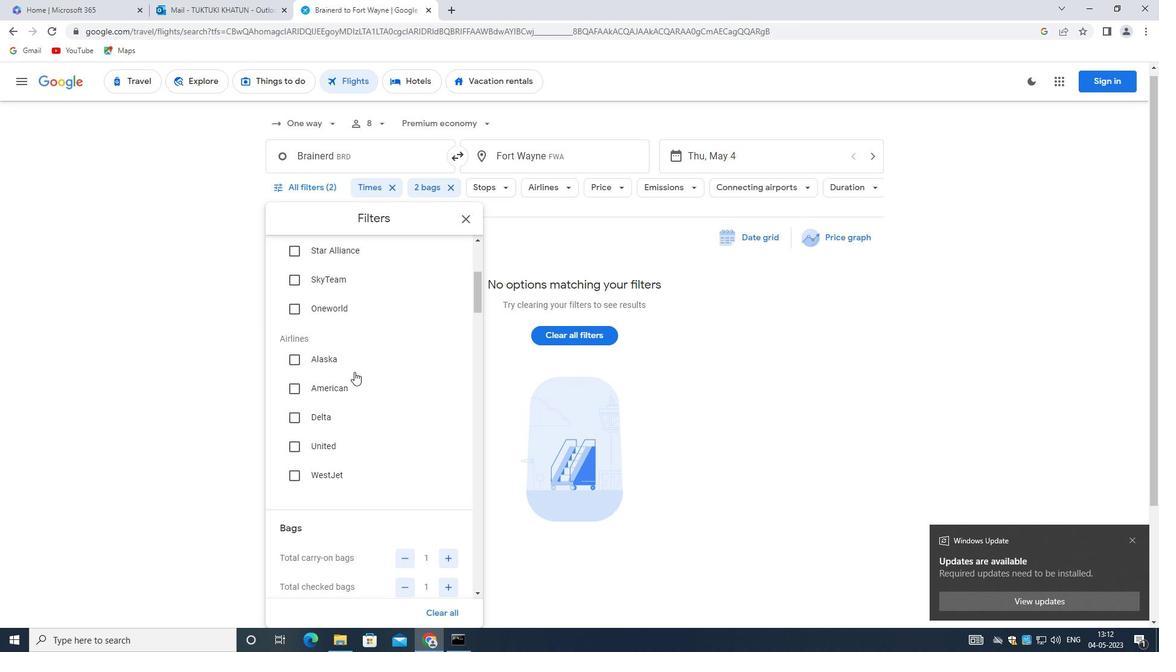 
Action: Mouse scrolled (360, 386) with delta (0, 0)
Screenshot: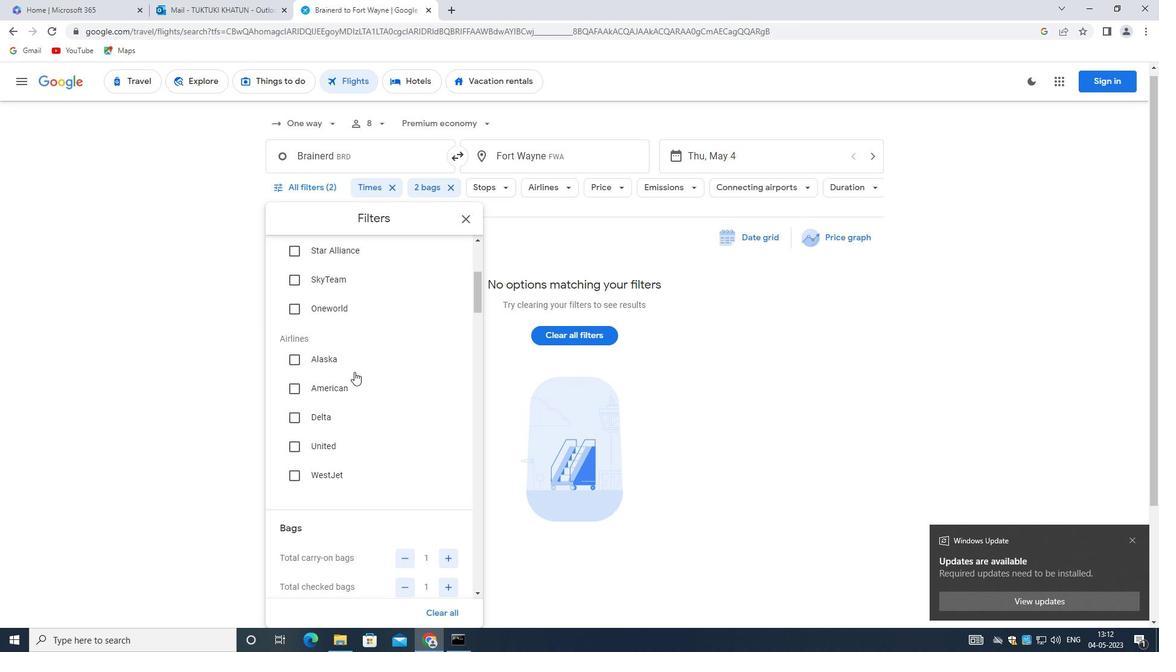 
Action: Mouse moved to (440, 376)
Screenshot: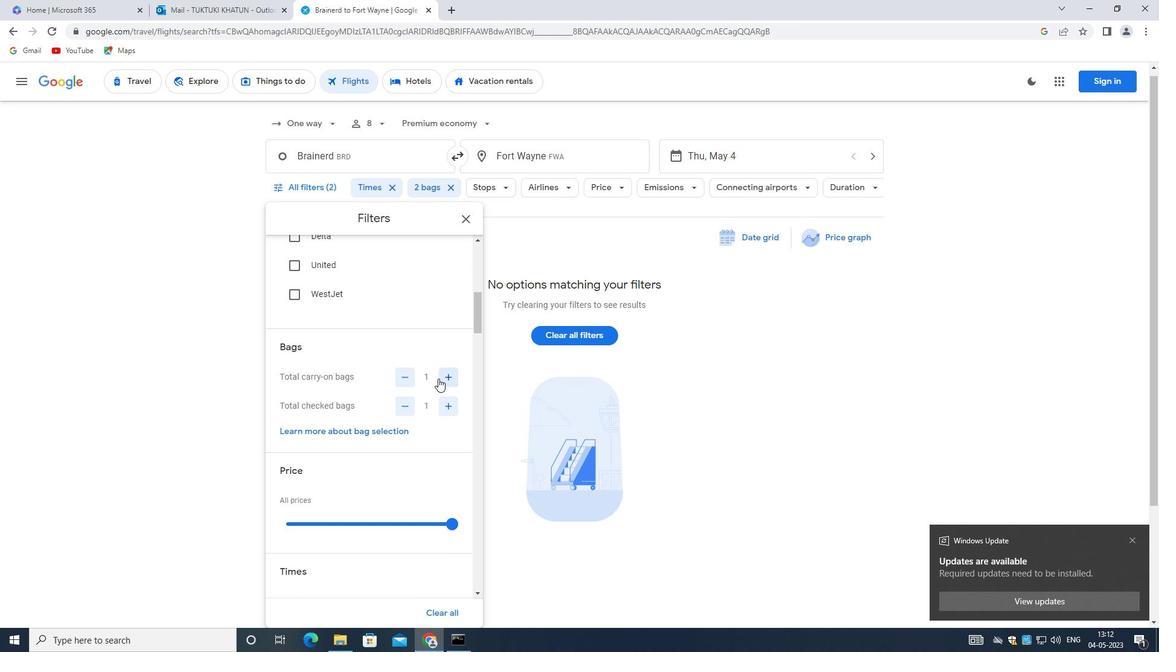 
Action: Mouse pressed left at (440, 376)
Screenshot: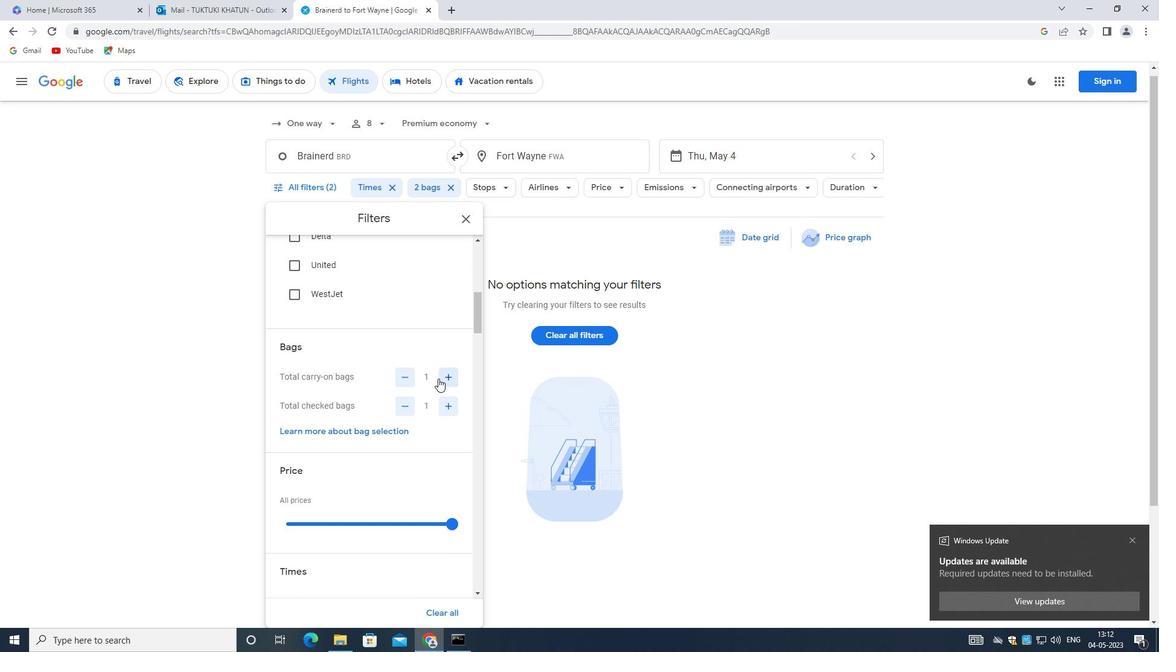 
Action: Mouse moved to (441, 408)
Screenshot: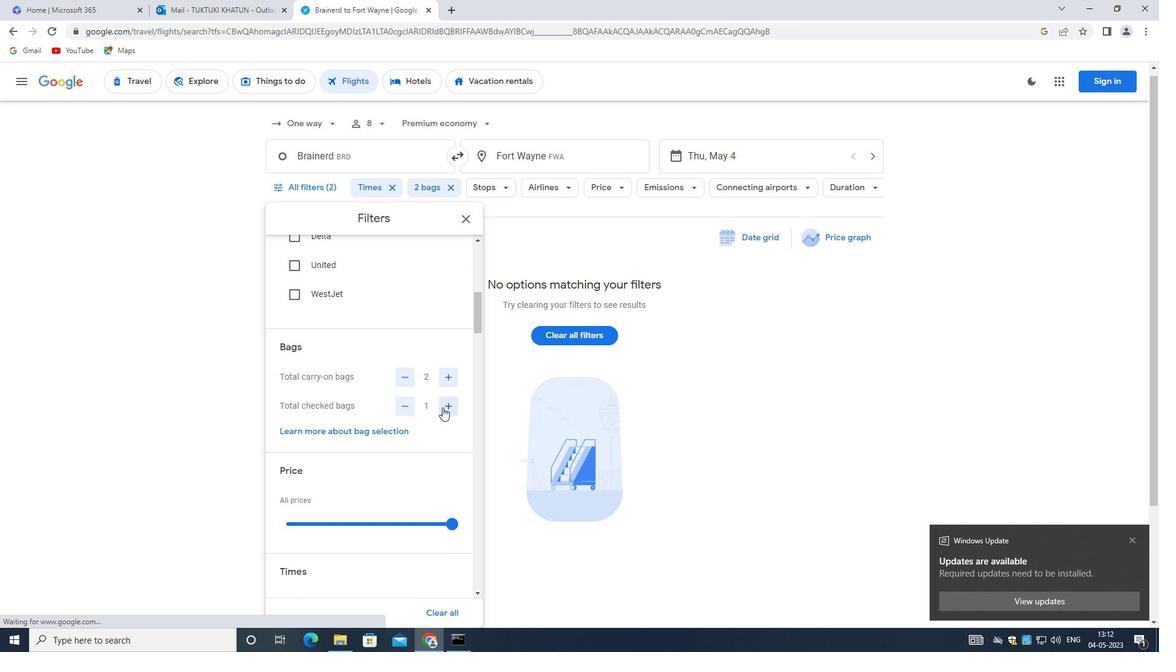 
Action: Mouse pressed left at (441, 408)
Screenshot: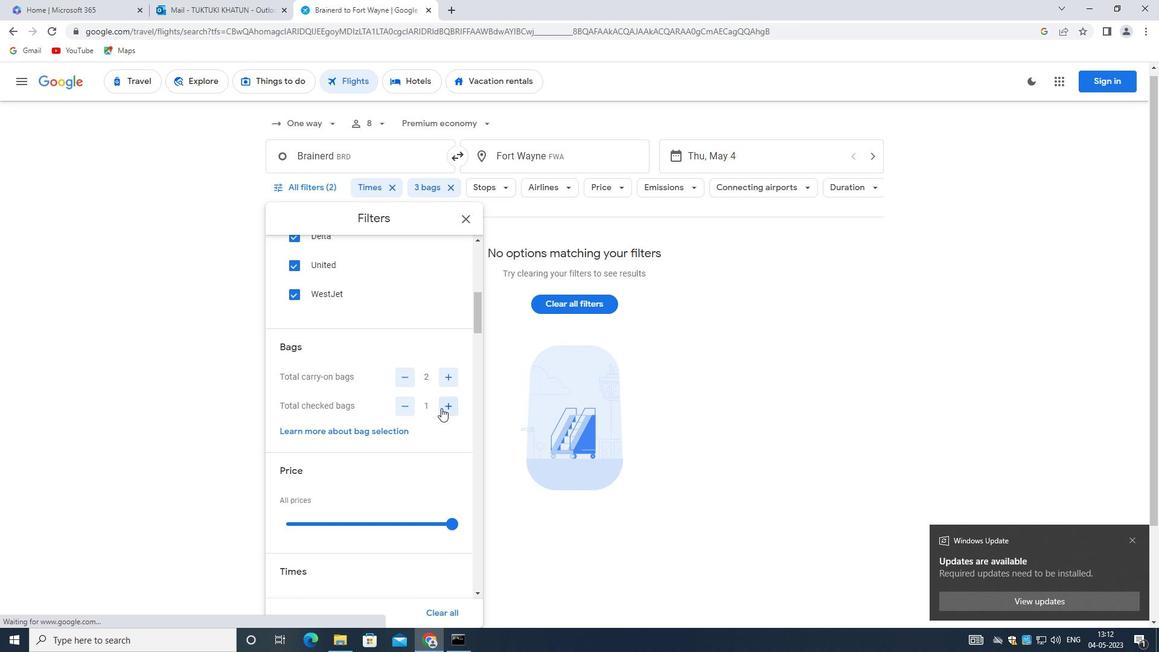 
Action: Mouse moved to (442, 407)
Screenshot: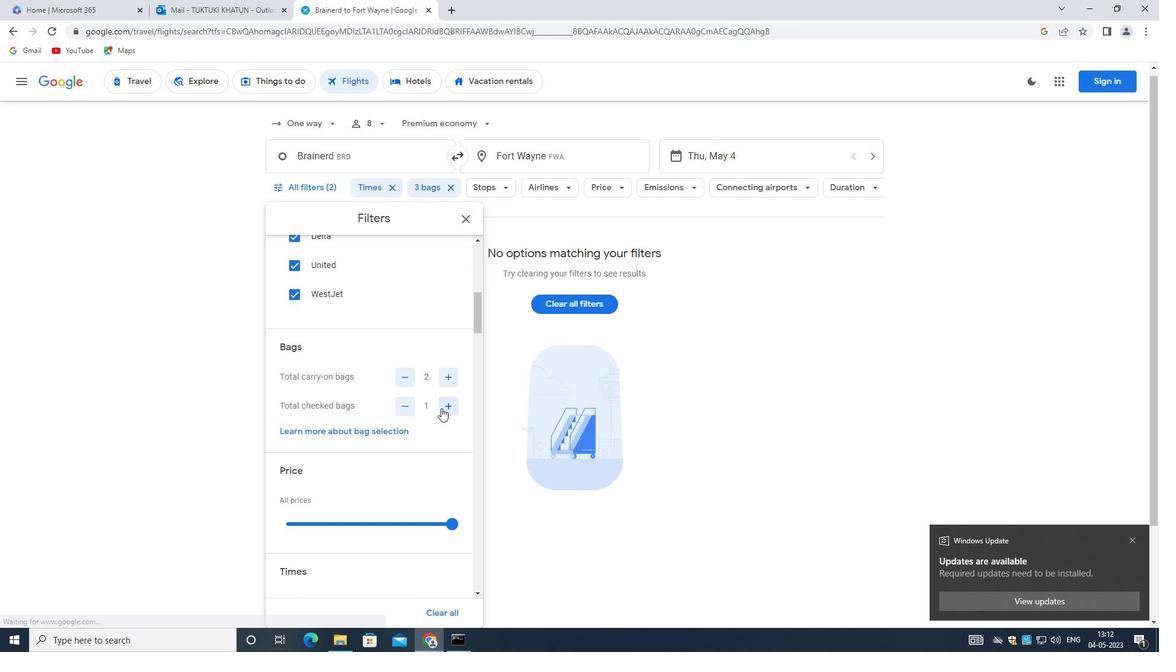 
Action: Mouse pressed left at (442, 407)
Screenshot: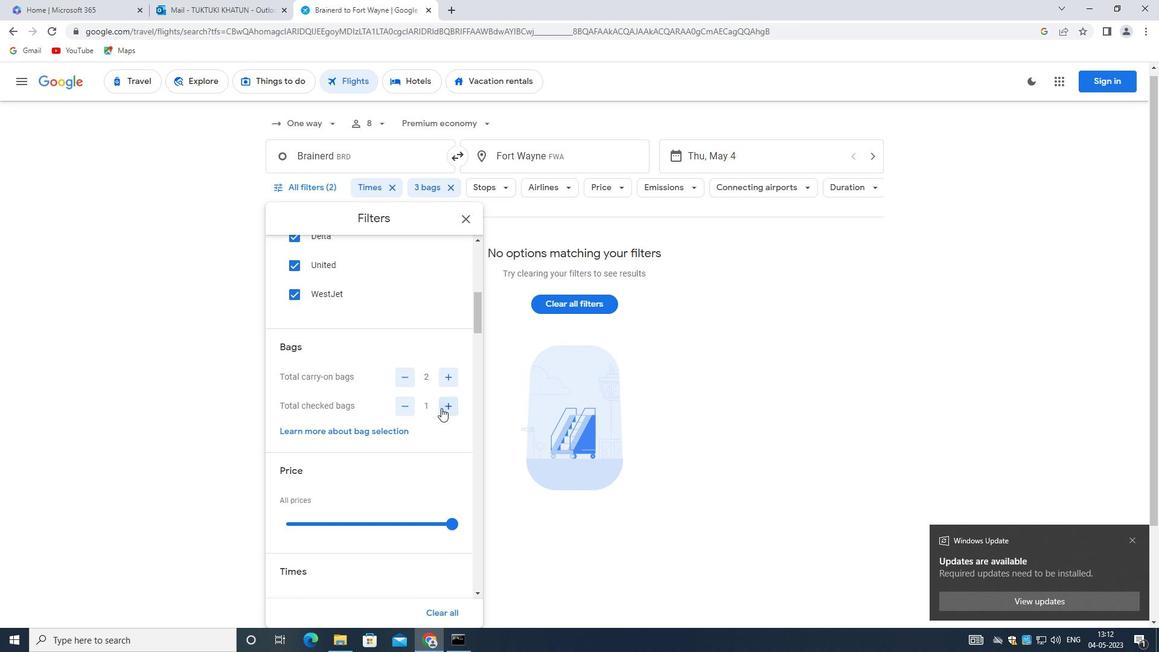 
Action: Mouse pressed left at (442, 407)
Screenshot: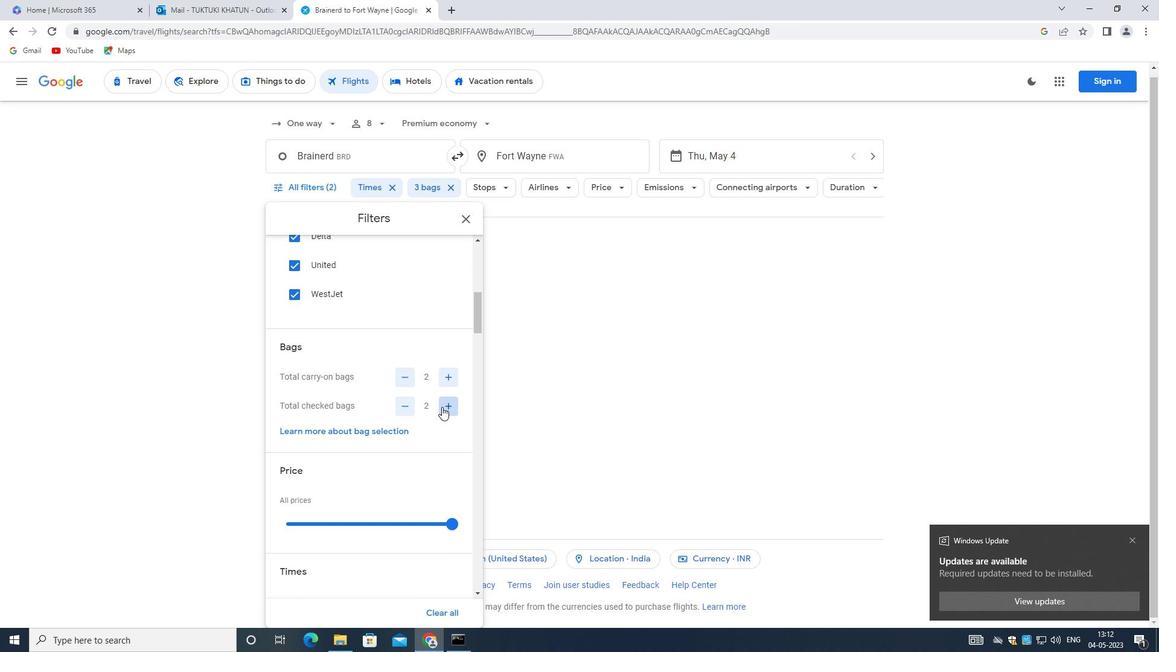 
Action: Mouse moved to (442, 406)
Screenshot: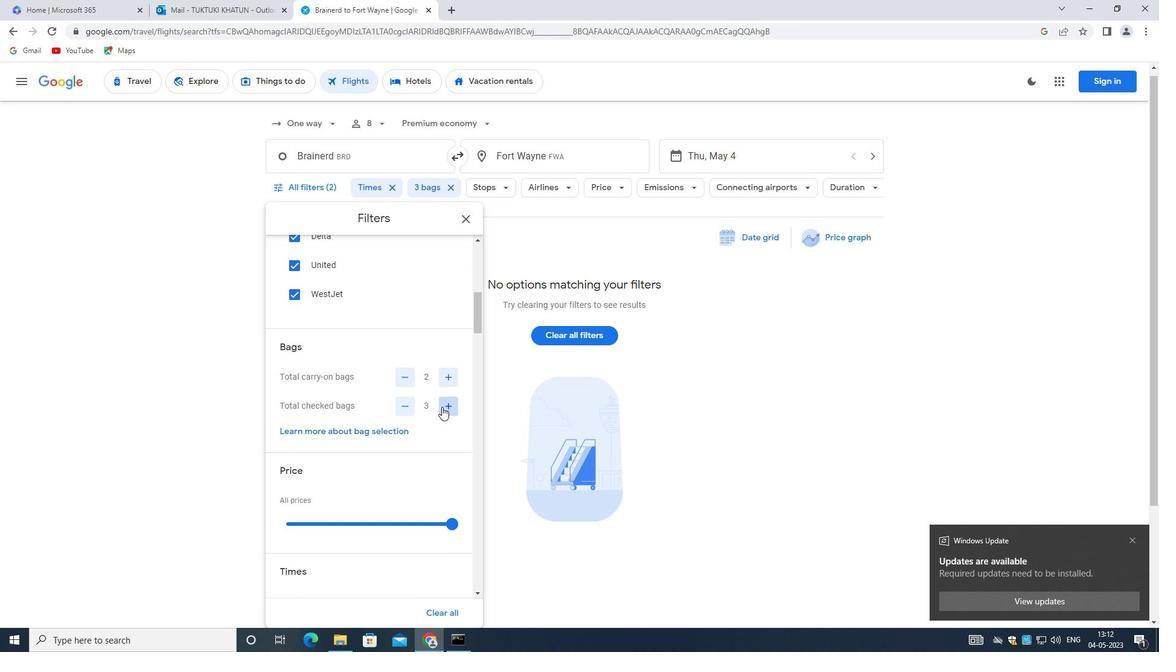 
Action: Mouse pressed left at (442, 406)
Screenshot: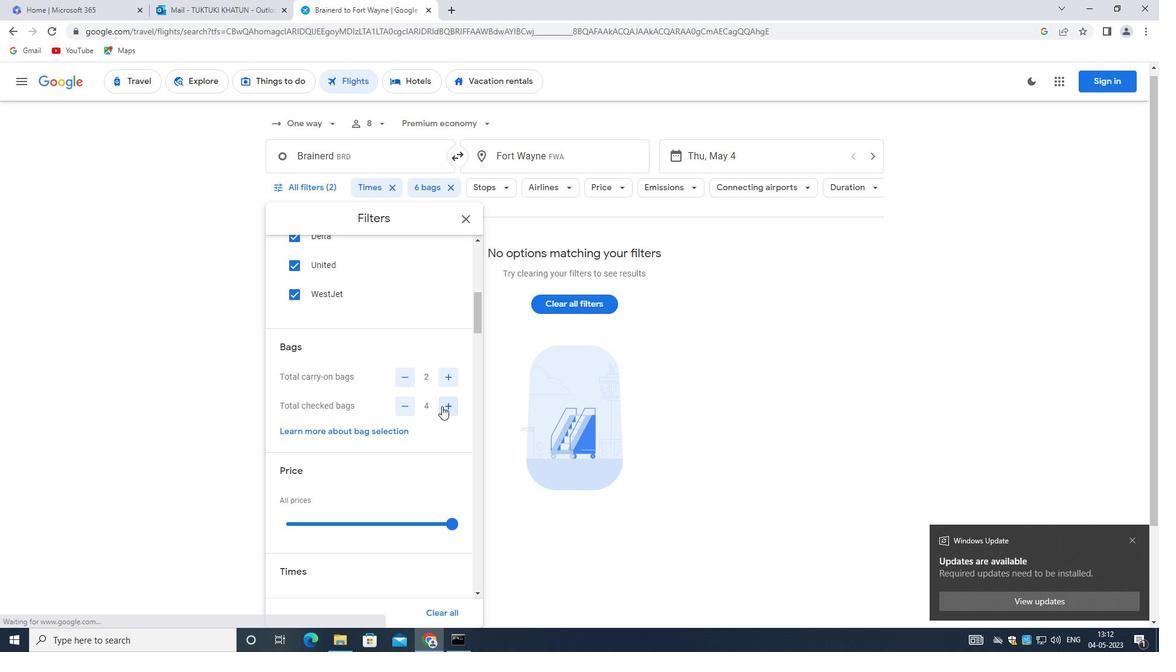 
Action: Mouse moved to (442, 405)
Screenshot: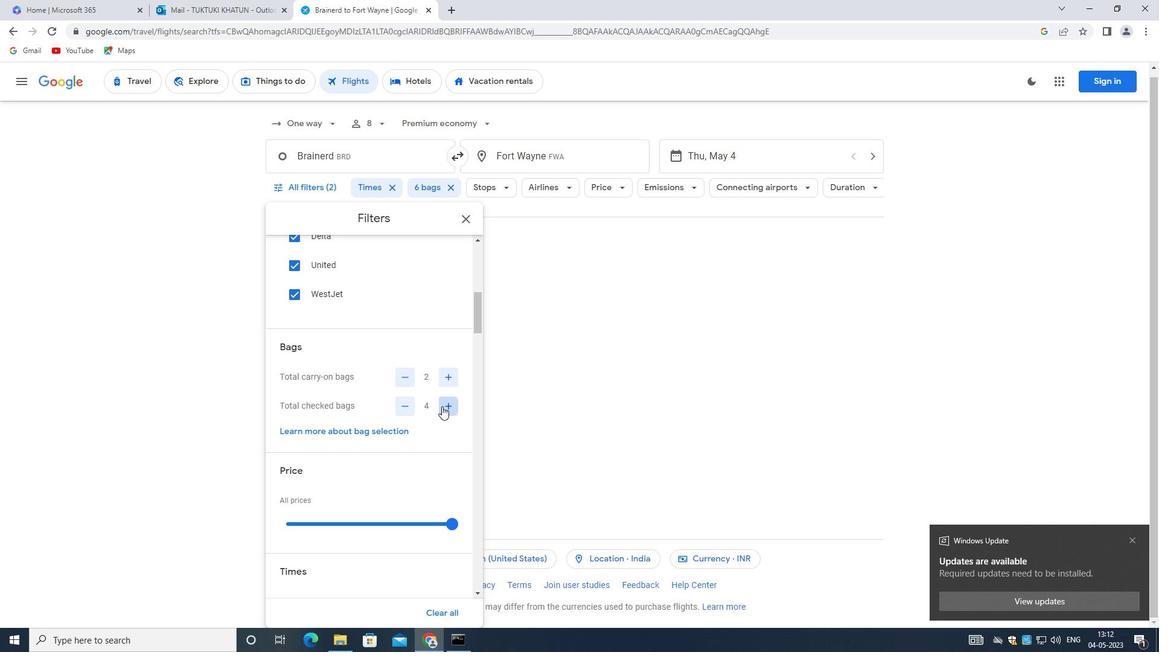 
Action: Mouse pressed left at (442, 405)
Screenshot: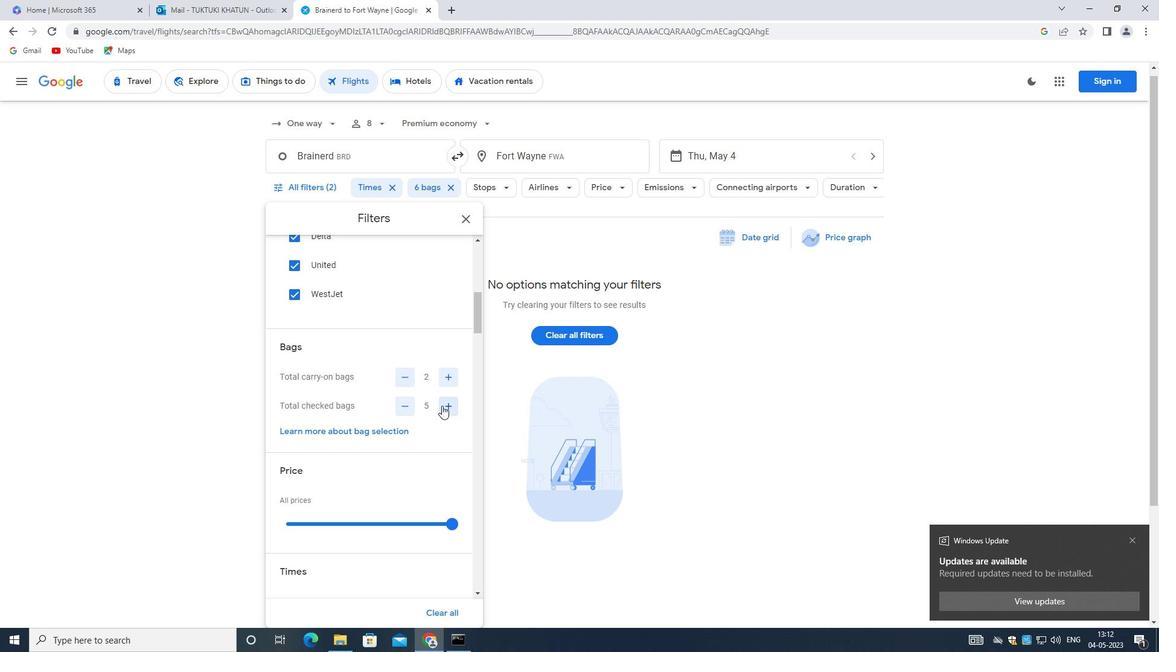 
Action: Mouse moved to (373, 420)
Screenshot: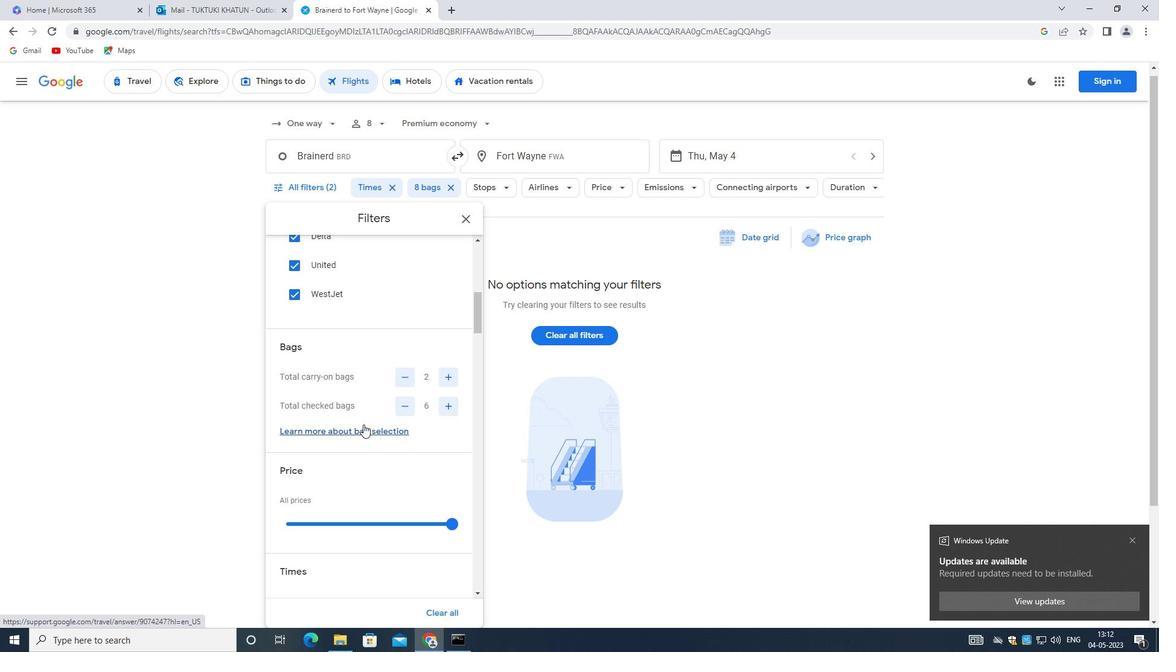 
Action: Mouse scrolled (373, 419) with delta (0, 0)
Screenshot: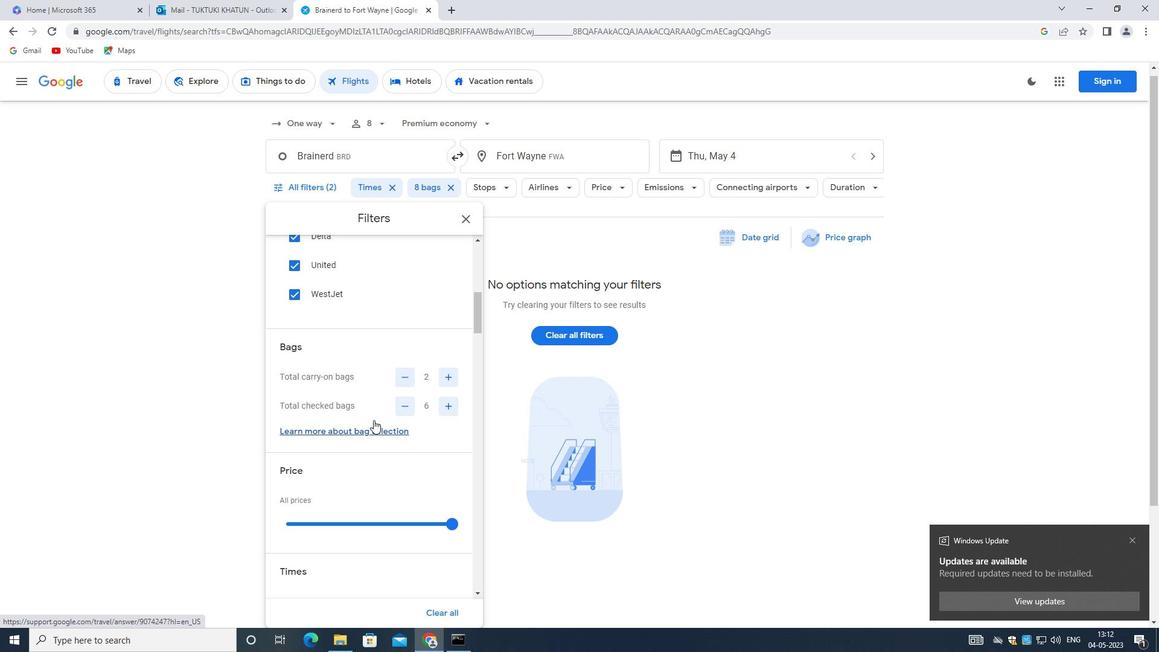 
Action: Mouse scrolled (373, 419) with delta (0, 0)
Screenshot: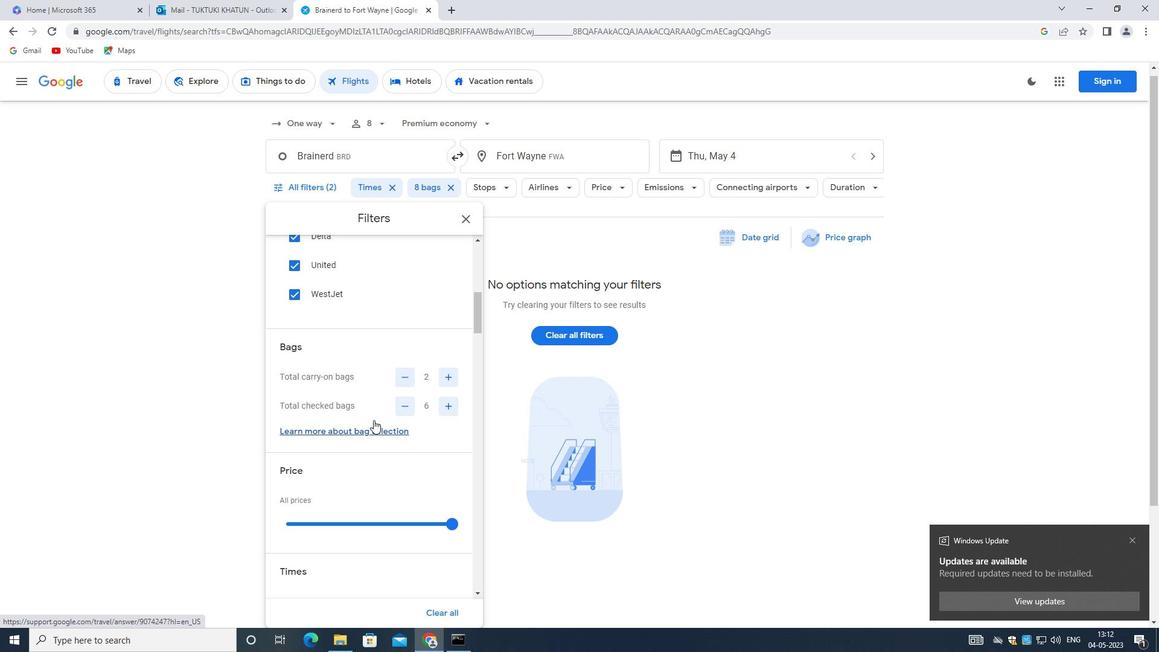 
Action: Mouse scrolled (373, 419) with delta (0, 0)
Screenshot: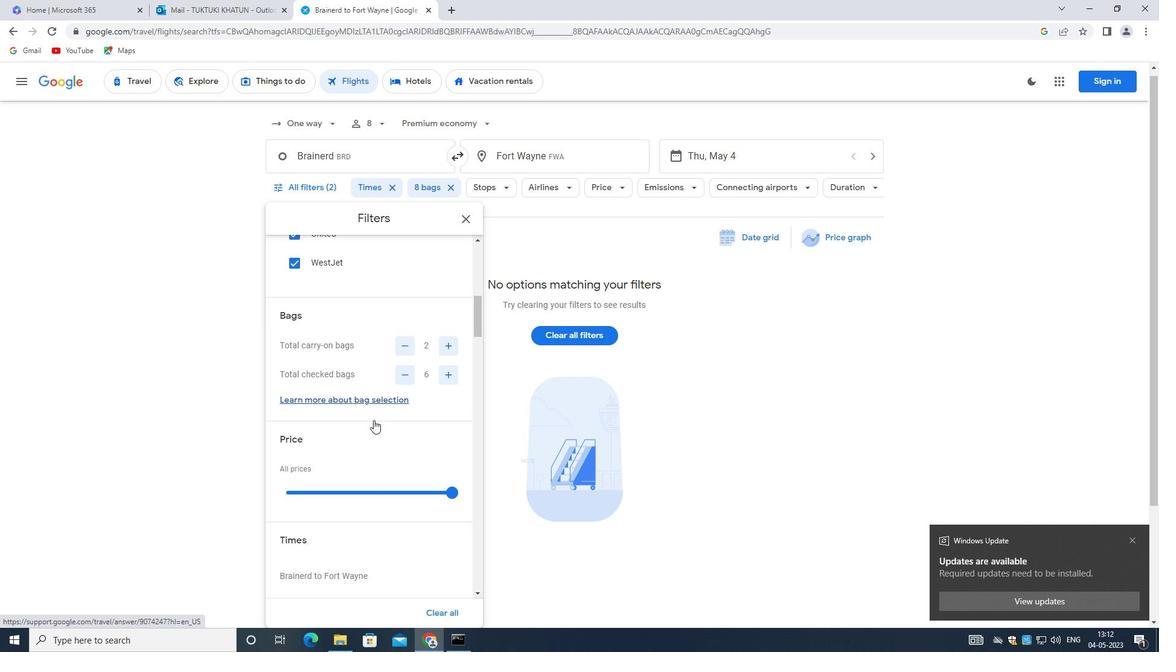 
Action: Mouse moved to (456, 346)
Screenshot: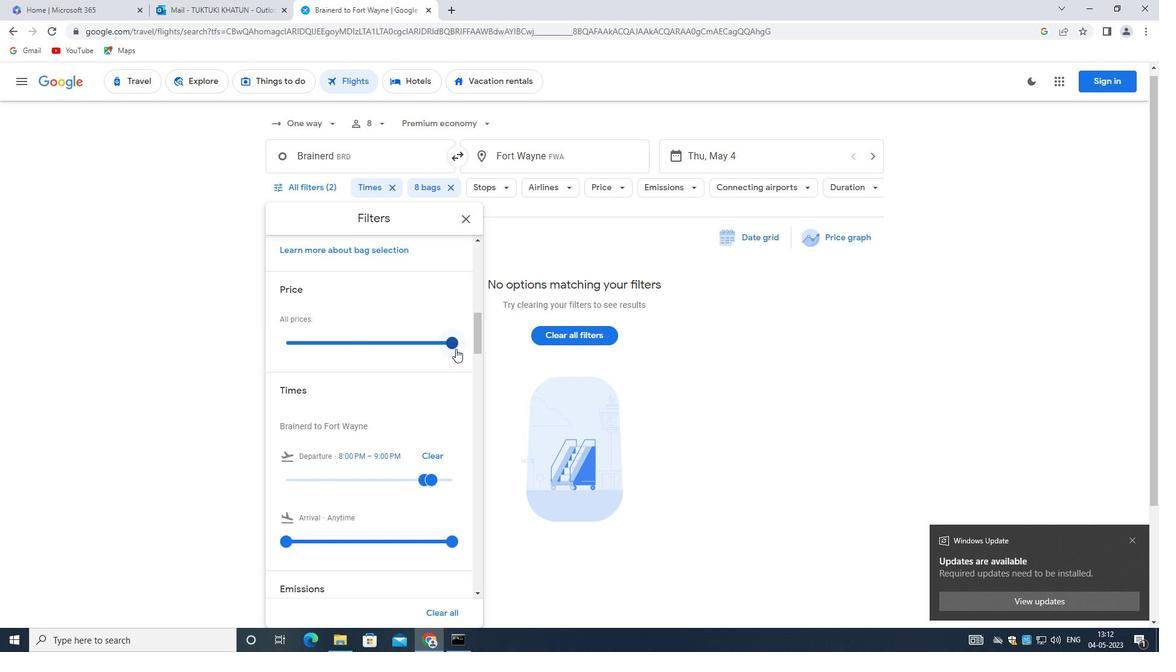 
Action: Mouse pressed left at (456, 346)
Screenshot: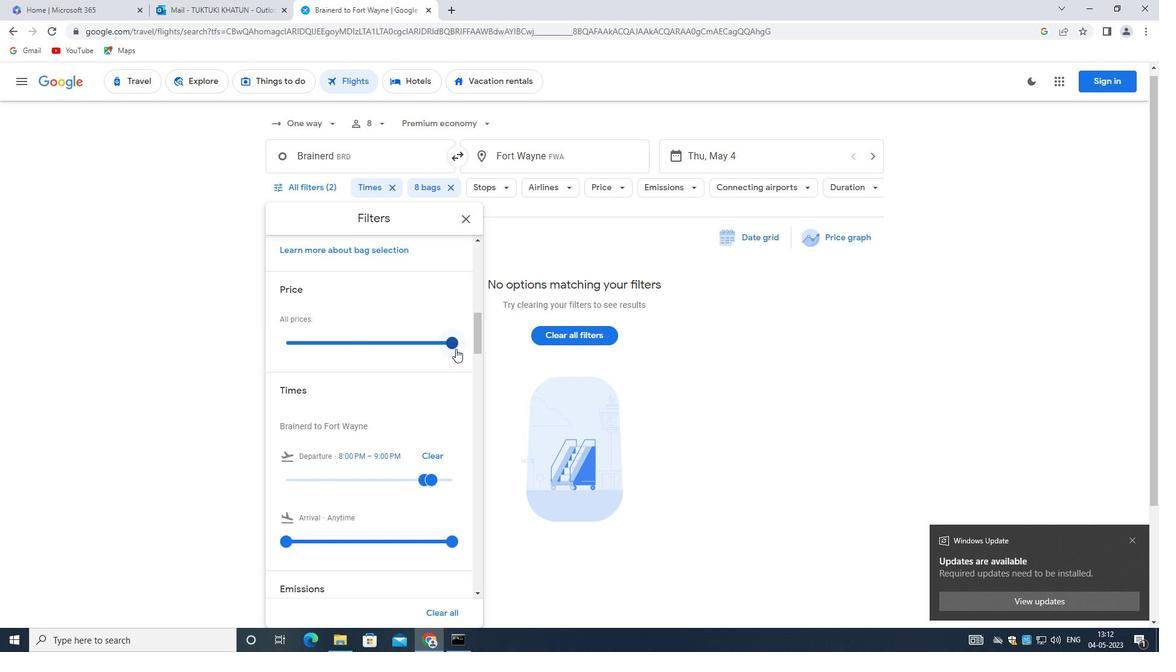
Action: Mouse moved to (431, 400)
Screenshot: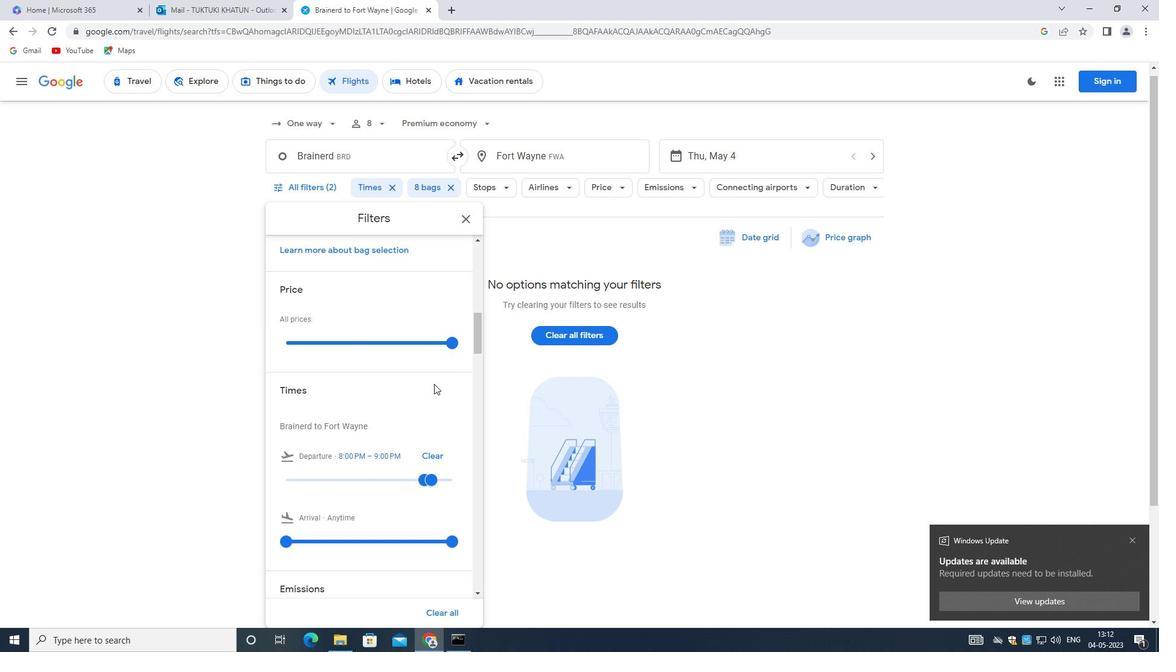 
Action: Mouse scrolled (431, 399) with delta (0, 0)
Screenshot: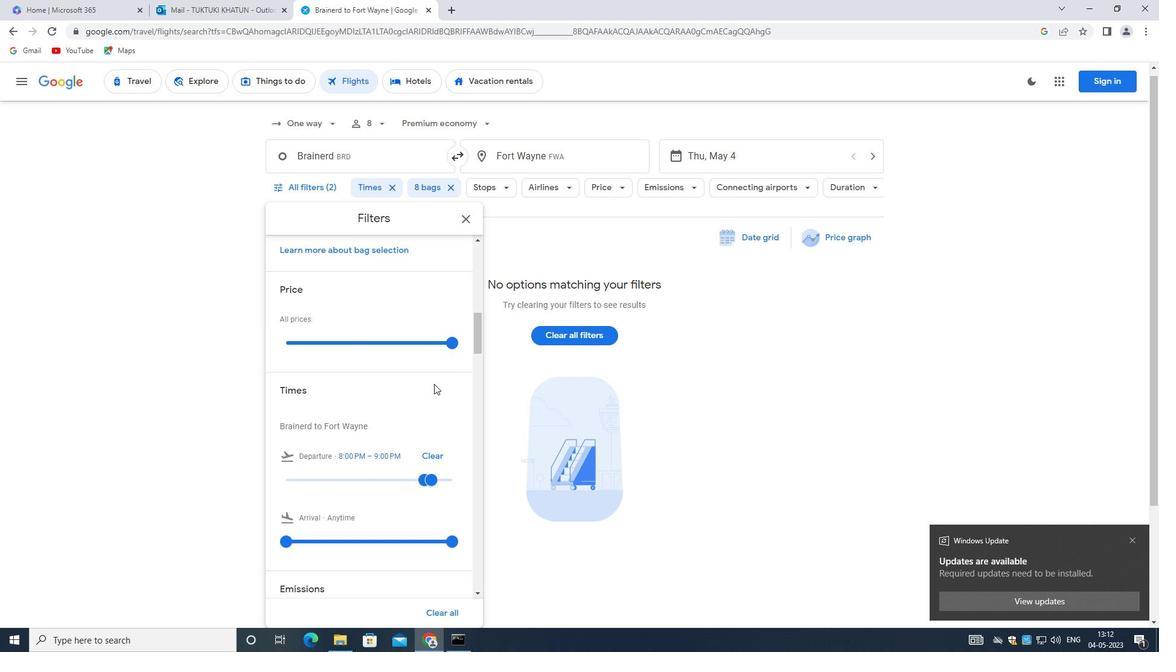
Action: Mouse moved to (430, 402)
Screenshot: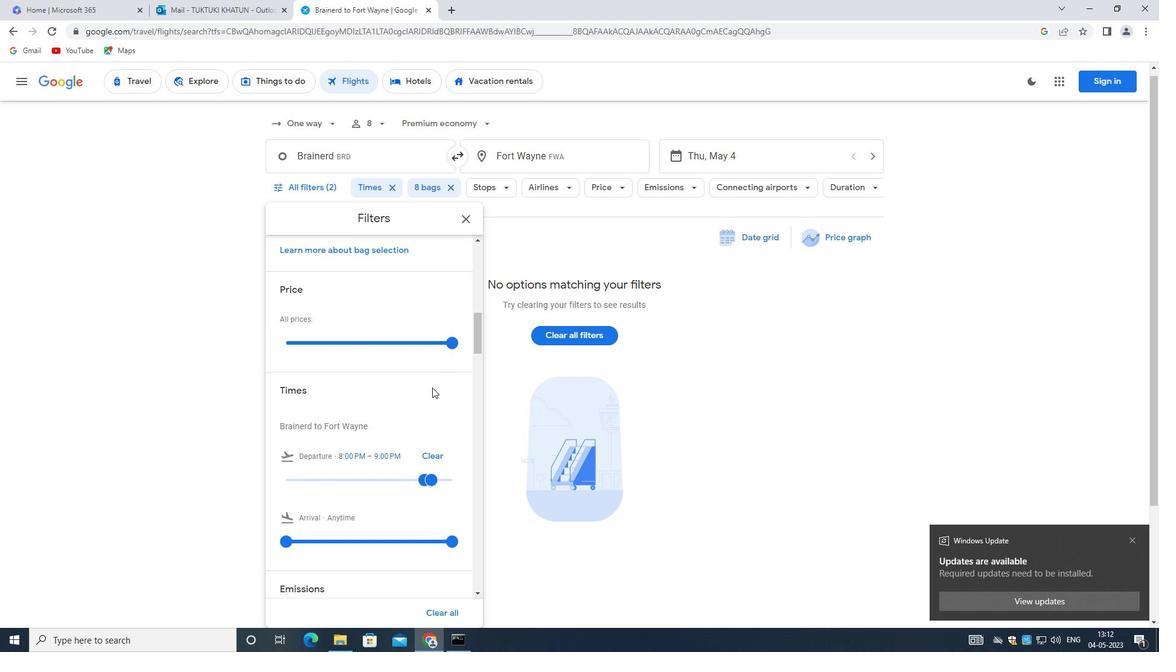 
Action: Mouse scrolled (430, 401) with delta (0, 0)
Screenshot: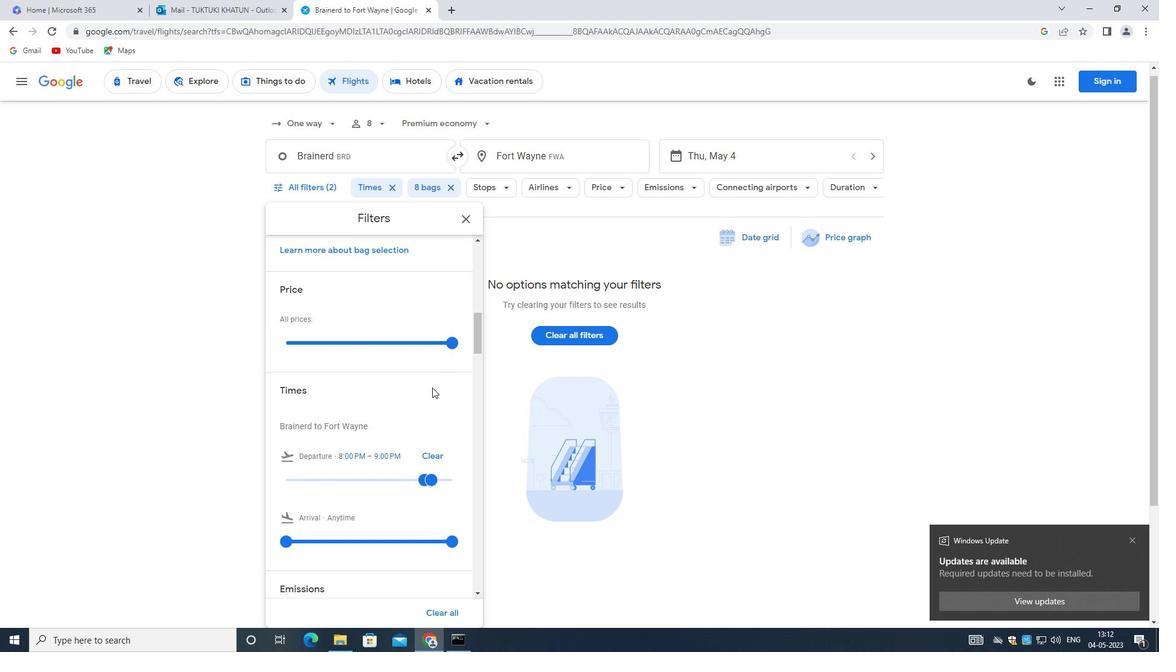 
Action: Mouse moved to (392, 357)
Screenshot: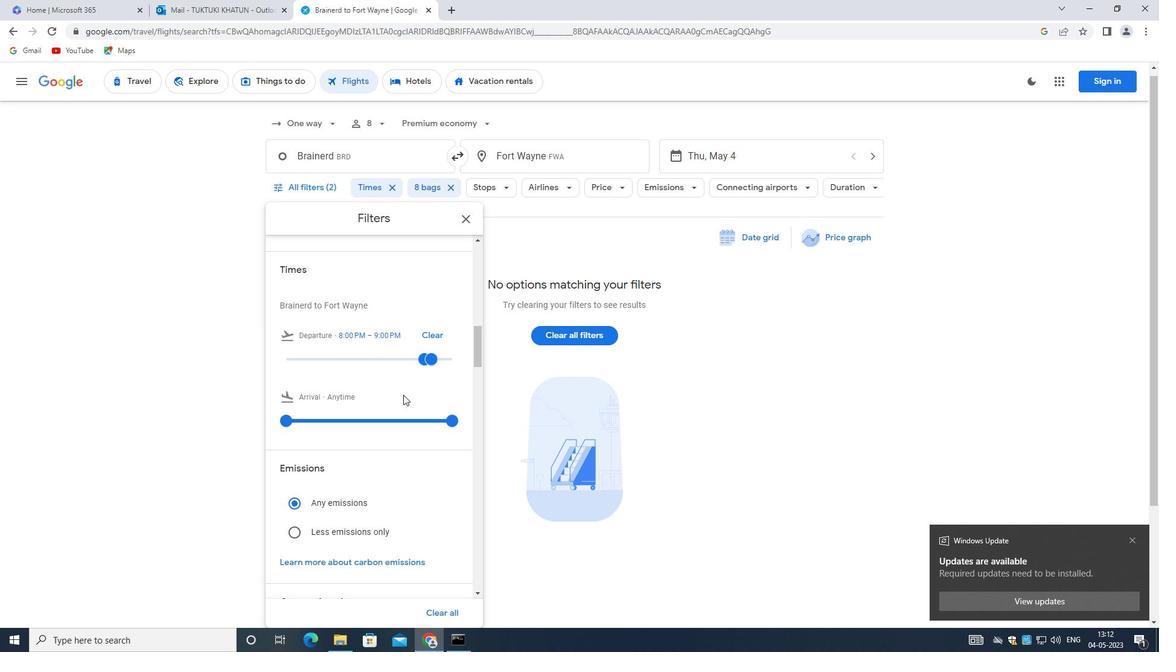 
Action: Mouse pressed left at (392, 357)
Screenshot: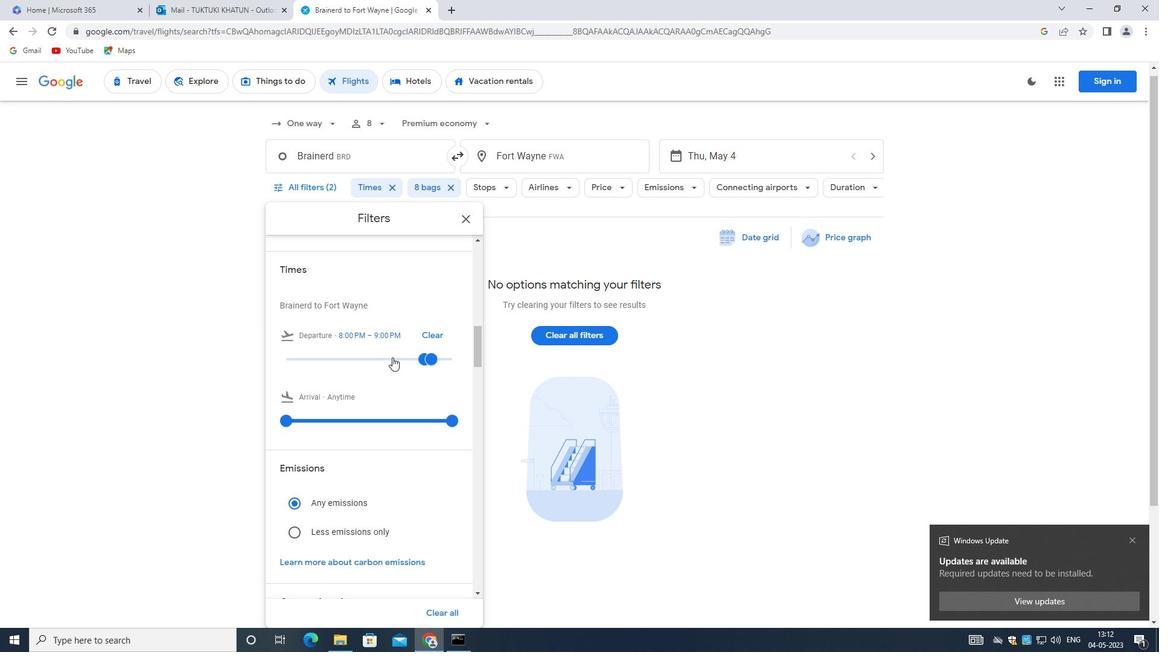 
Action: Mouse moved to (446, 359)
Screenshot: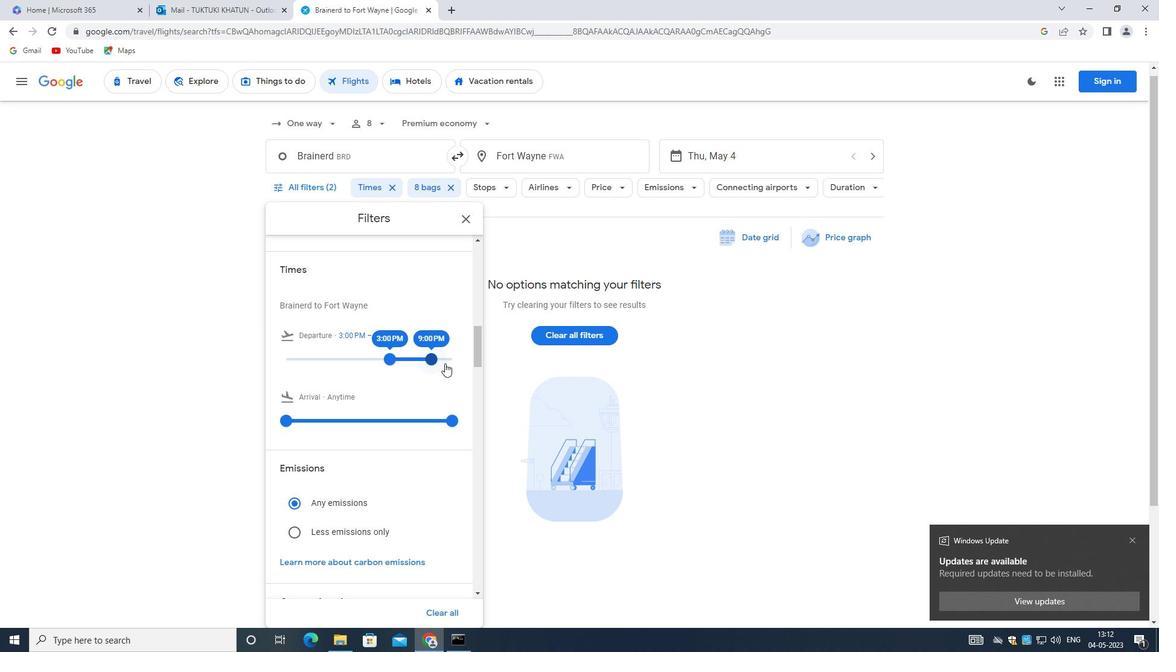 
Action: Mouse pressed left at (446, 359)
Screenshot: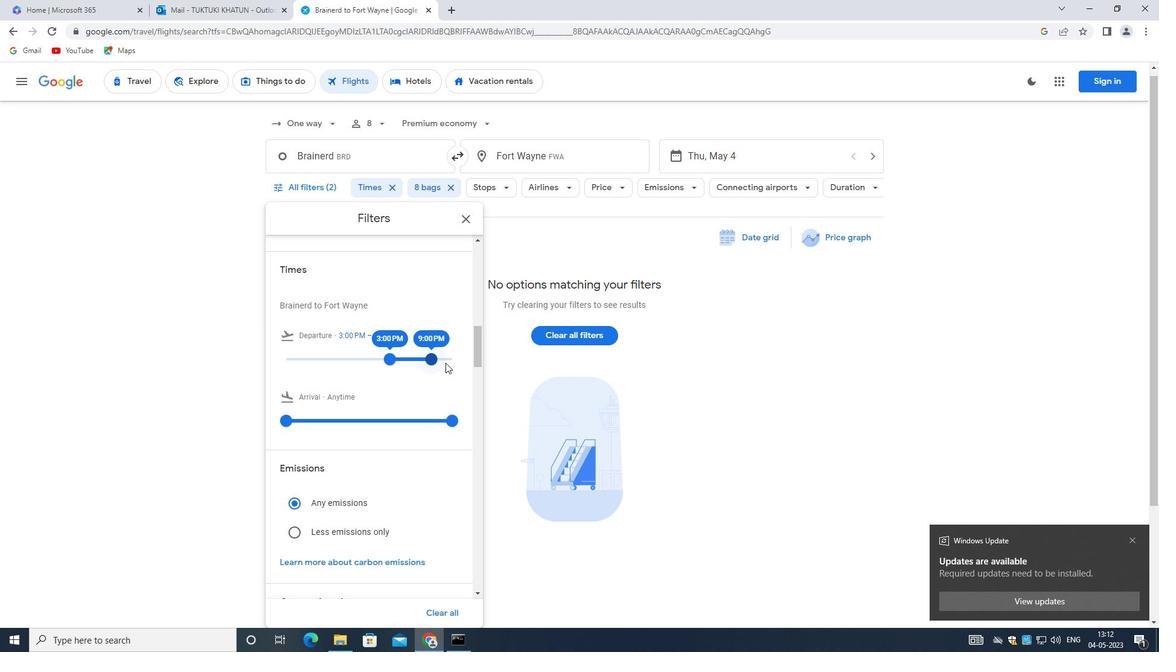 
Action: Mouse moved to (387, 357)
Screenshot: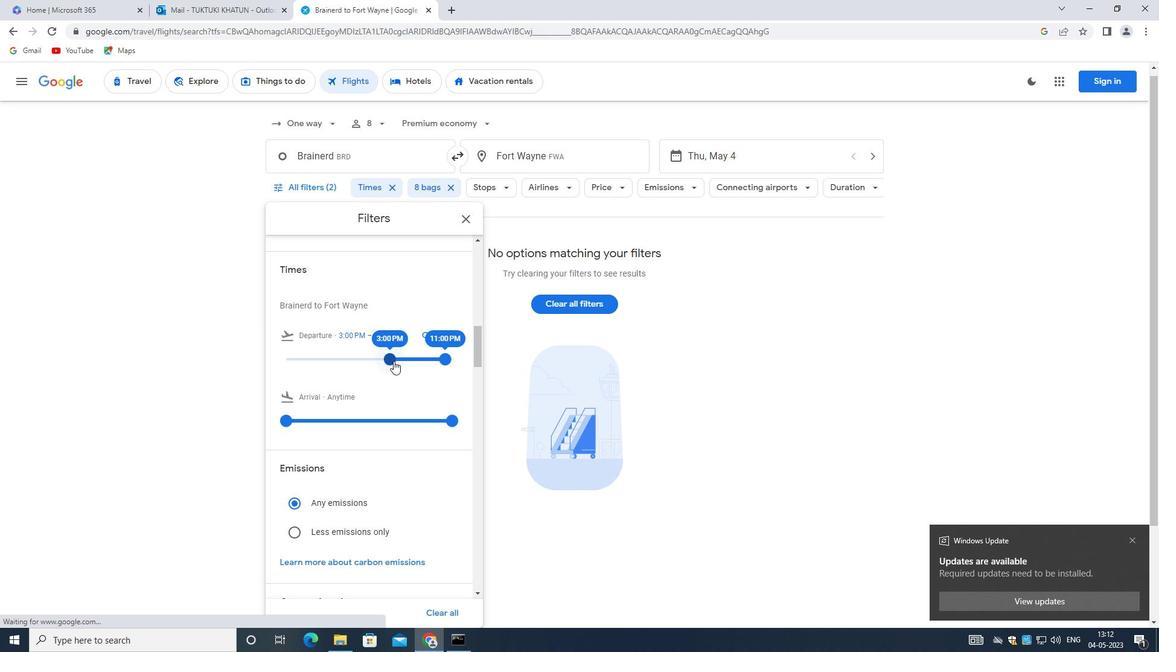 
Action: Mouse pressed left at (387, 357)
Screenshot: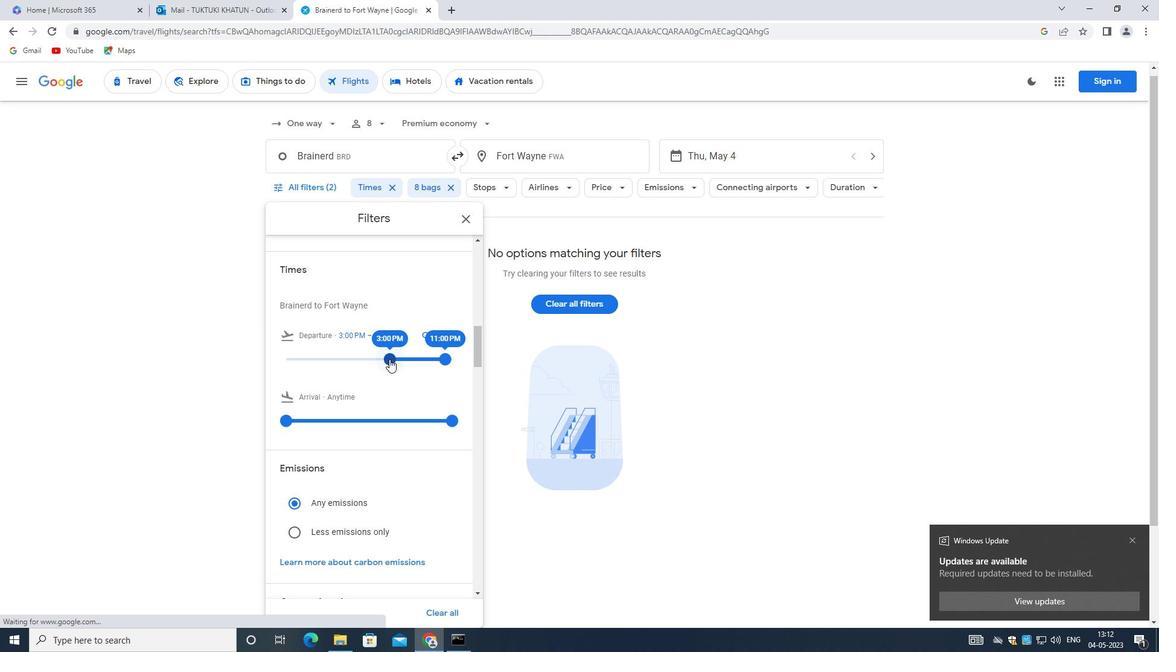 
Action: Mouse moved to (442, 357)
Screenshot: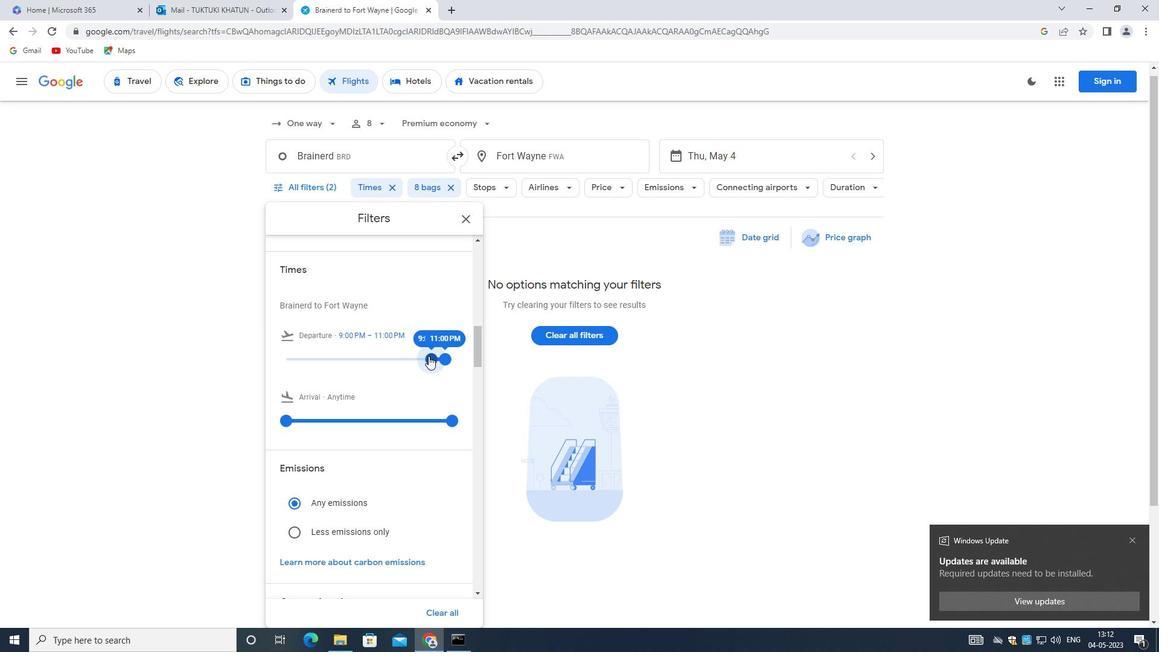 
Action: Mouse pressed left at (442, 357)
Screenshot: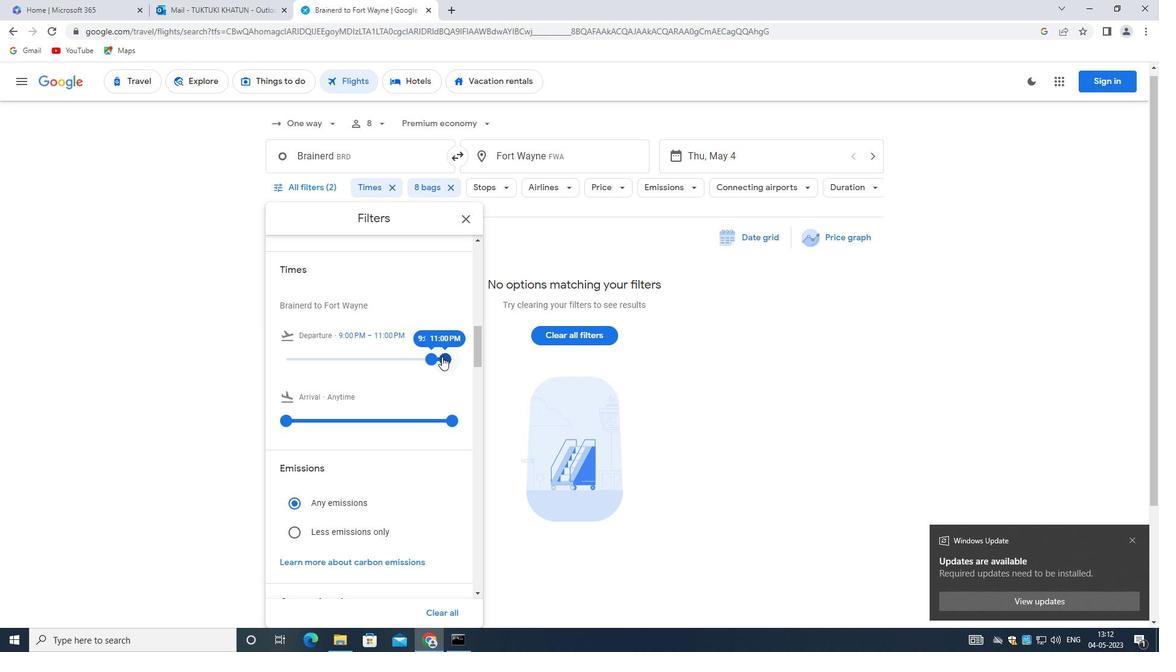 
Action: Mouse moved to (445, 359)
Screenshot: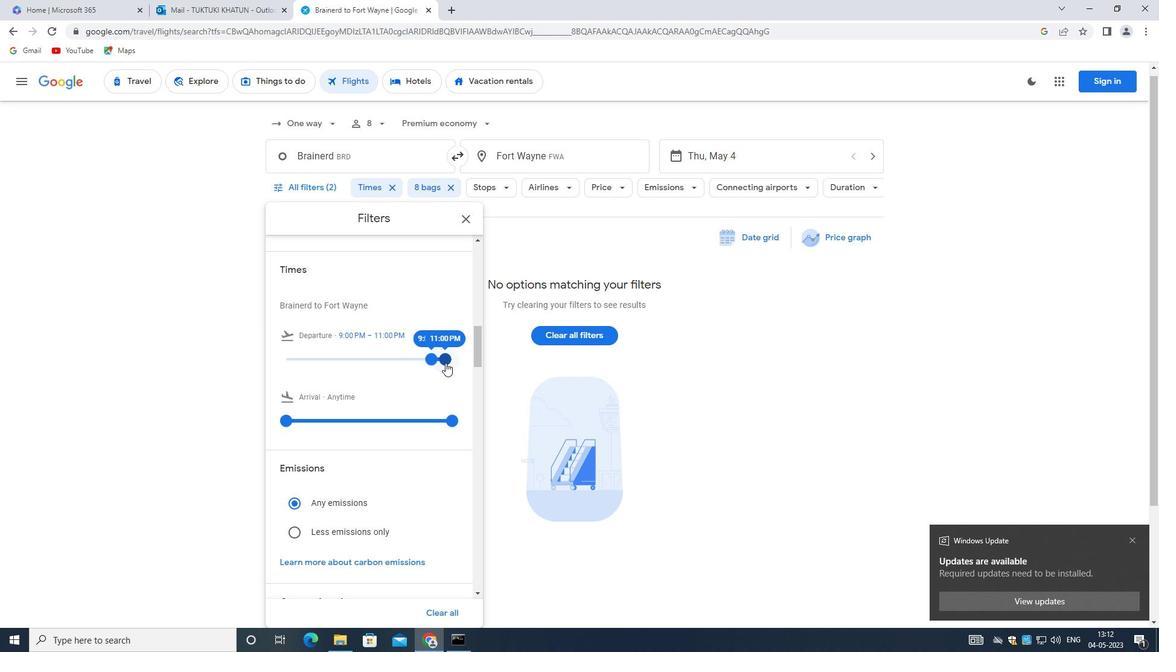 
Action: Mouse pressed left at (445, 359)
Screenshot: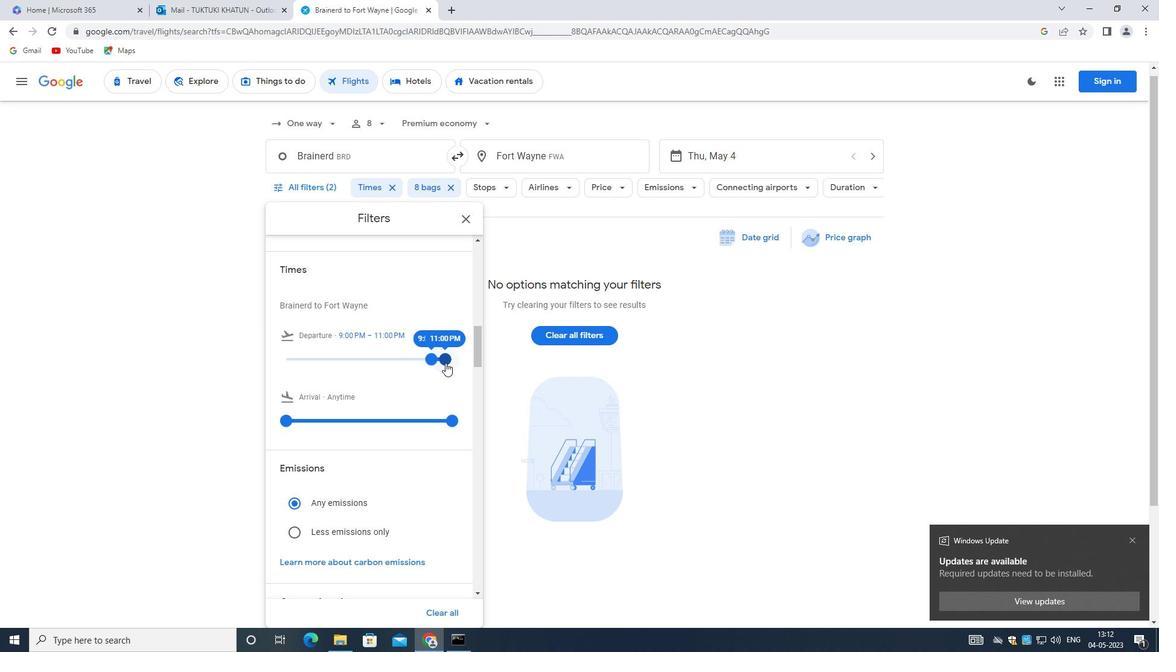 
Action: Mouse moved to (447, 359)
Screenshot: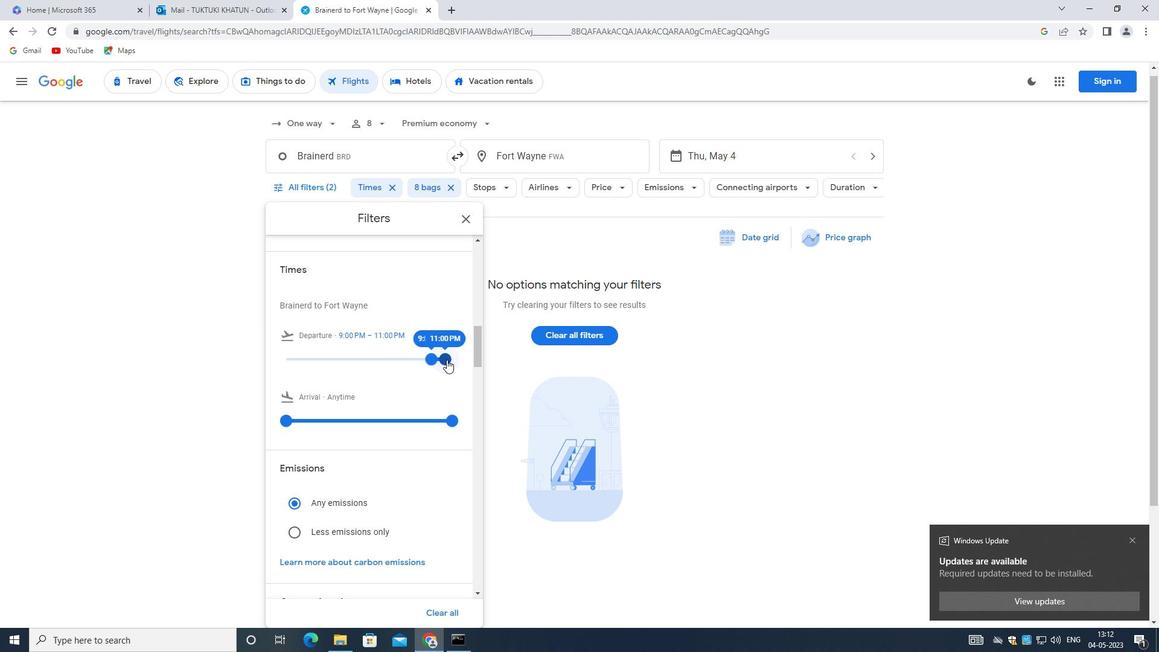 
Action: Mouse pressed left at (447, 359)
Screenshot: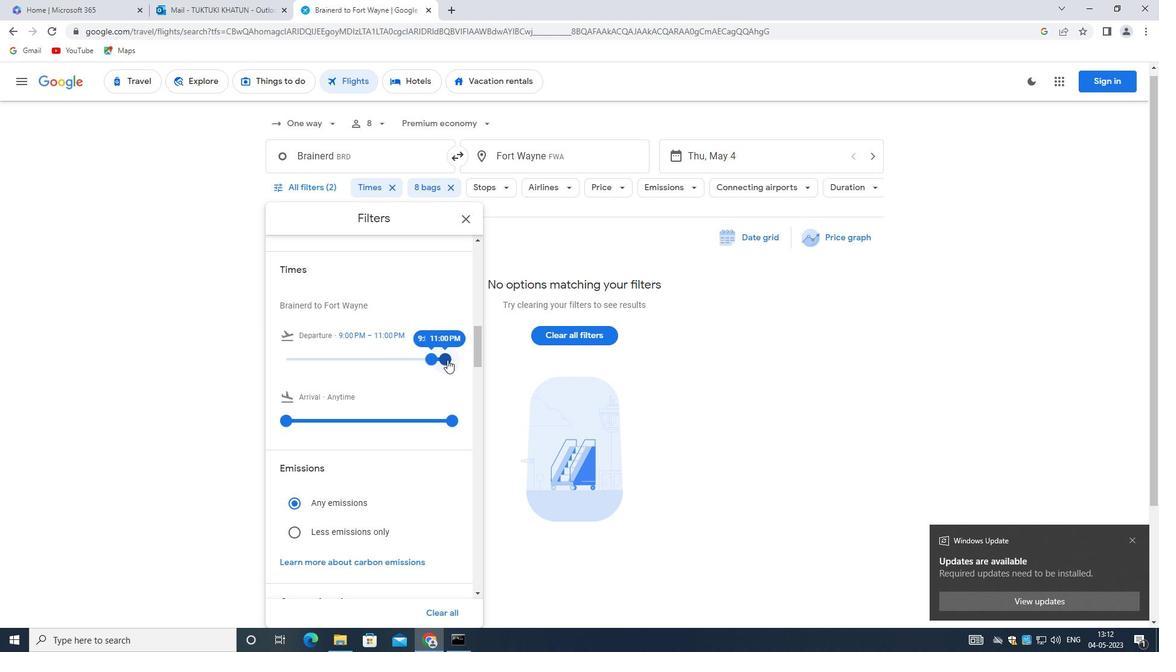 
Action: Mouse moved to (387, 405)
Screenshot: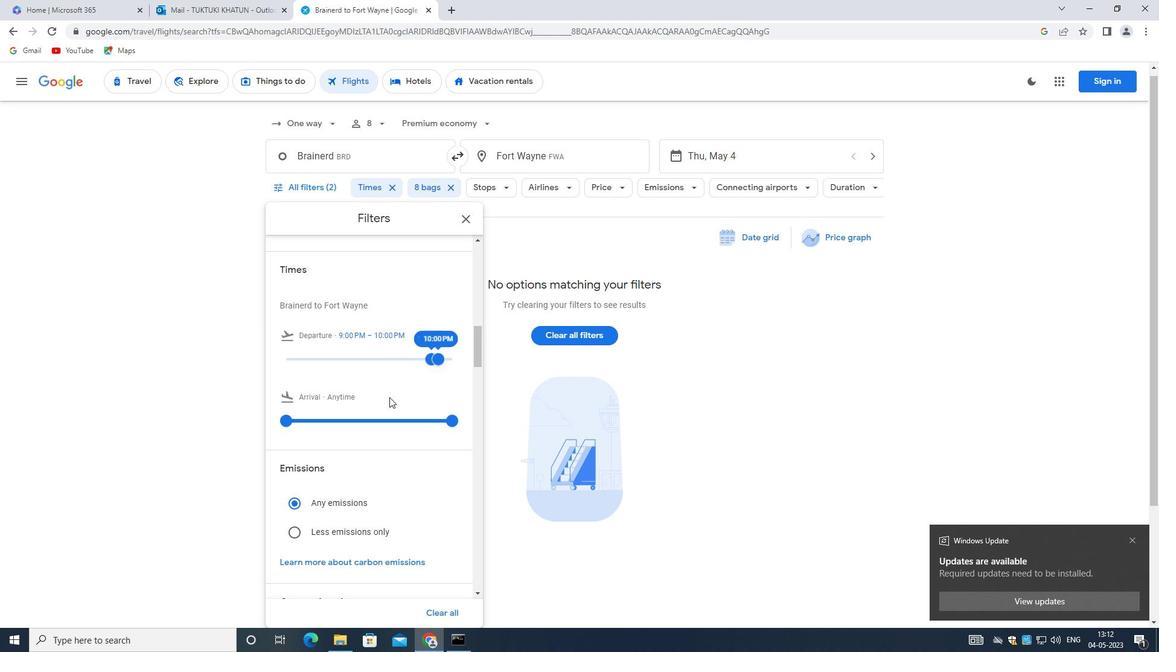 
Action: Mouse scrolled (387, 404) with delta (0, 0)
Screenshot: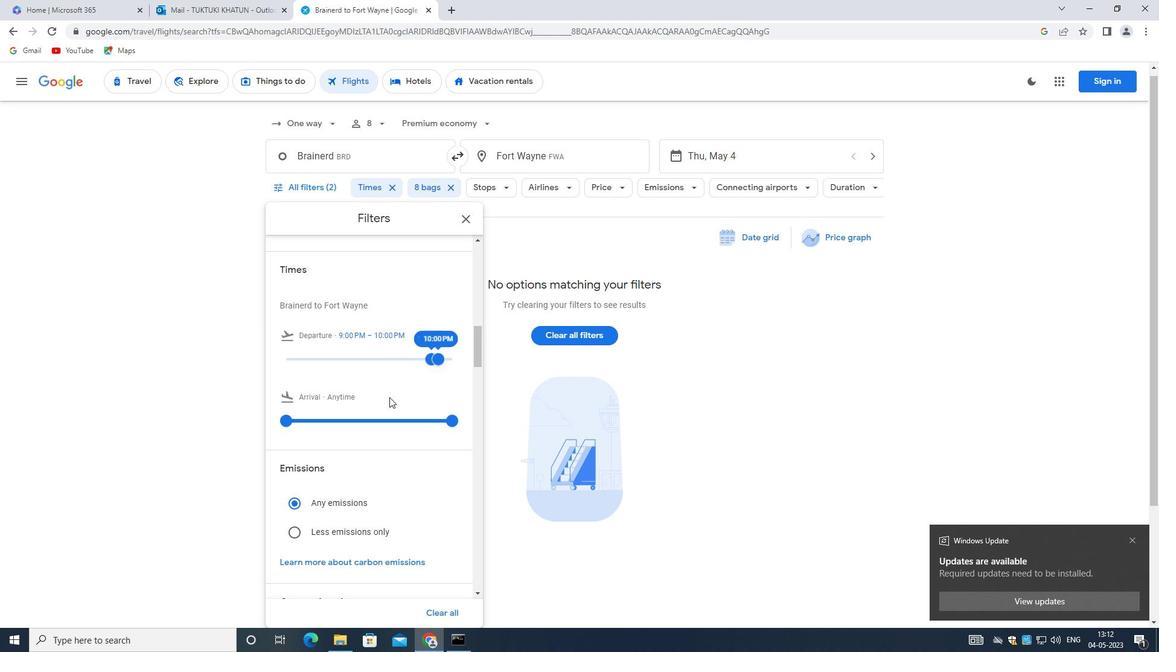 
Action: Mouse moved to (387, 409)
Screenshot: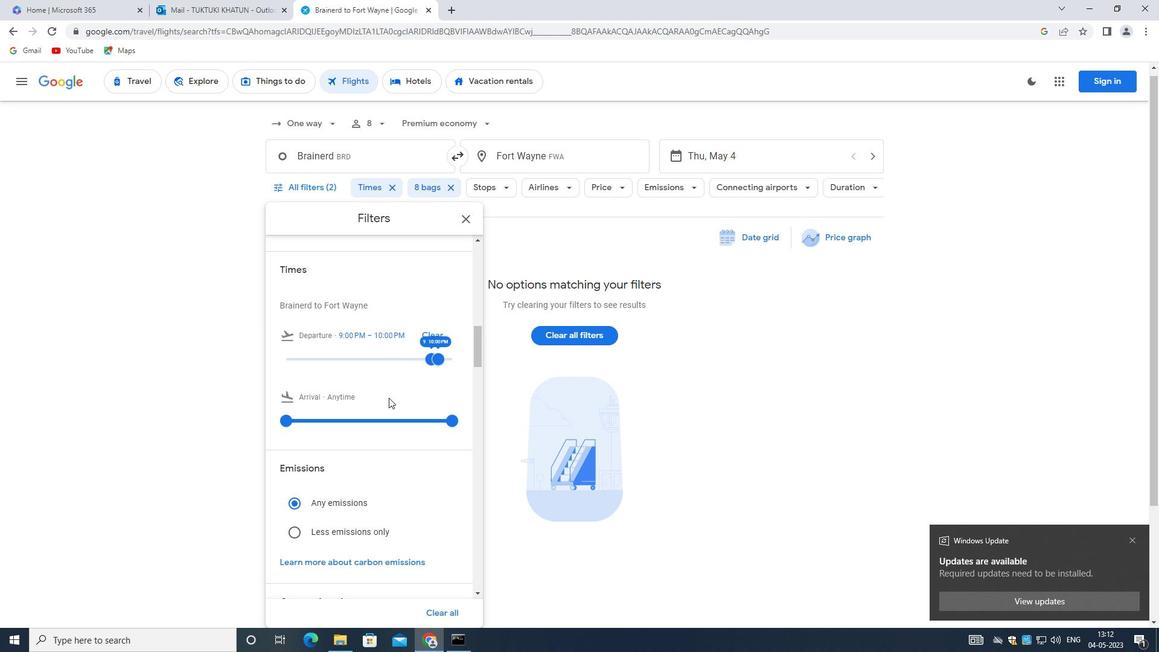 
Action: Mouse scrolled (387, 408) with delta (0, 0)
Screenshot: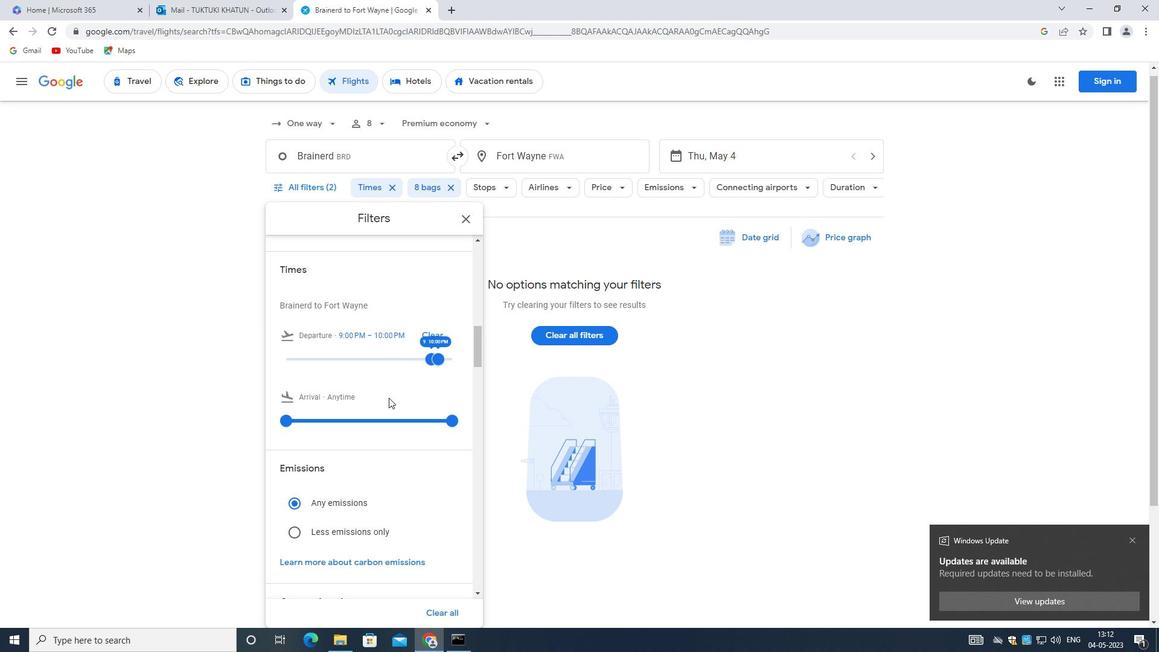 
Action: Mouse moved to (387, 410)
Screenshot: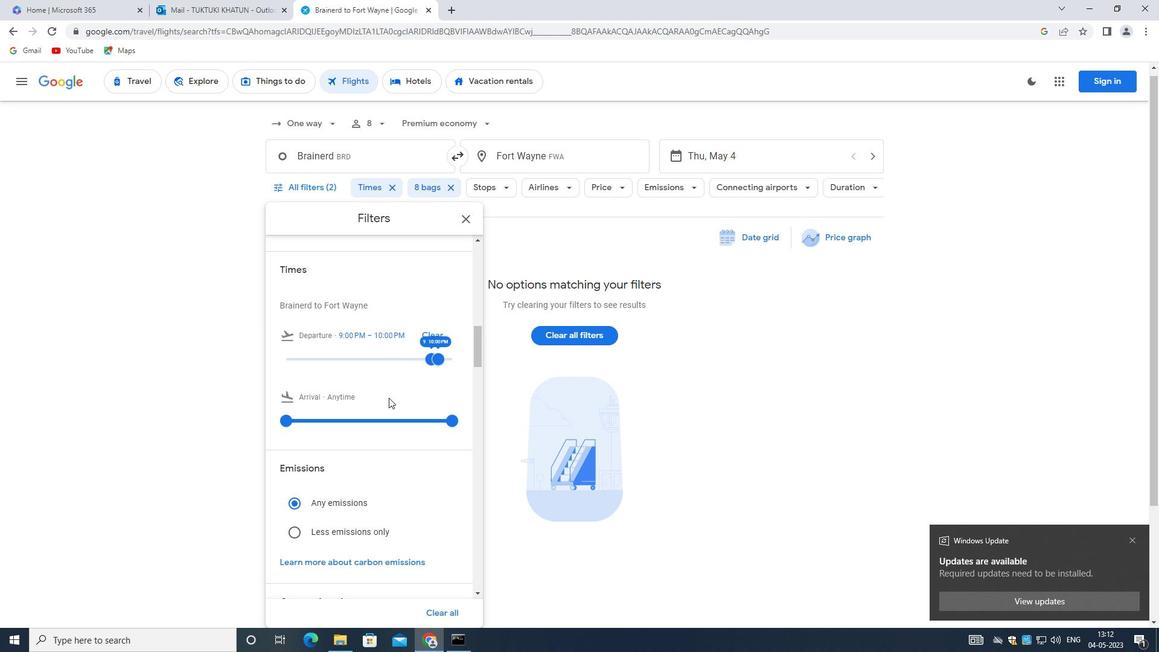 
Action: Mouse scrolled (387, 410) with delta (0, 0)
Screenshot: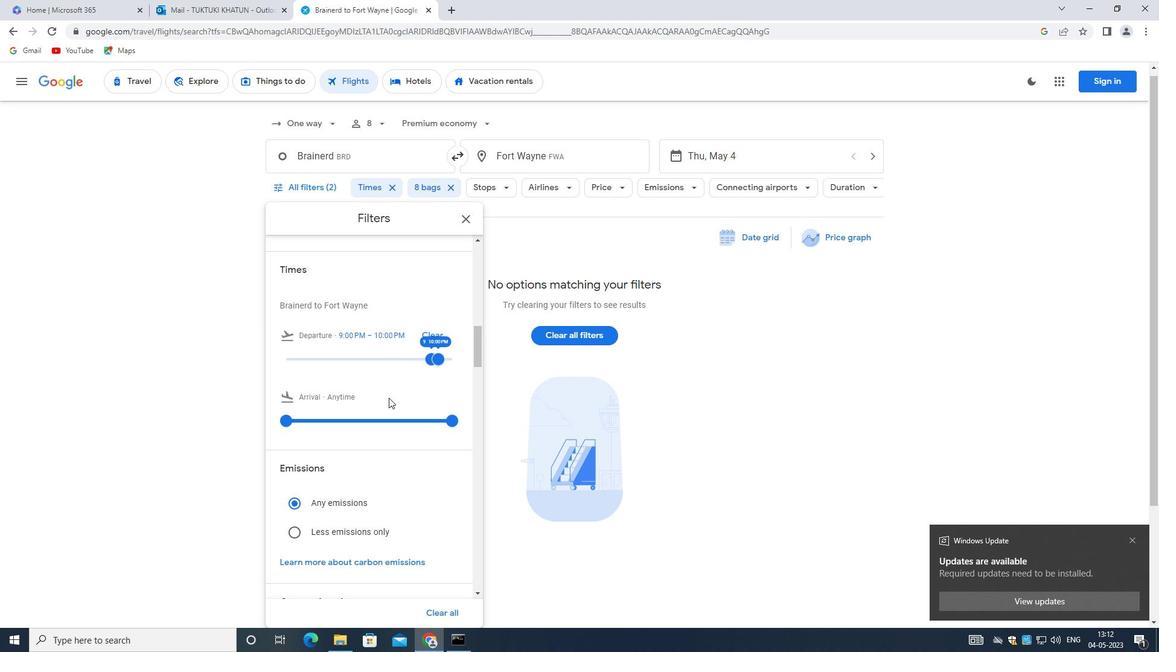 
Action: Mouse moved to (387, 411)
Screenshot: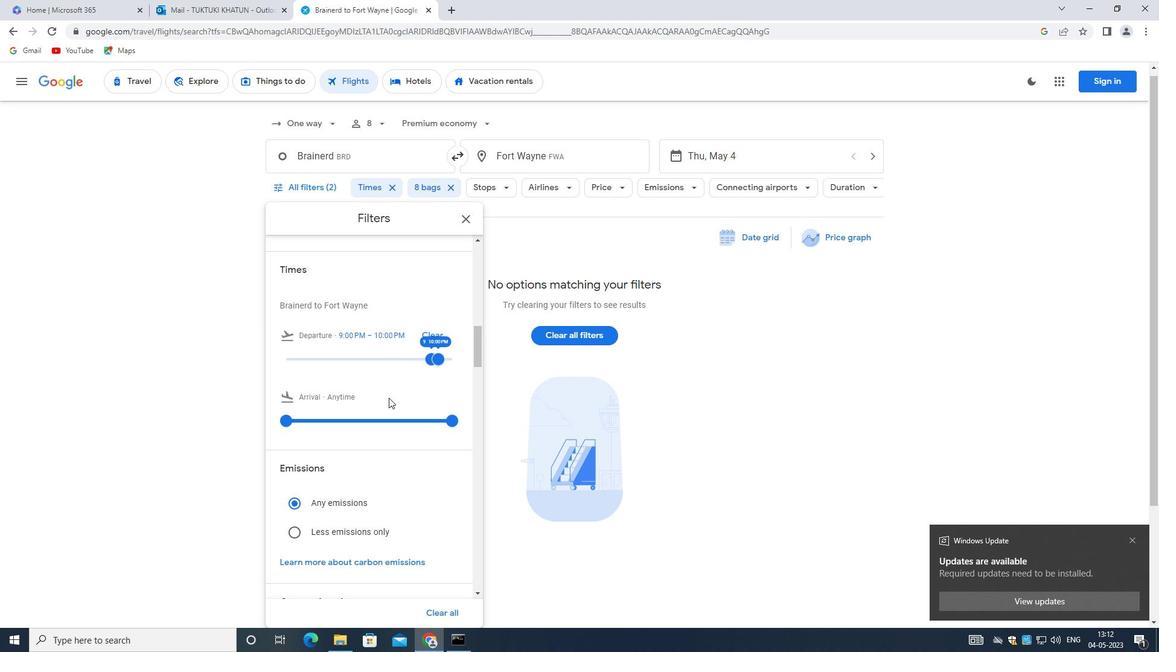 
Action: Mouse scrolled (387, 410) with delta (0, 0)
Screenshot: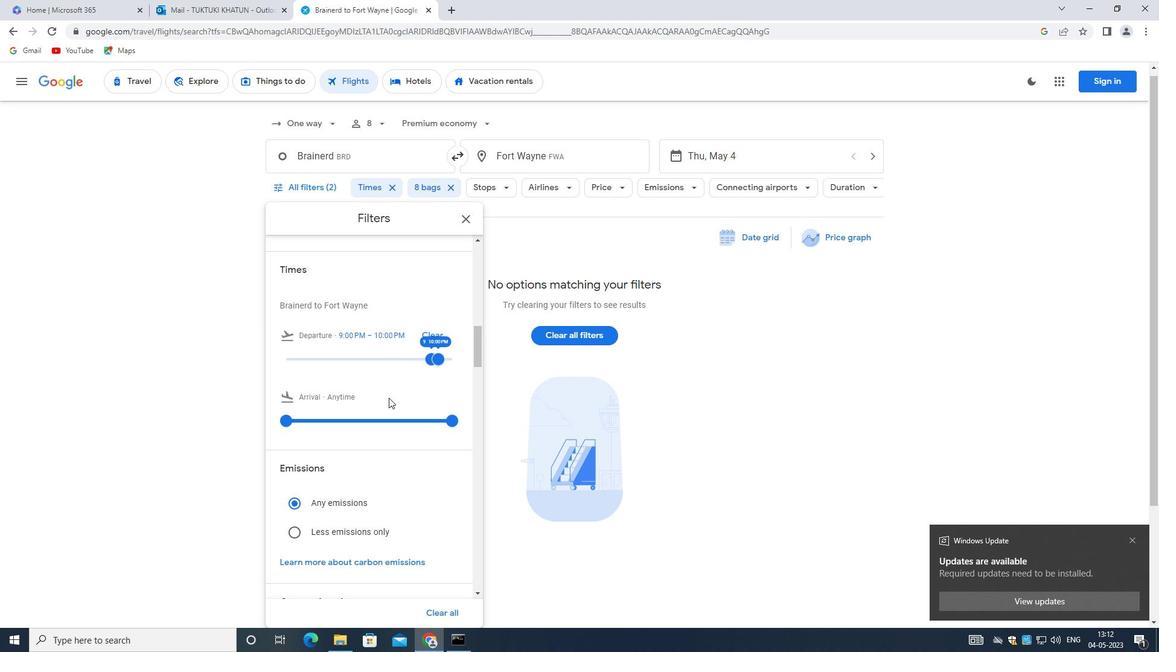 
Action: Mouse moved to (384, 413)
Screenshot: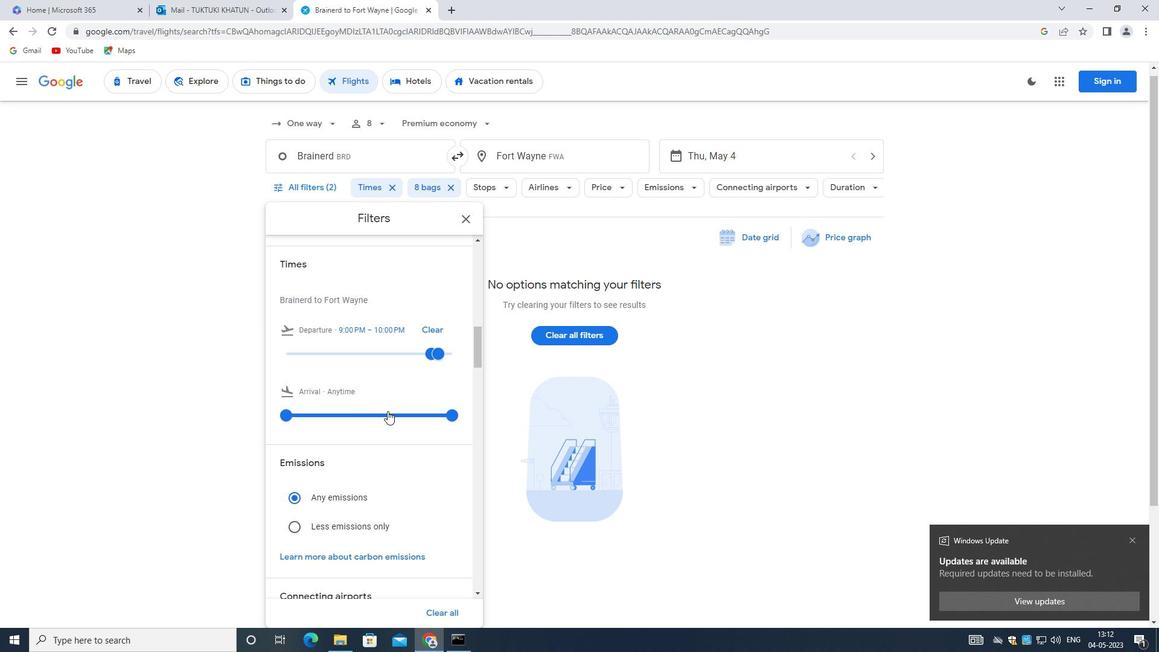 
Action: Mouse scrolled (384, 412) with delta (0, 0)
Screenshot: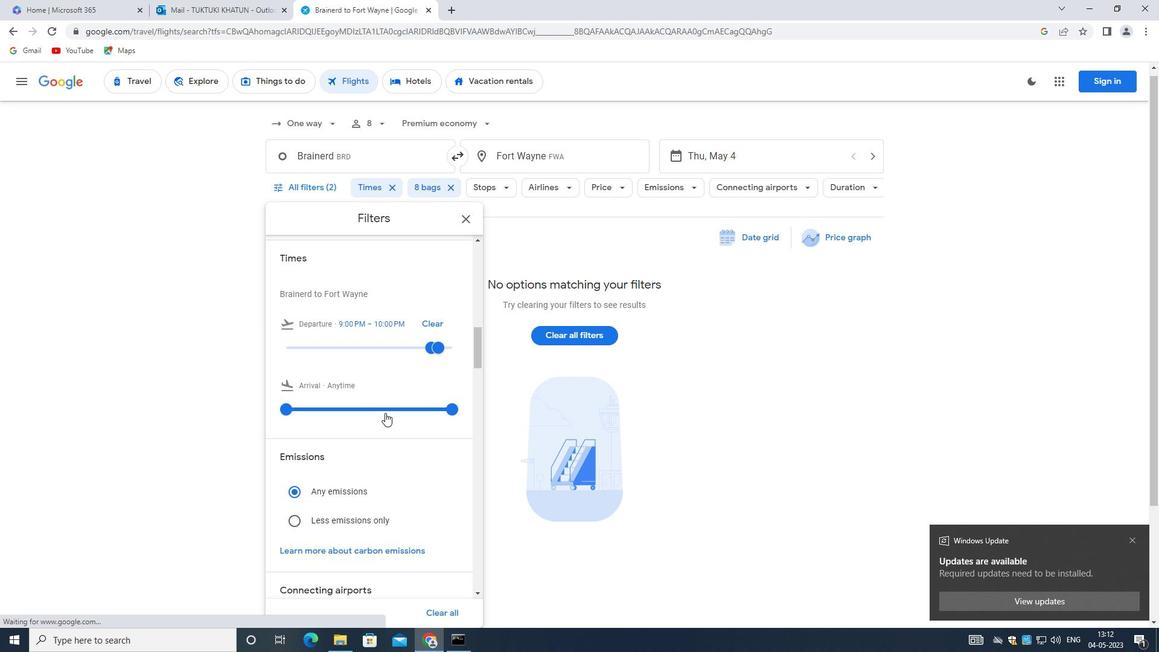 
Action: Mouse moved to (384, 413)
Screenshot: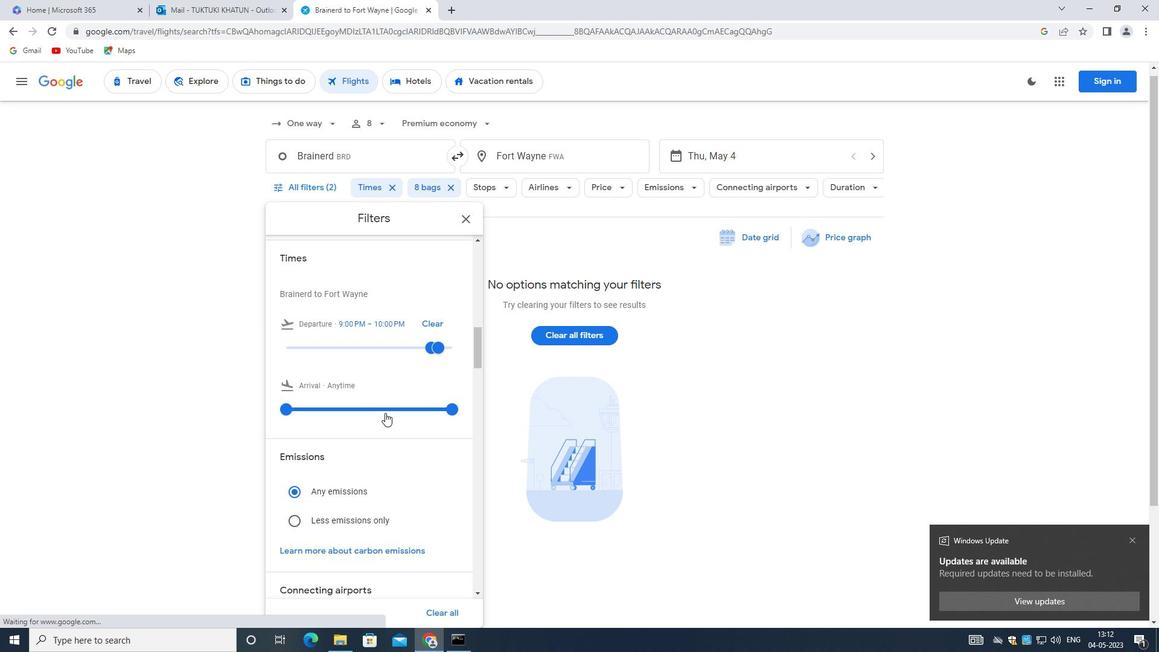 
Action: Mouse scrolled (384, 412) with delta (0, 0)
Screenshot: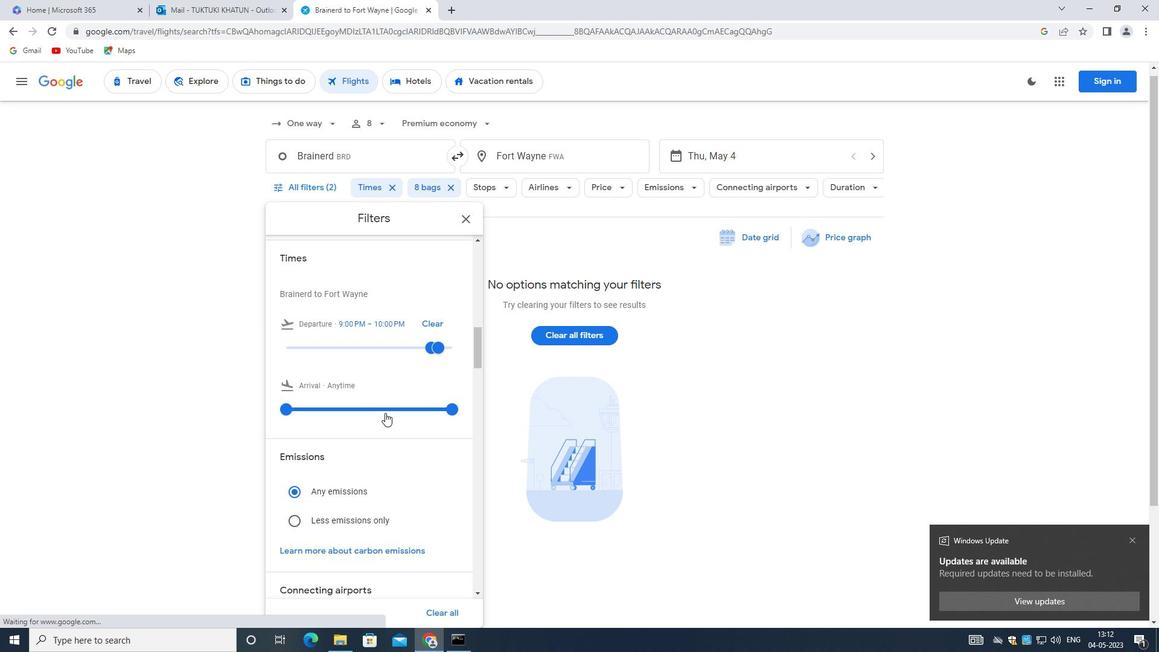 
Action: Mouse scrolled (384, 412) with delta (0, 0)
Screenshot: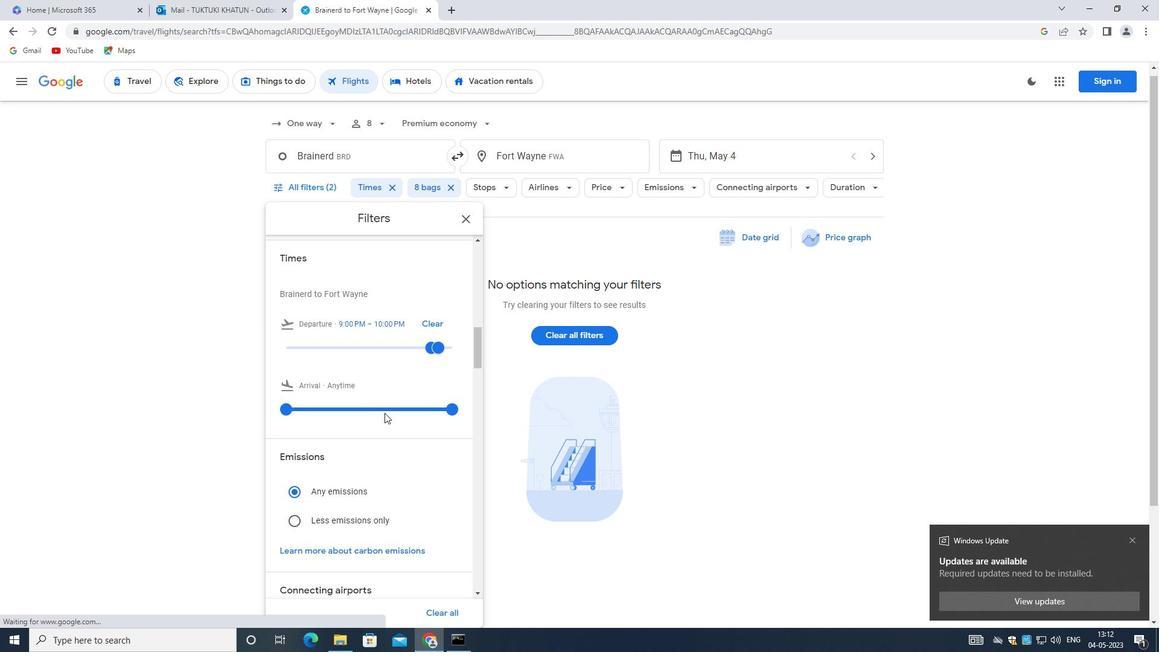 
Action: Mouse moved to (382, 413)
Screenshot: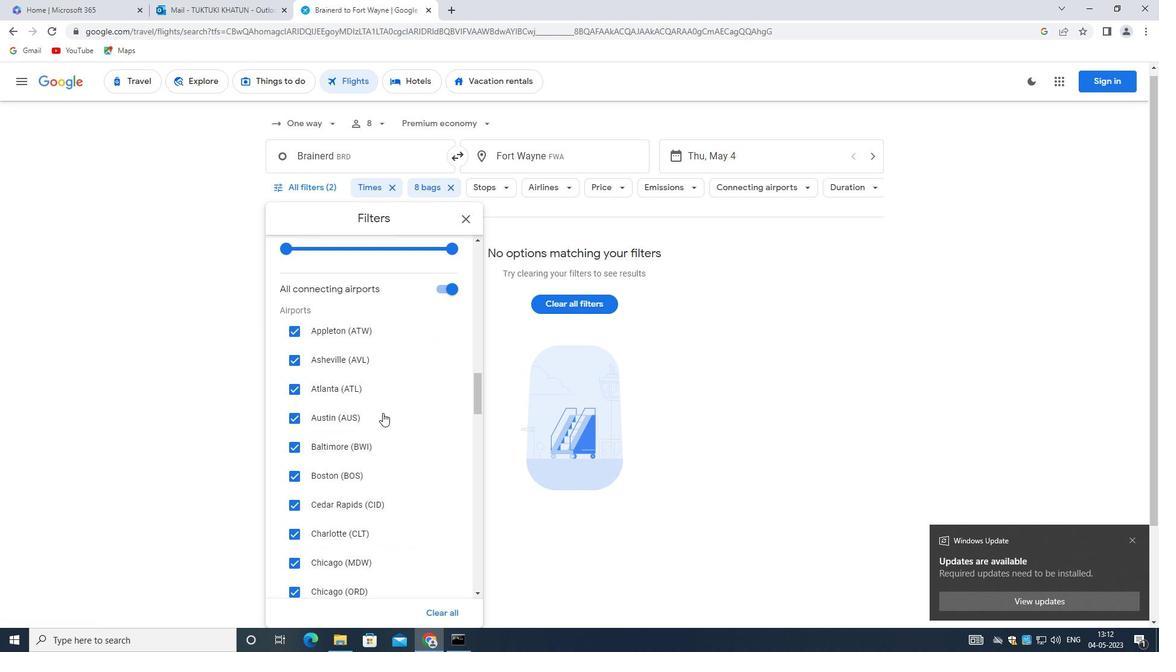 
Action: Mouse scrolled (382, 412) with delta (0, 0)
Screenshot: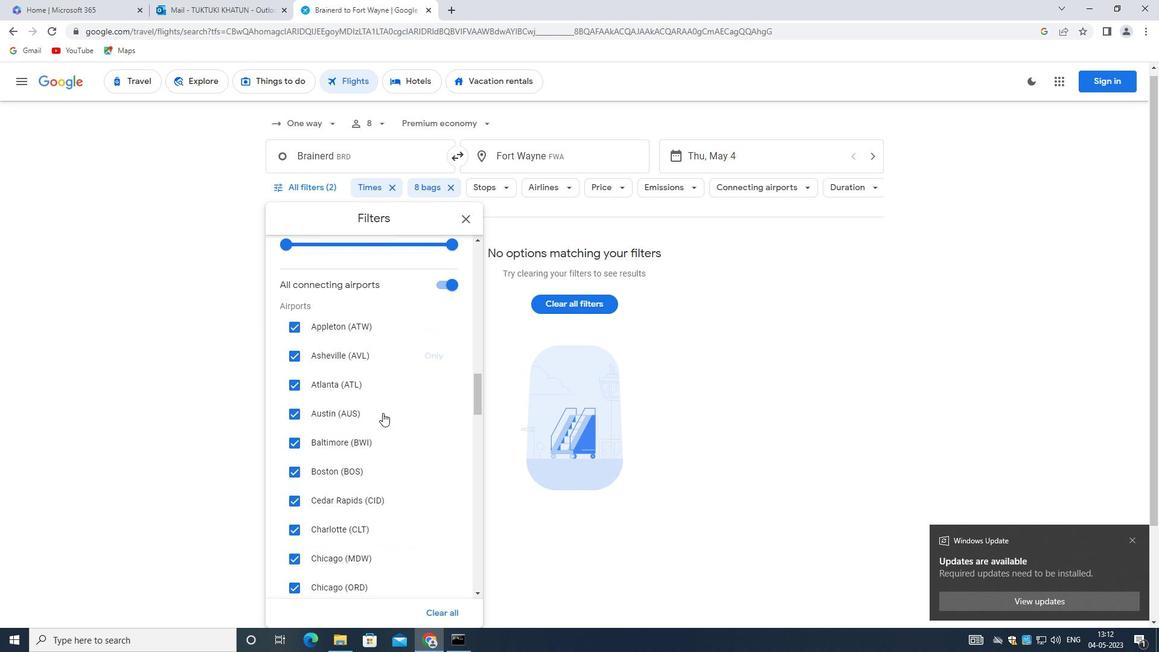 
Action: Mouse moved to (381, 413)
Screenshot: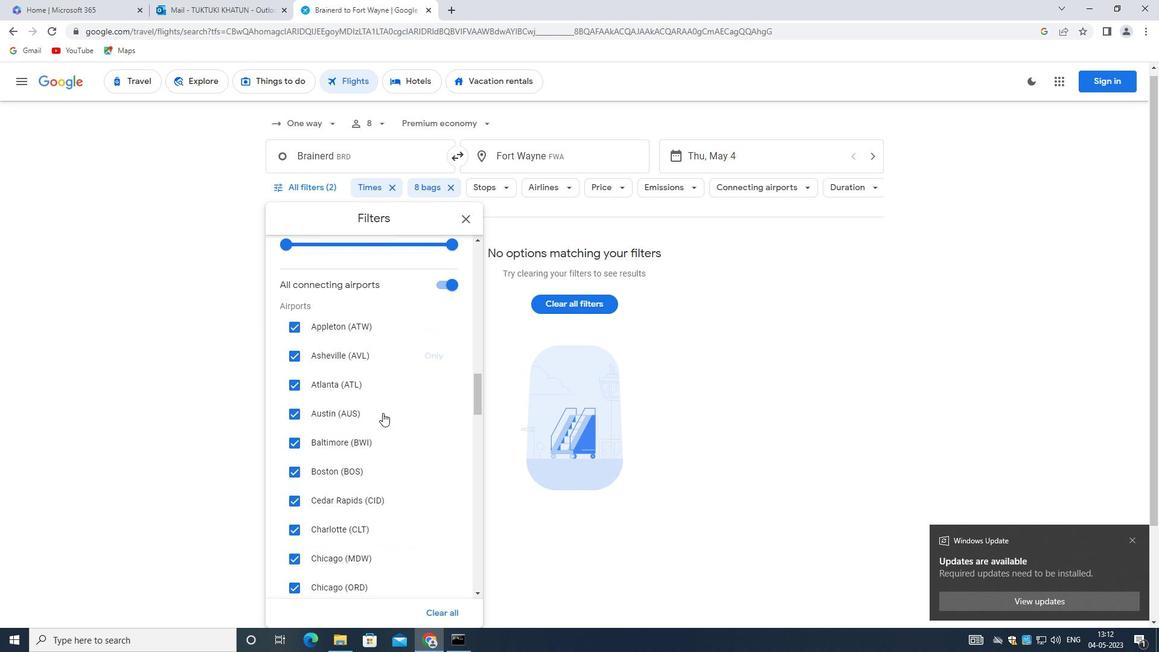 
Action: Mouse scrolled (381, 412) with delta (0, 0)
Screenshot: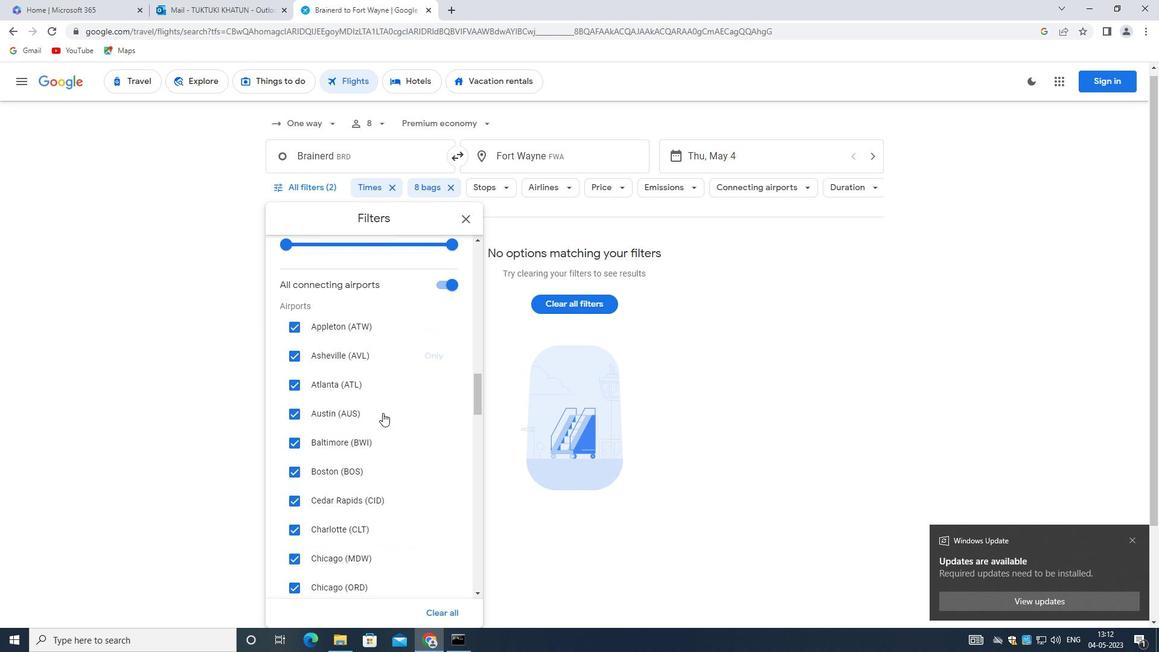 
Action: Mouse scrolled (381, 412) with delta (0, 0)
Screenshot: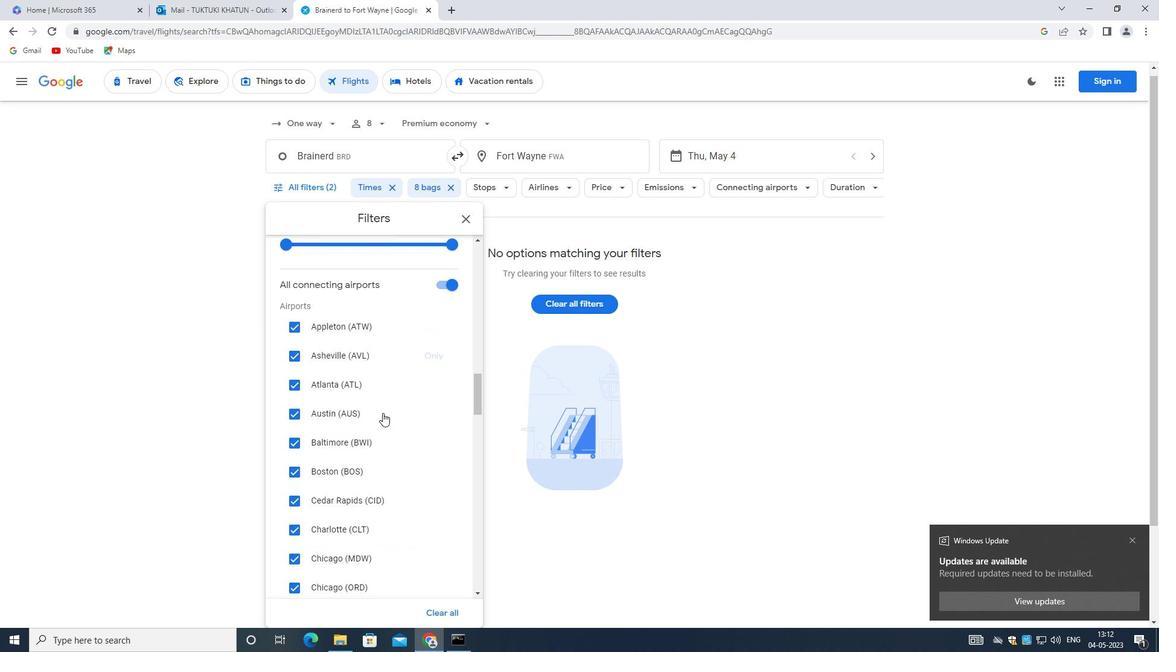 
Action: Mouse moved to (380, 413)
Screenshot: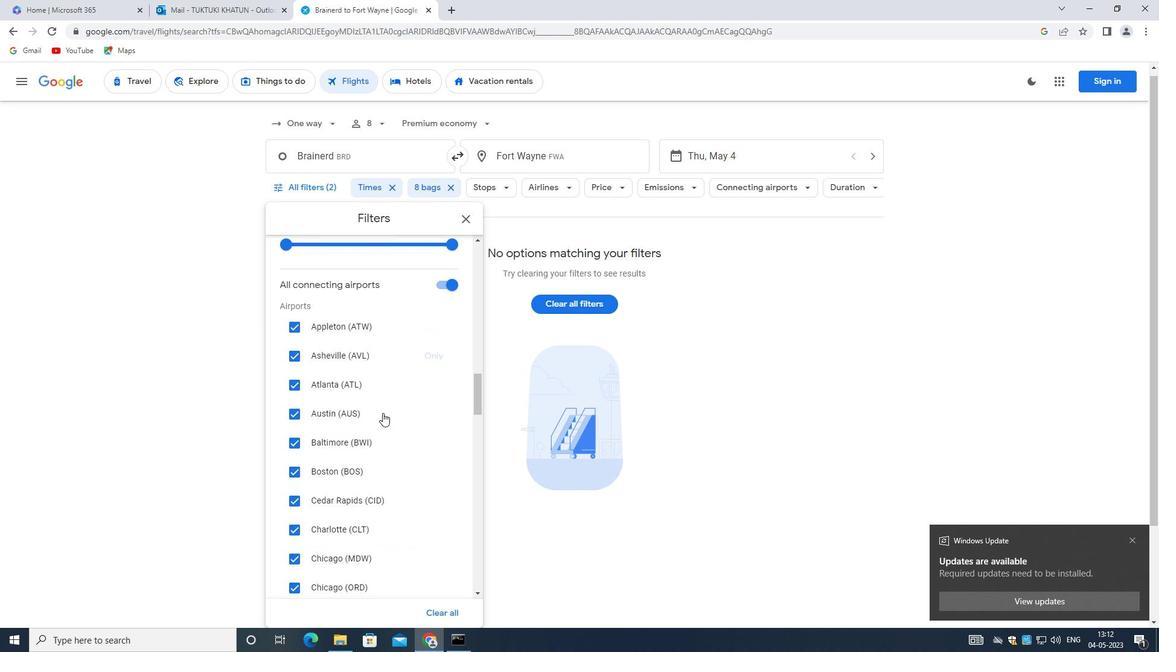 
Action: Mouse scrolled (380, 413) with delta (0, 0)
Screenshot: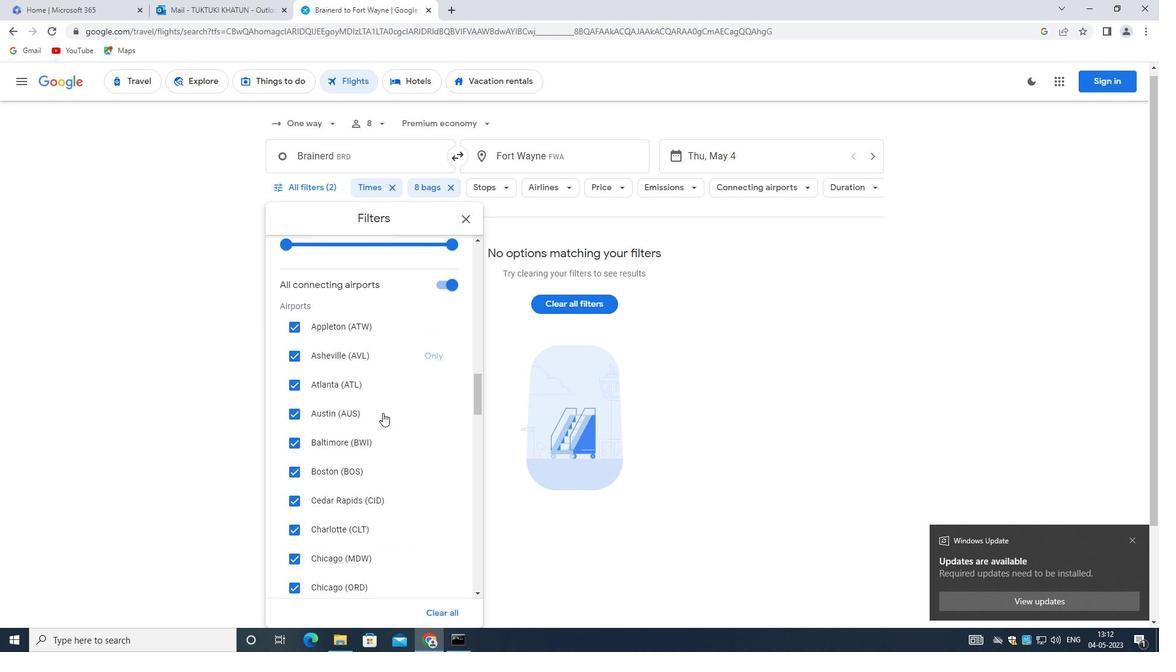 
Action: Mouse scrolled (380, 413) with delta (0, 0)
Screenshot: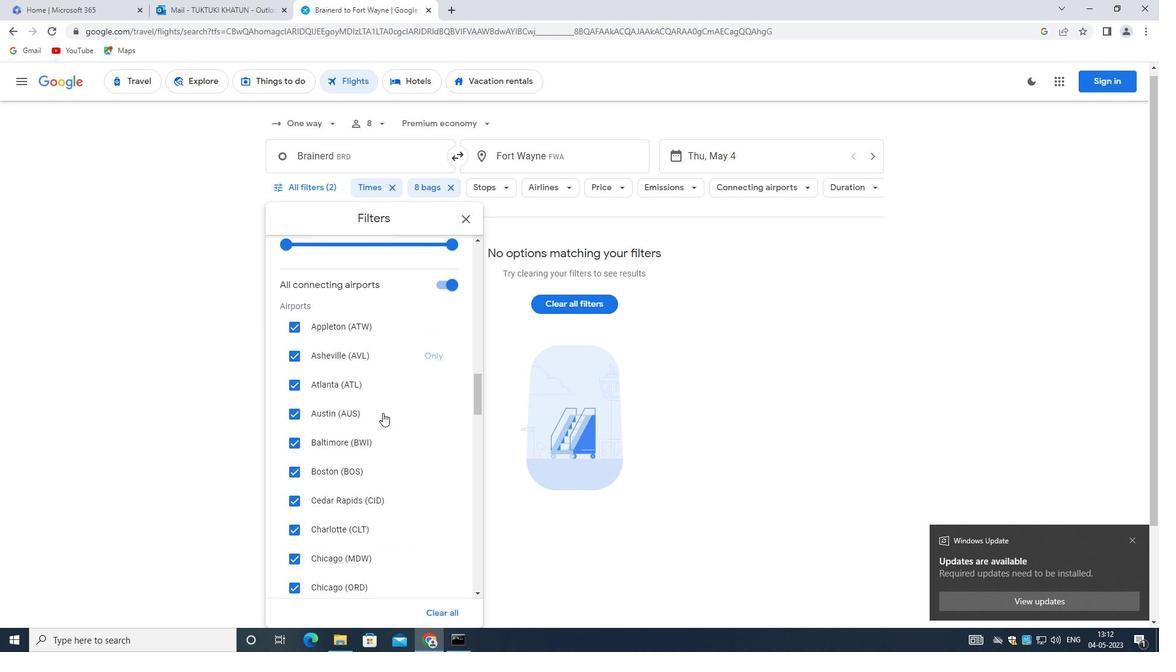 
Action: Mouse scrolled (380, 413) with delta (0, 0)
Screenshot: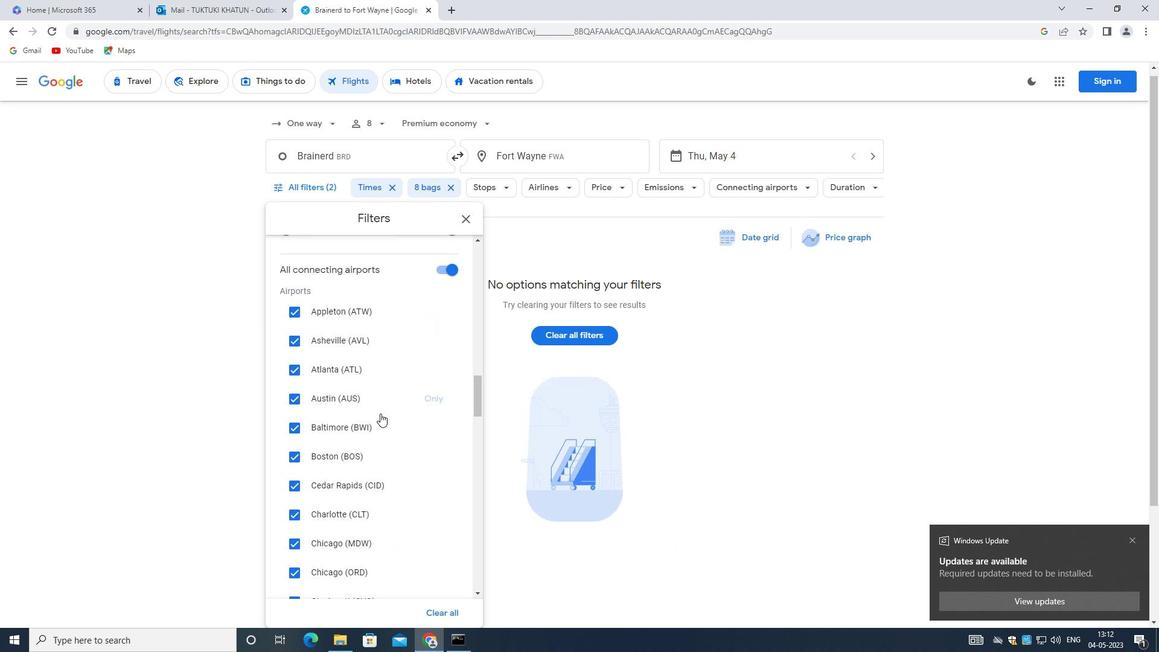 
Action: Mouse scrolled (380, 413) with delta (0, 0)
Screenshot: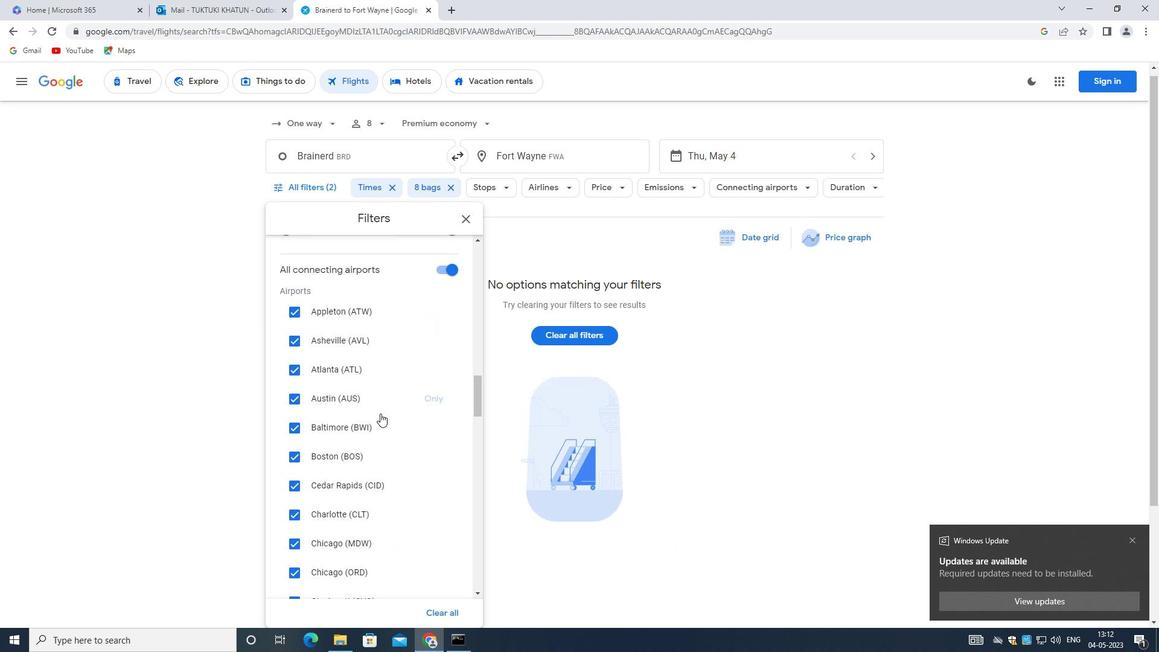
Action: Mouse scrolled (380, 413) with delta (0, 0)
Screenshot: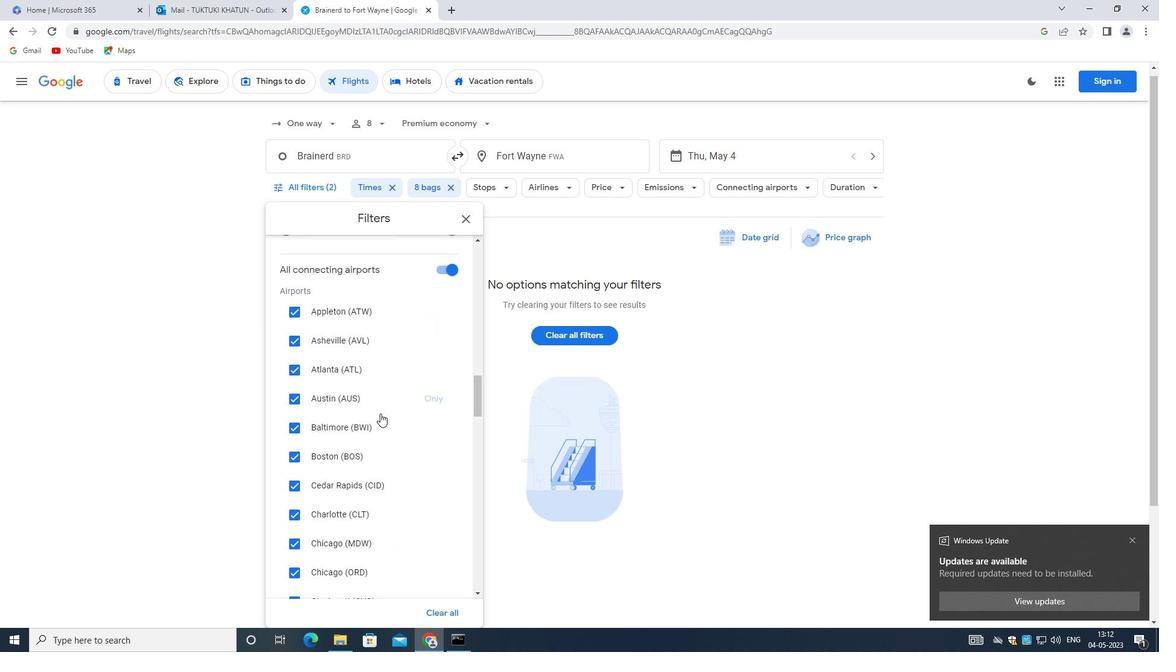 
Action: Mouse moved to (378, 413)
Screenshot: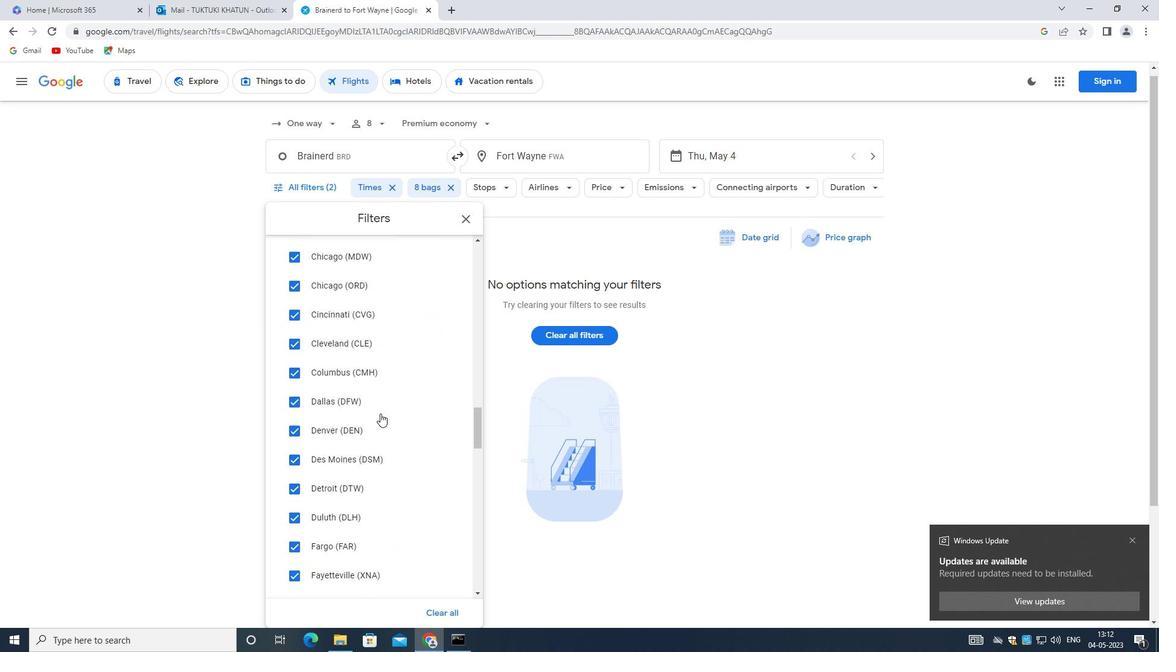 
Action: Mouse scrolled (378, 413) with delta (0, 0)
Screenshot: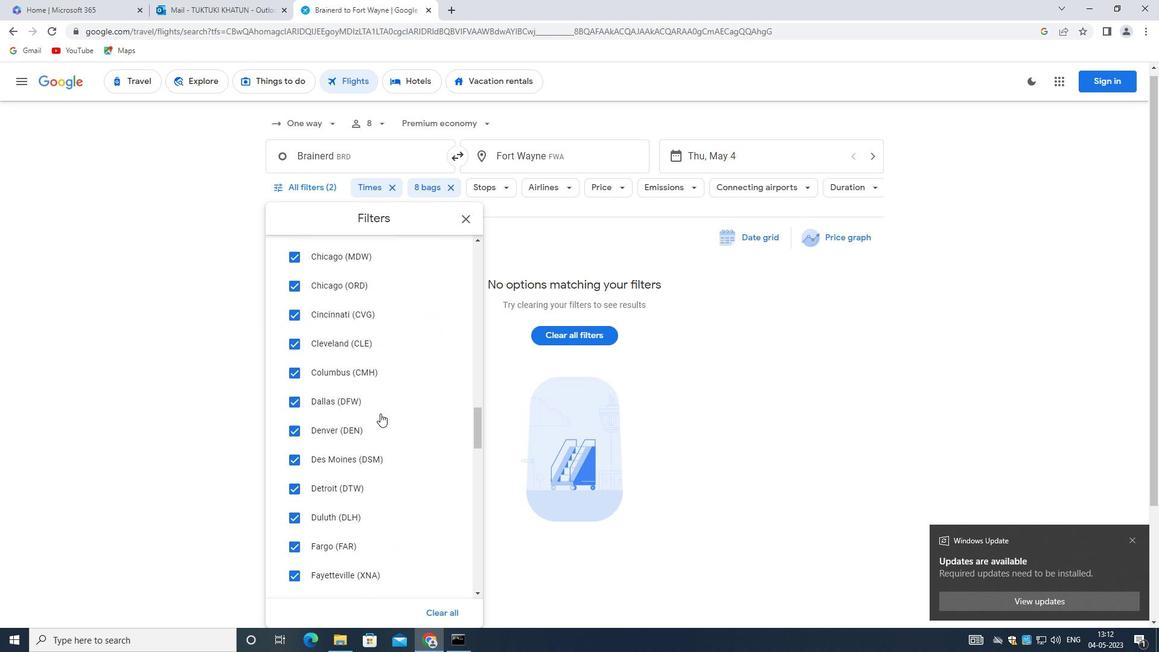 
Action: Mouse scrolled (378, 413) with delta (0, 0)
Screenshot: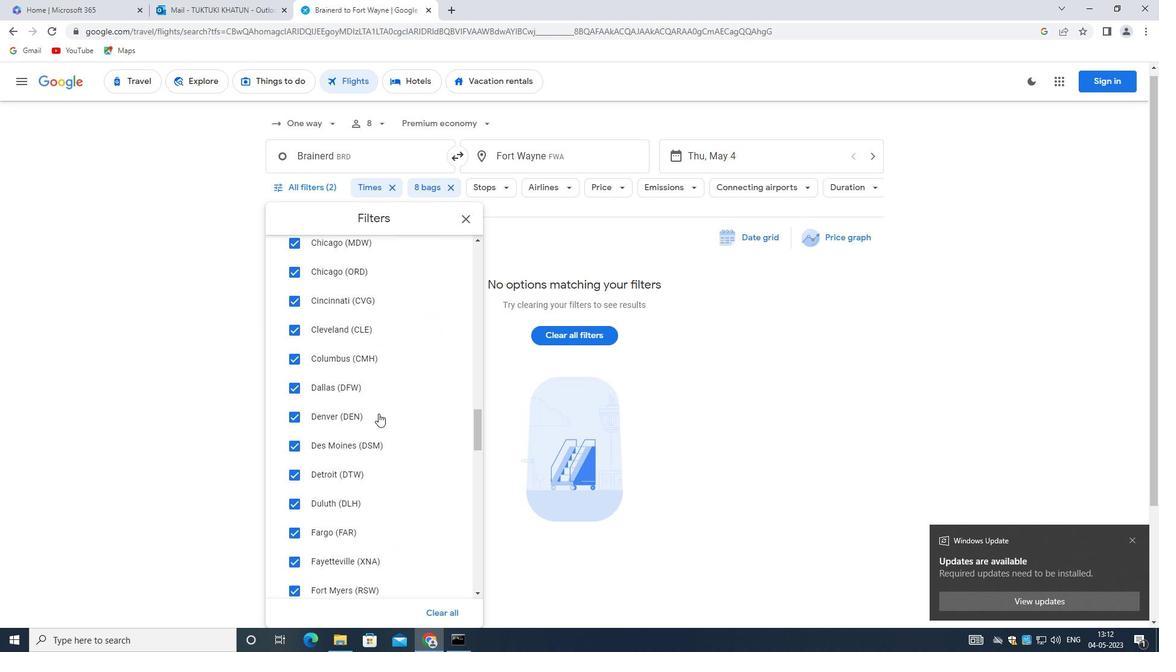 
Action: Mouse moved to (378, 413)
Screenshot: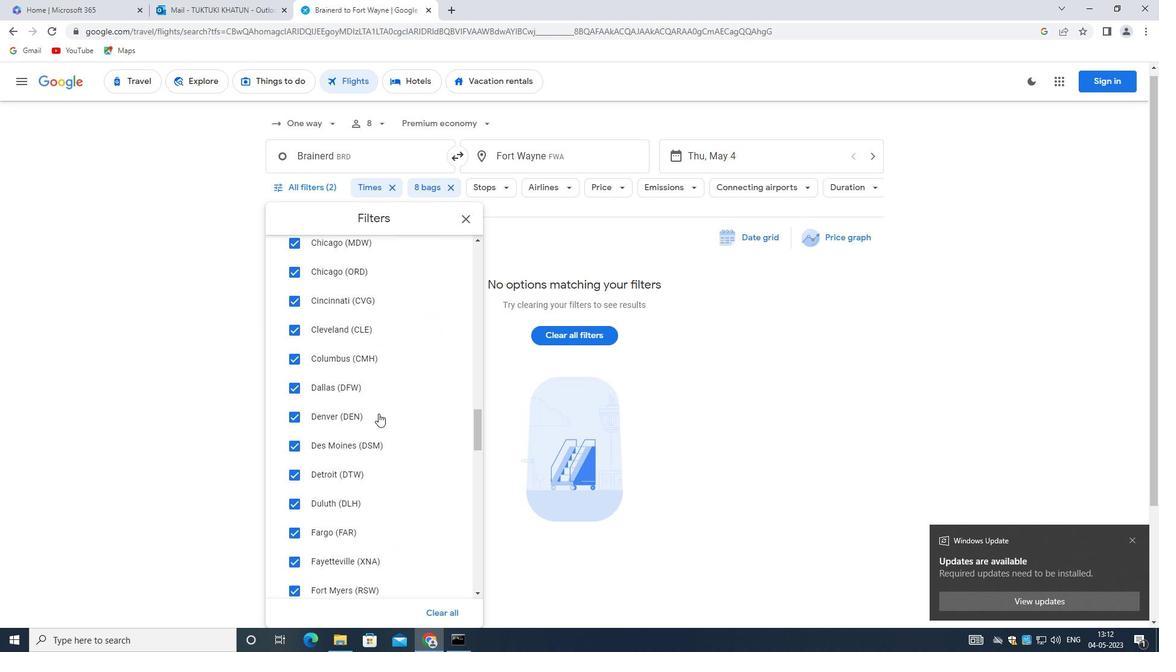 
Action: Mouse scrolled (378, 413) with delta (0, 0)
Screenshot: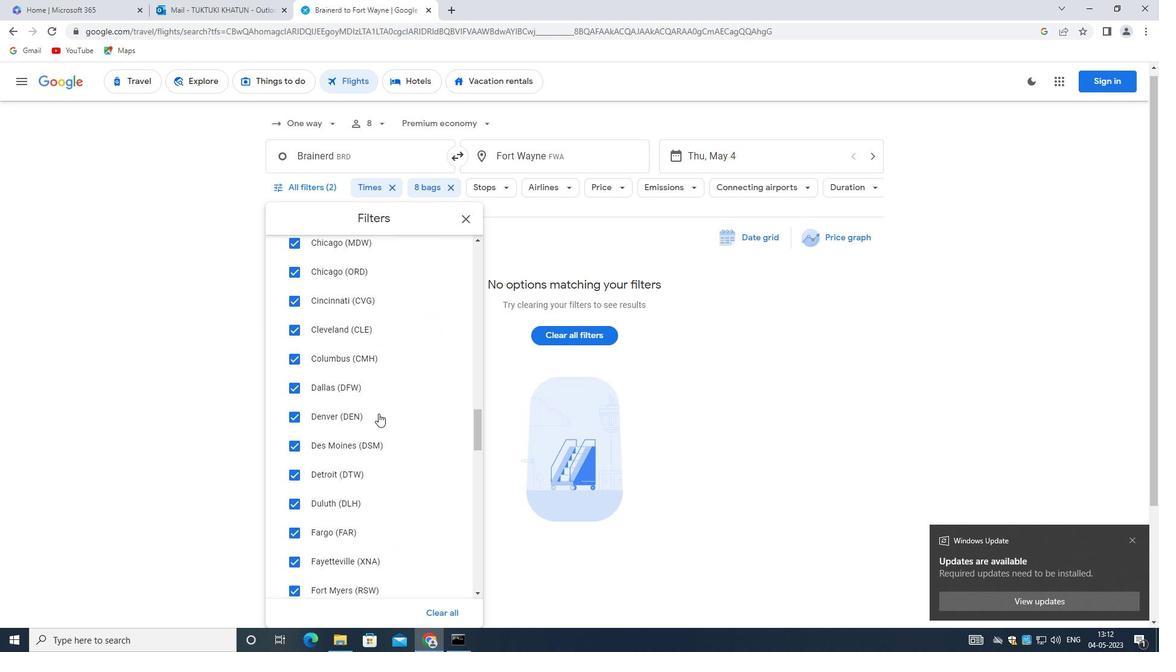 
Action: Mouse moved to (379, 404)
Screenshot: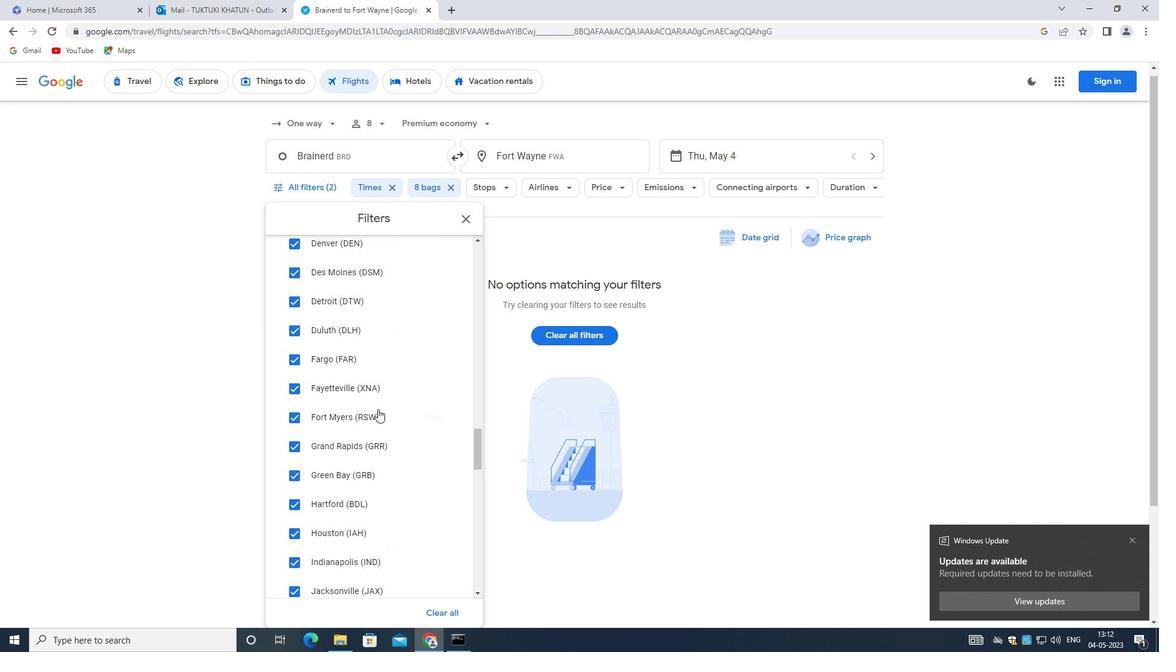
Action: Mouse scrolled (379, 404) with delta (0, 0)
Screenshot: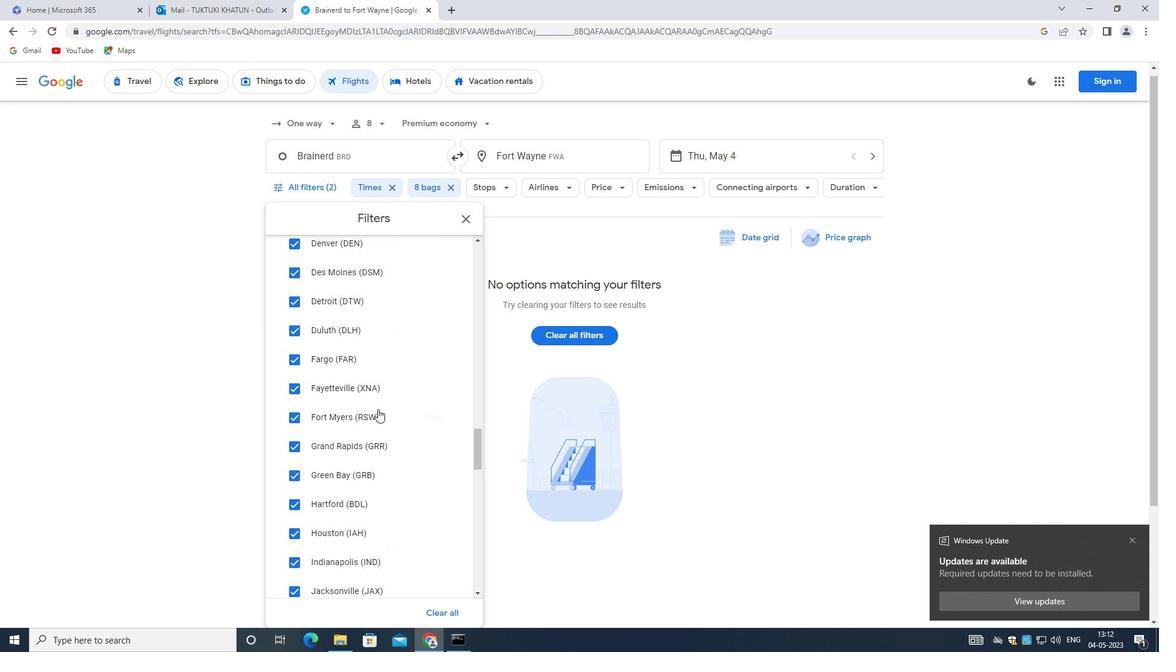 
Action: Mouse moved to (380, 404)
Screenshot: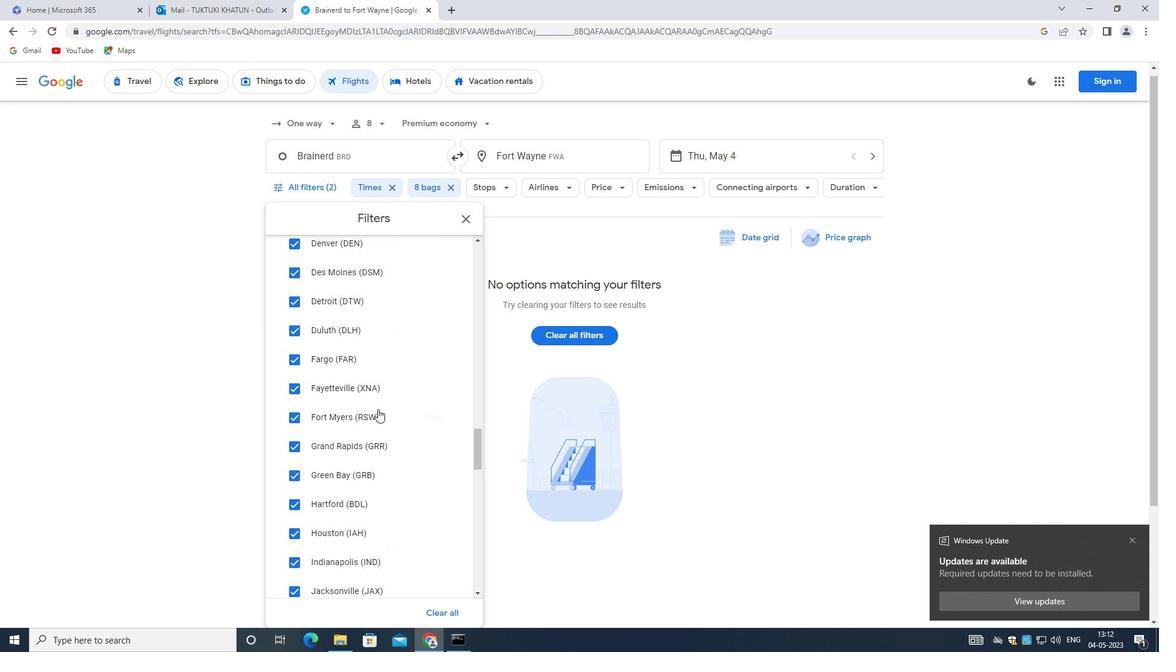 
Action: Mouse scrolled (380, 404) with delta (0, 0)
Screenshot: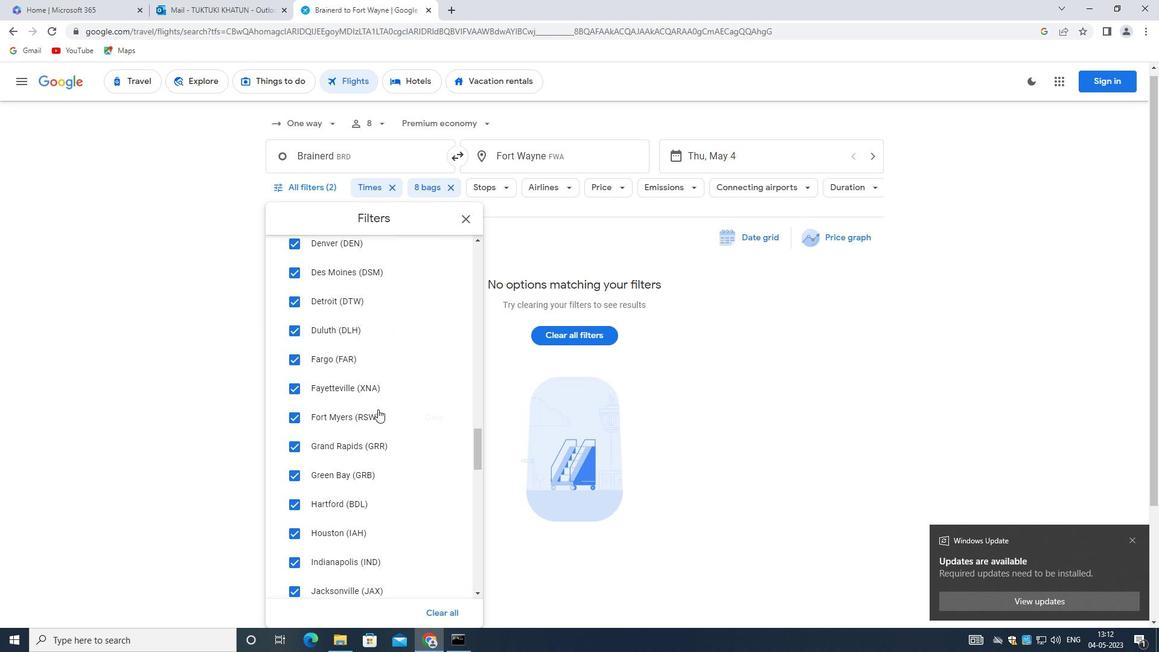 
Action: Mouse moved to (381, 404)
Screenshot: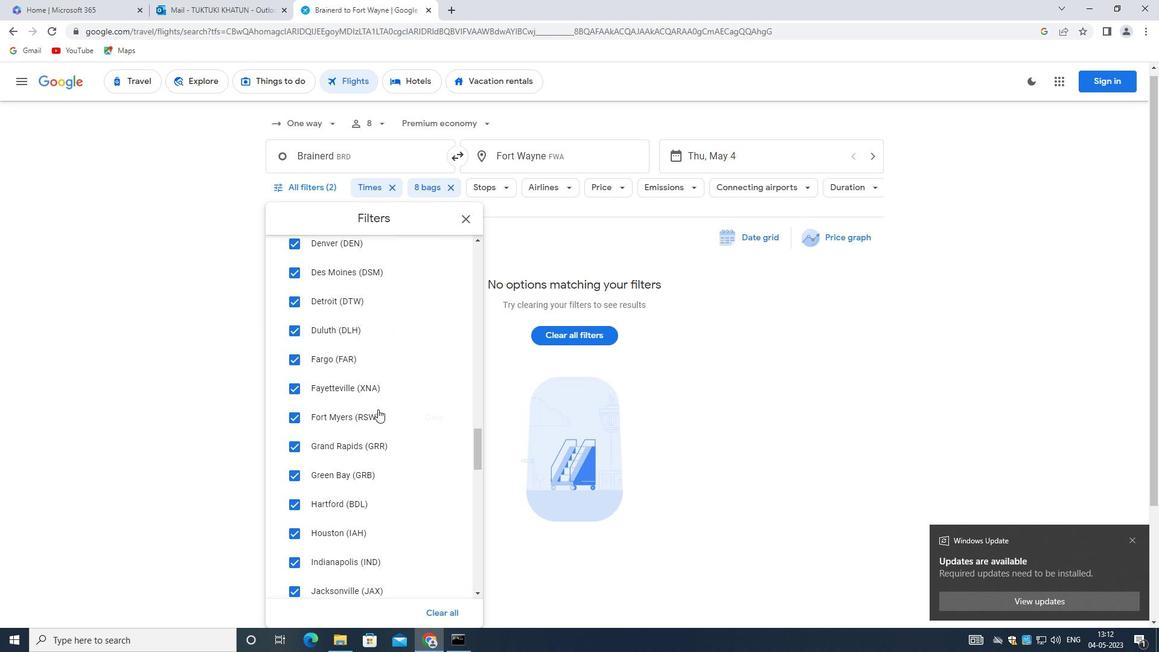 
Action: Mouse scrolled (381, 404) with delta (0, 0)
Screenshot: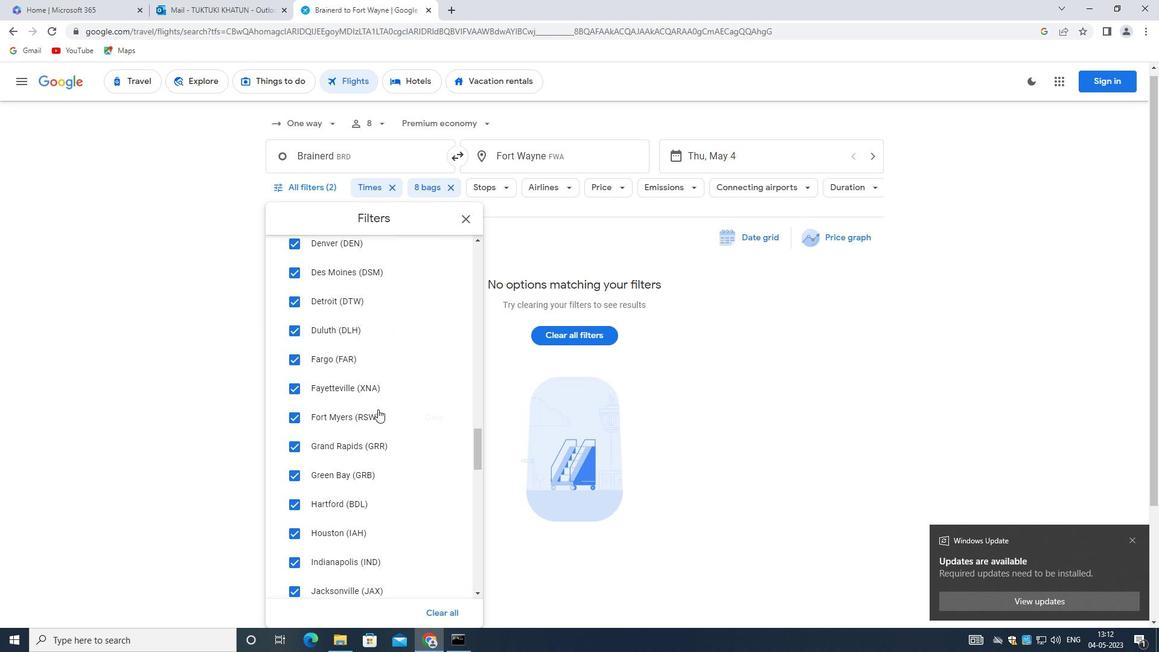 
Action: Mouse scrolled (381, 404) with delta (0, 0)
Screenshot: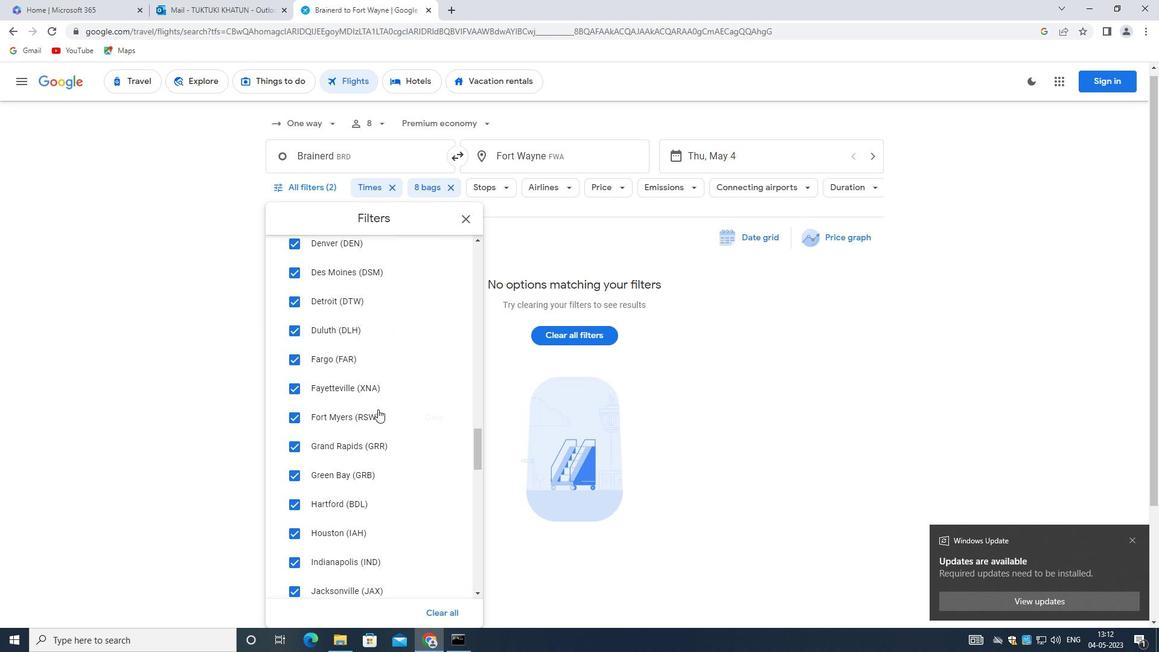 
Action: Mouse scrolled (381, 404) with delta (0, 0)
Screenshot: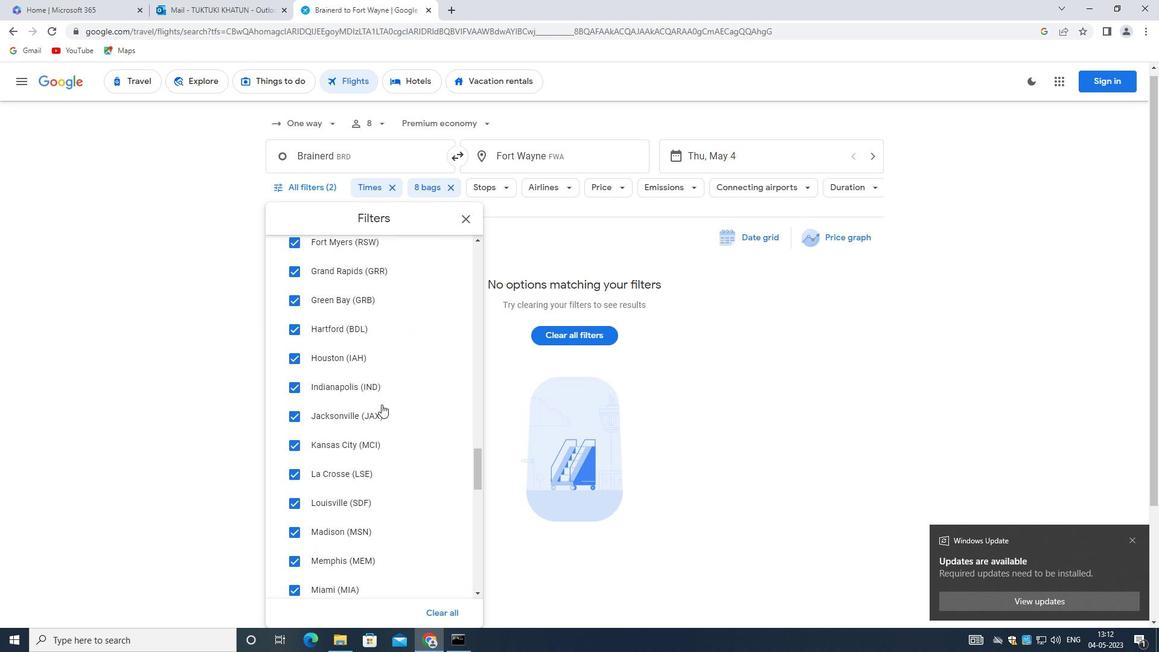 
Action: Mouse scrolled (381, 404) with delta (0, 0)
Screenshot: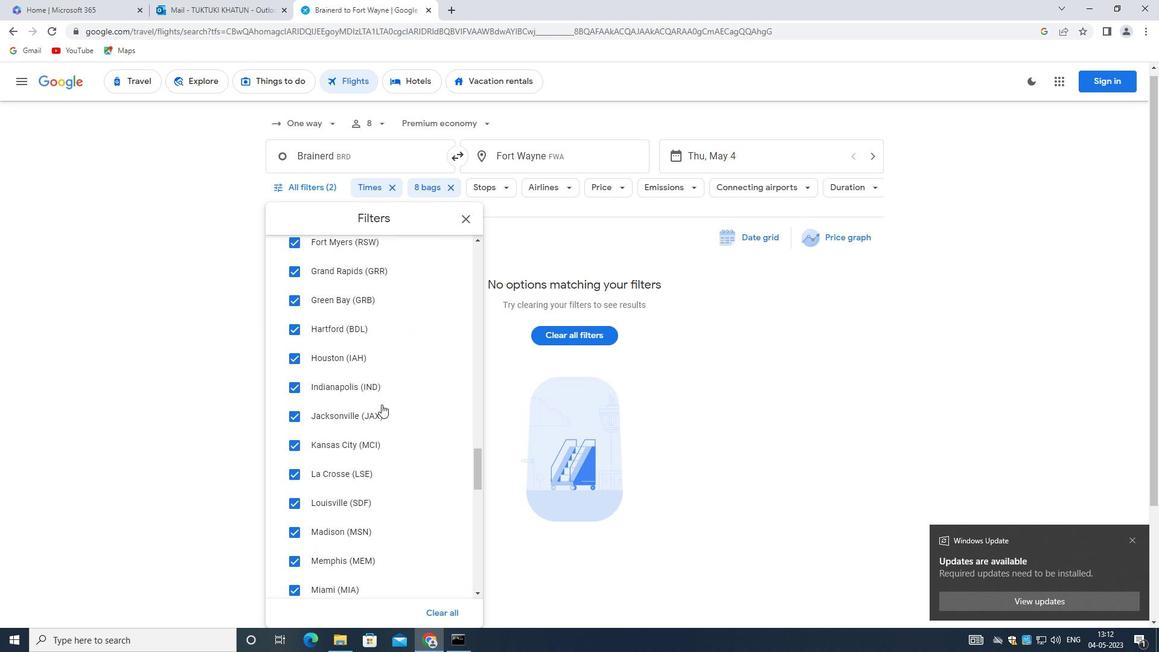 
Action: Mouse moved to (382, 404)
Screenshot: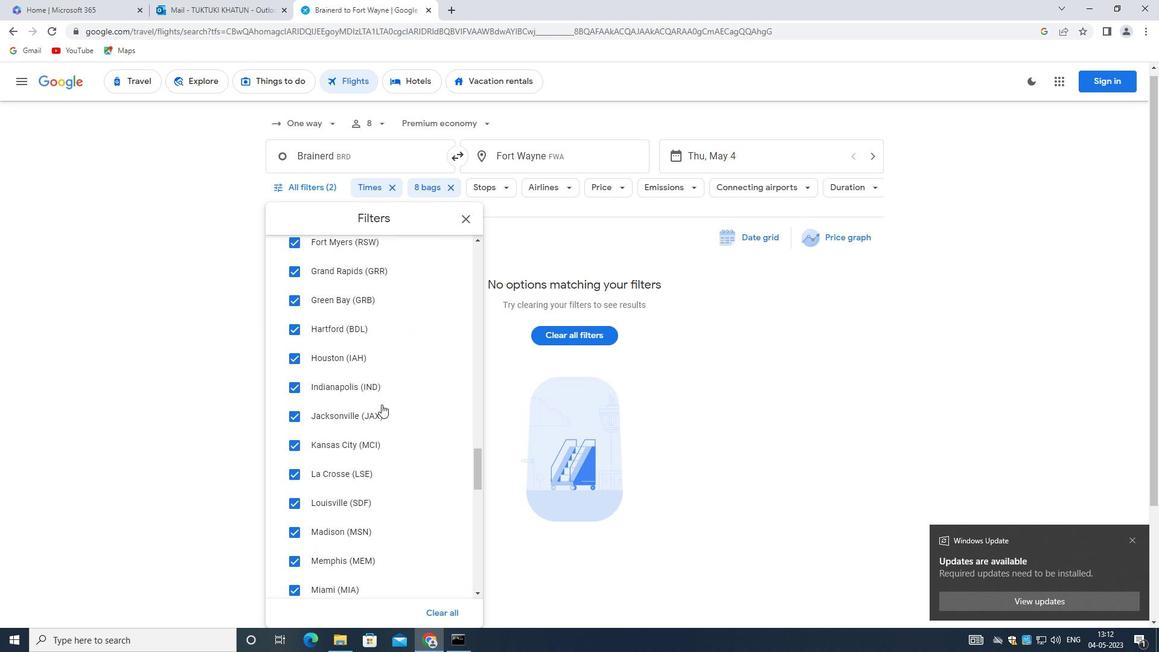 
Action: Mouse scrolled (382, 404) with delta (0, 0)
Screenshot: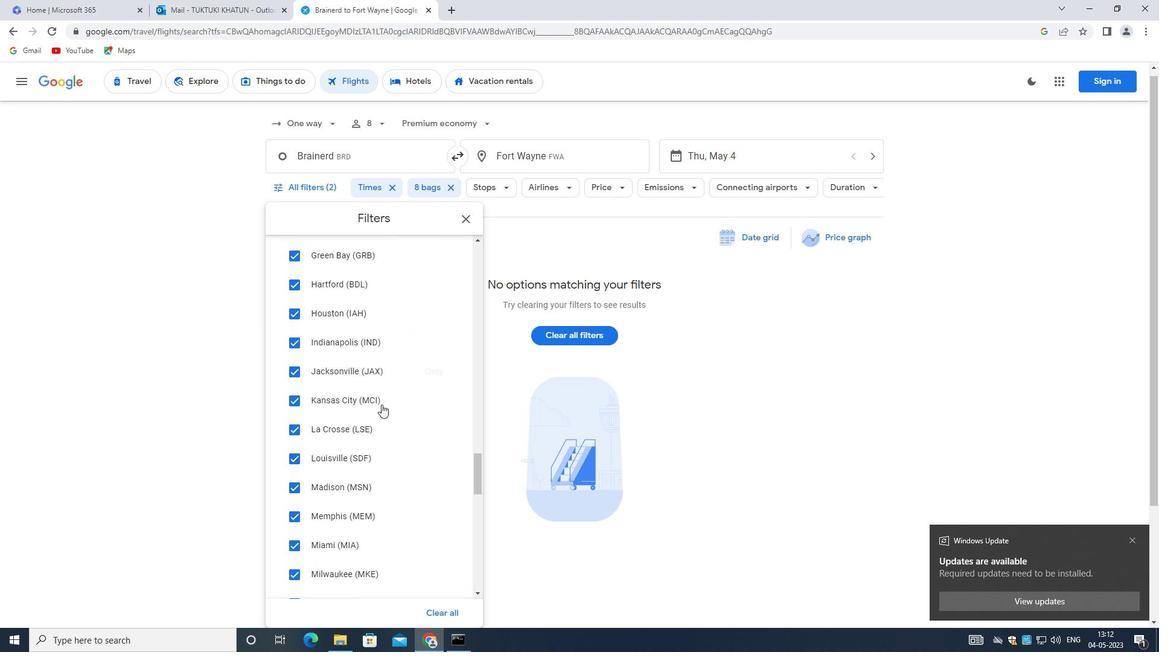 
Action: Mouse moved to (375, 405)
Screenshot: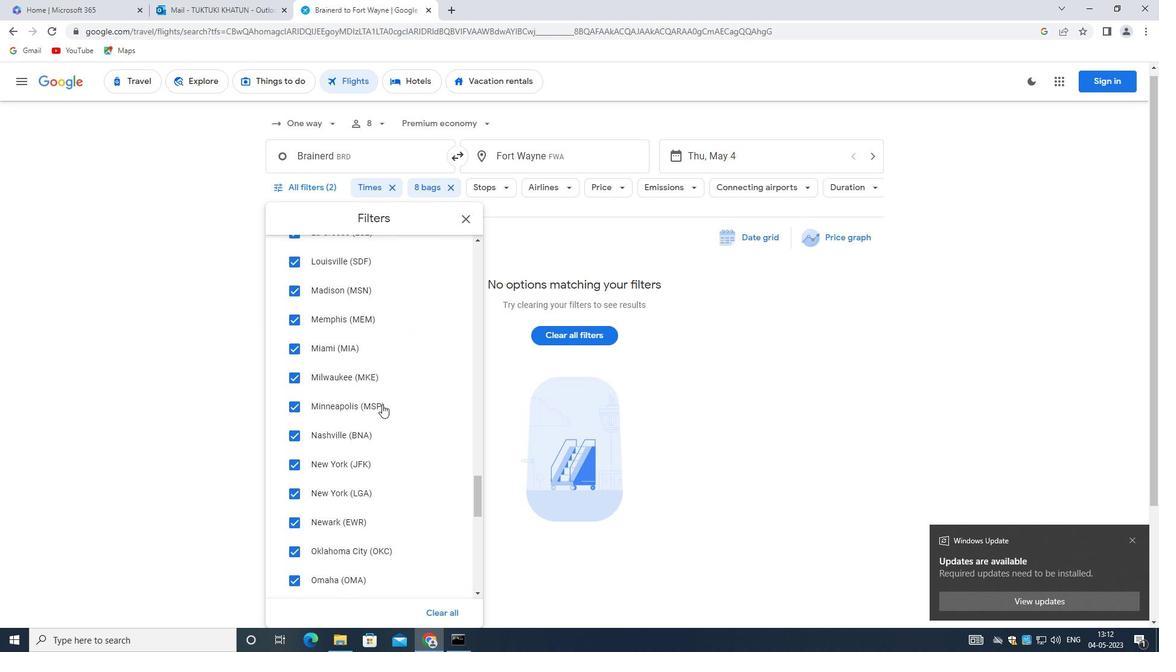 
Action: Mouse scrolled (375, 405) with delta (0, 0)
Screenshot: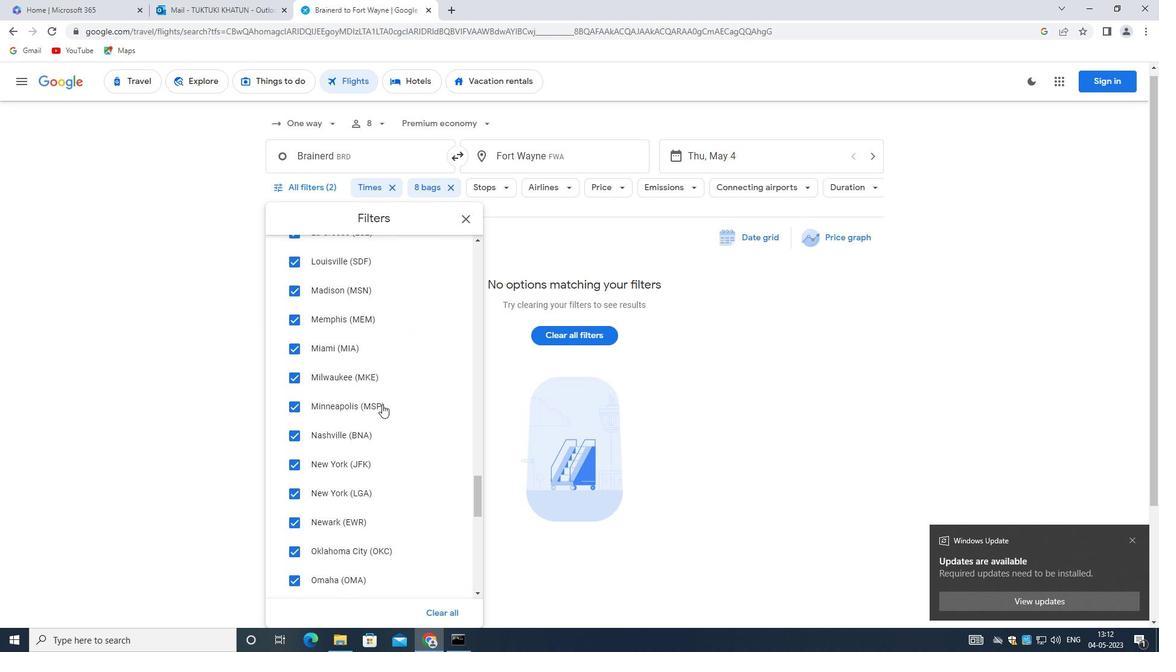
Action: Mouse moved to (375, 406)
Screenshot: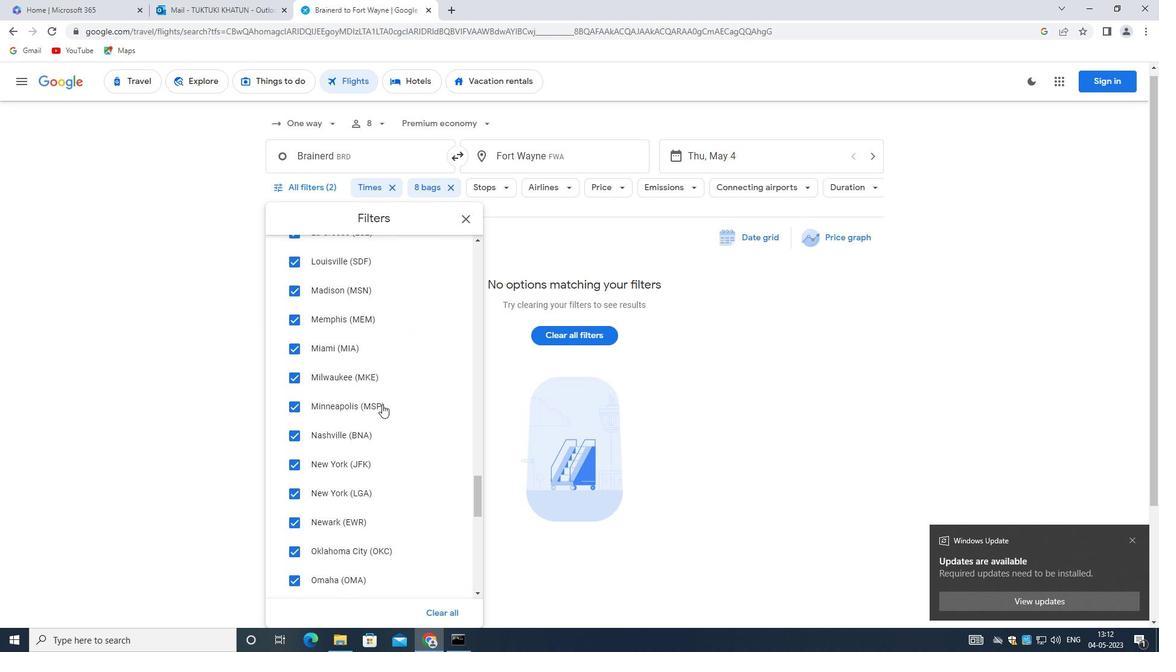 
Action: Mouse scrolled (375, 405) with delta (0, 0)
Screenshot: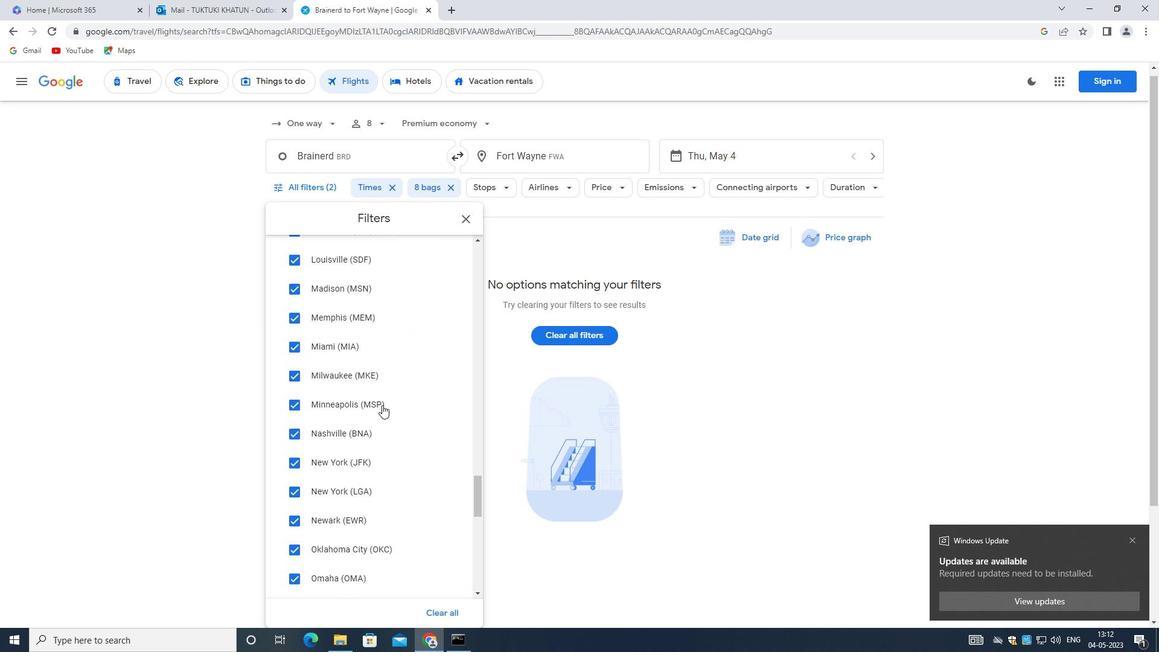 
Action: Mouse scrolled (375, 405) with delta (0, 0)
Screenshot: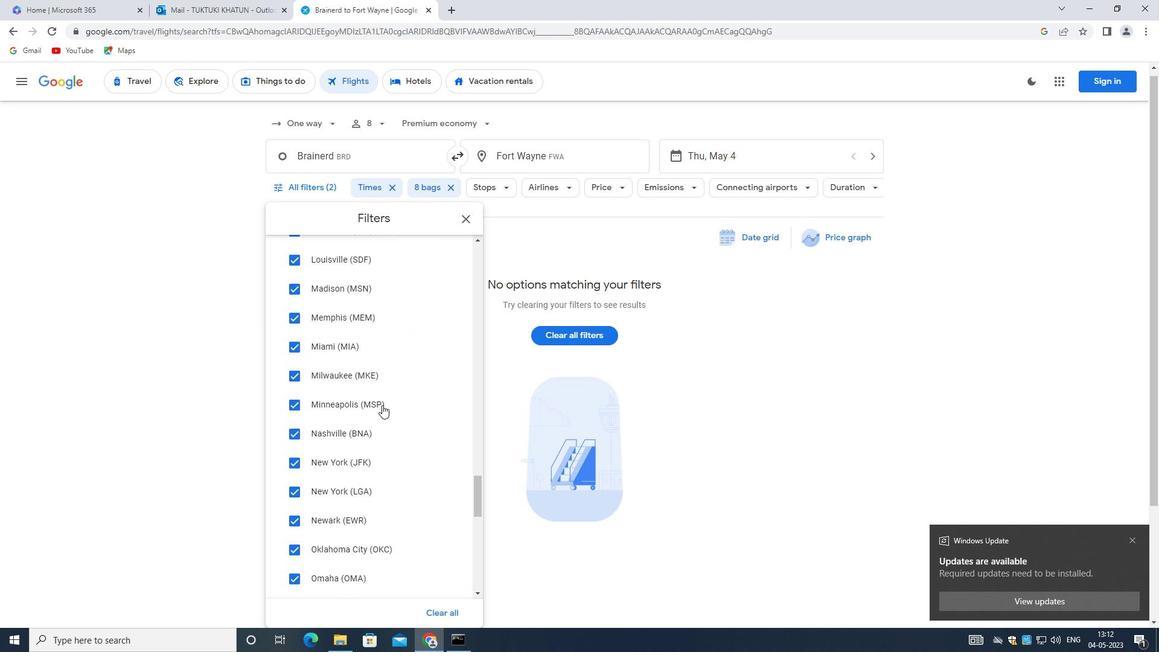 
Action: Mouse moved to (366, 388)
Screenshot: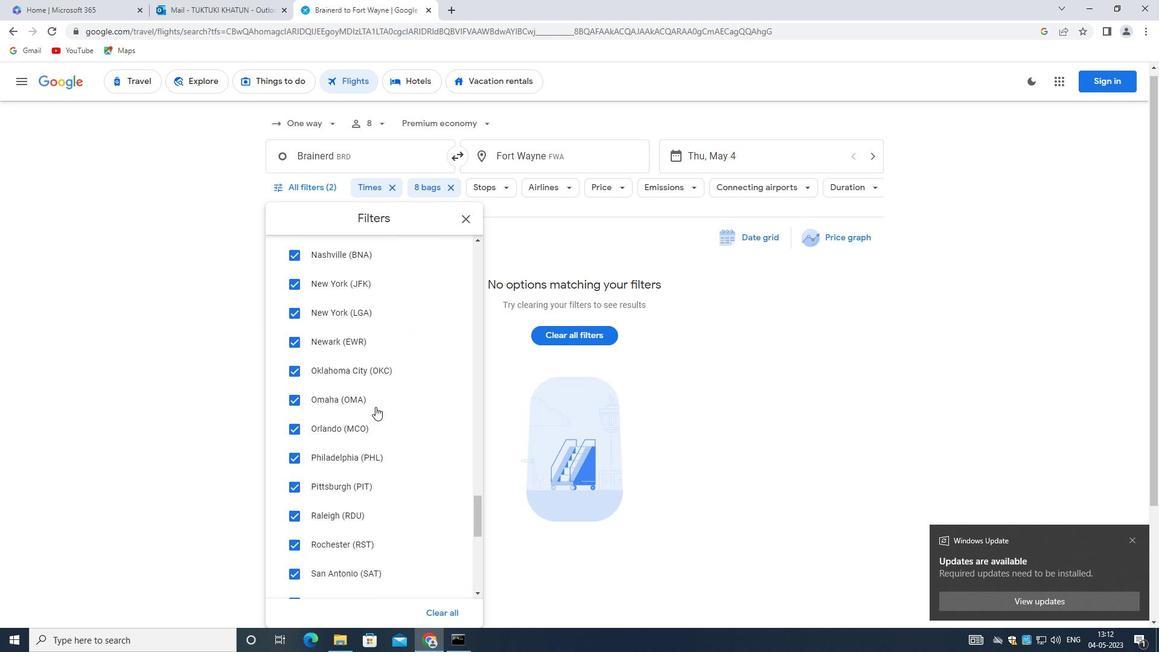 
Action: Mouse scrolled (366, 387) with delta (0, 0)
Screenshot: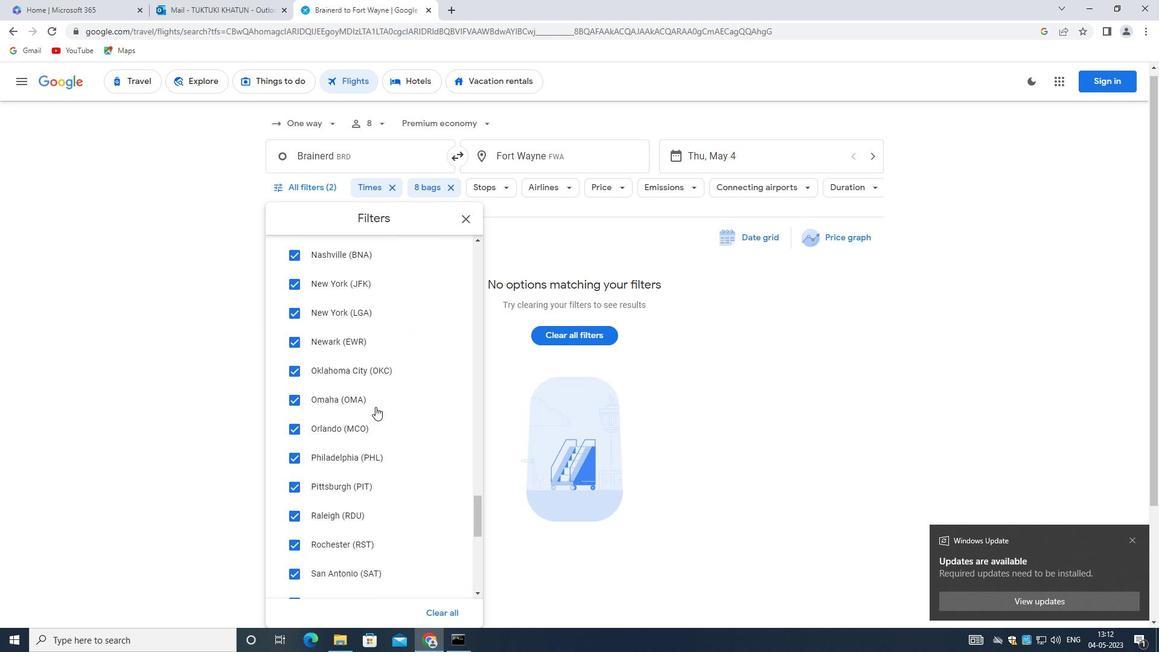 
Action: Mouse scrolled (366, 387) with delta (0, 0)
Screenshot: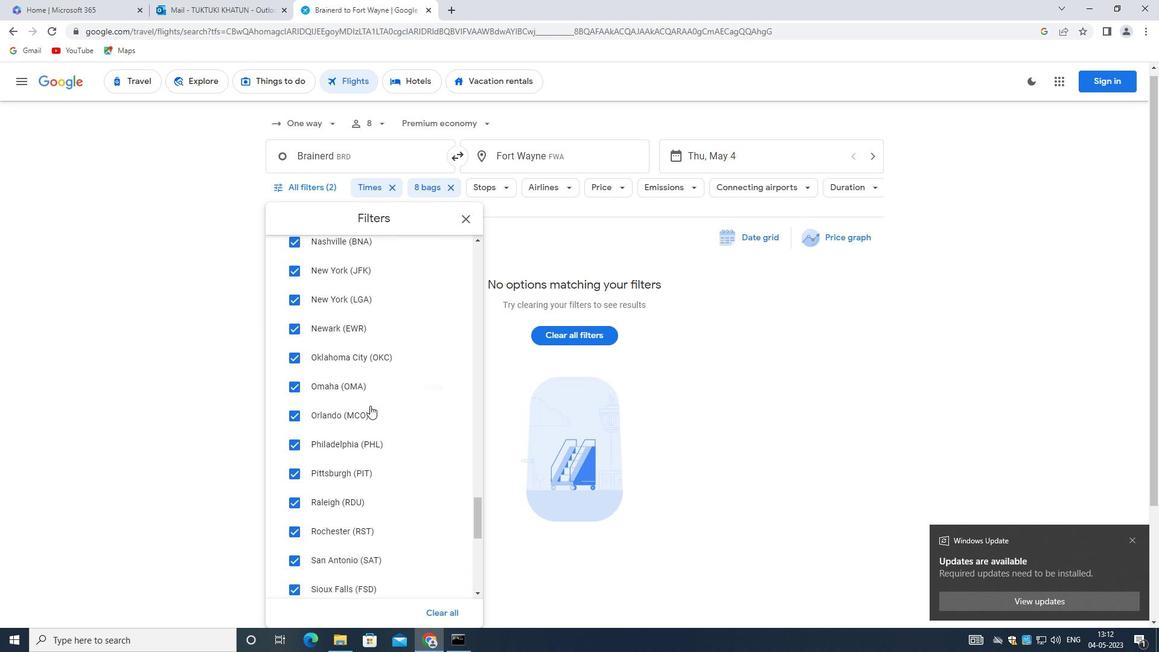 
Action: Mouse moved to (367, 398)
Screenshot: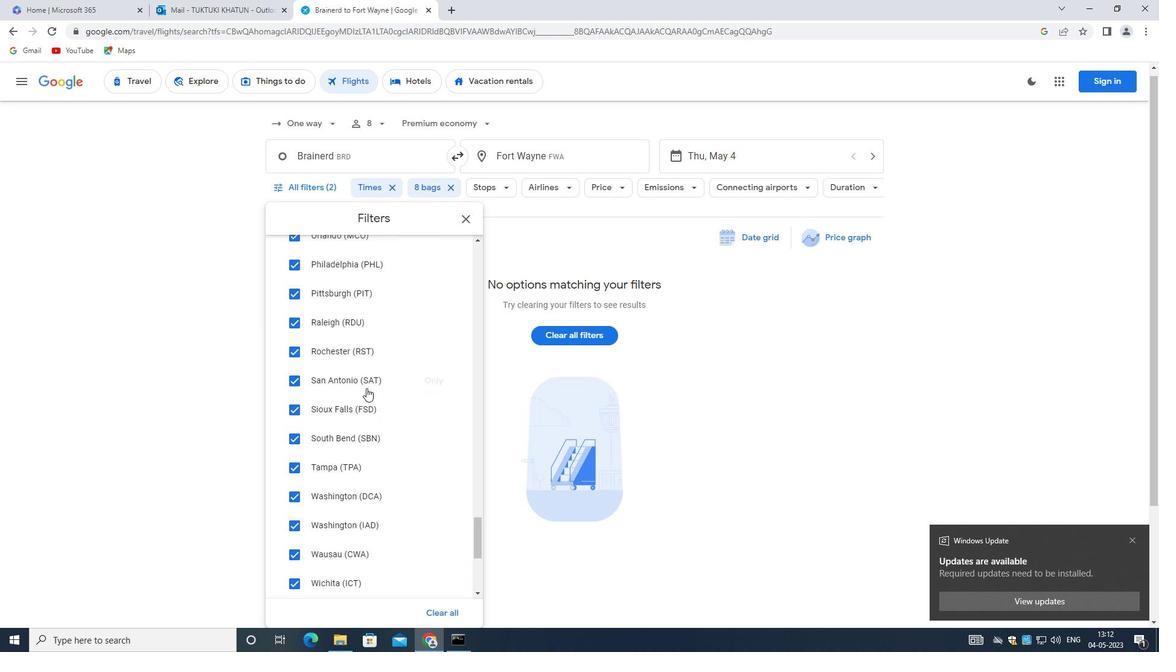 
Action: Mouse scrolled (367, 397) with delta (0, 0)
Screenshot: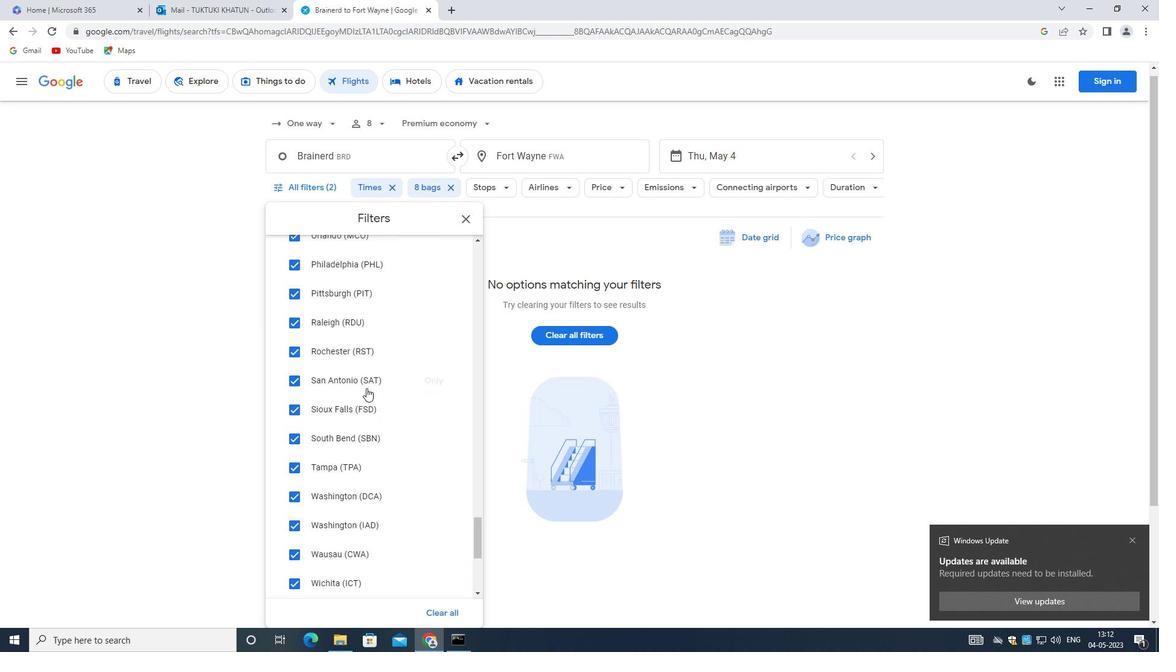 
Action: Mouse moved to (367, 413)
Screenshot: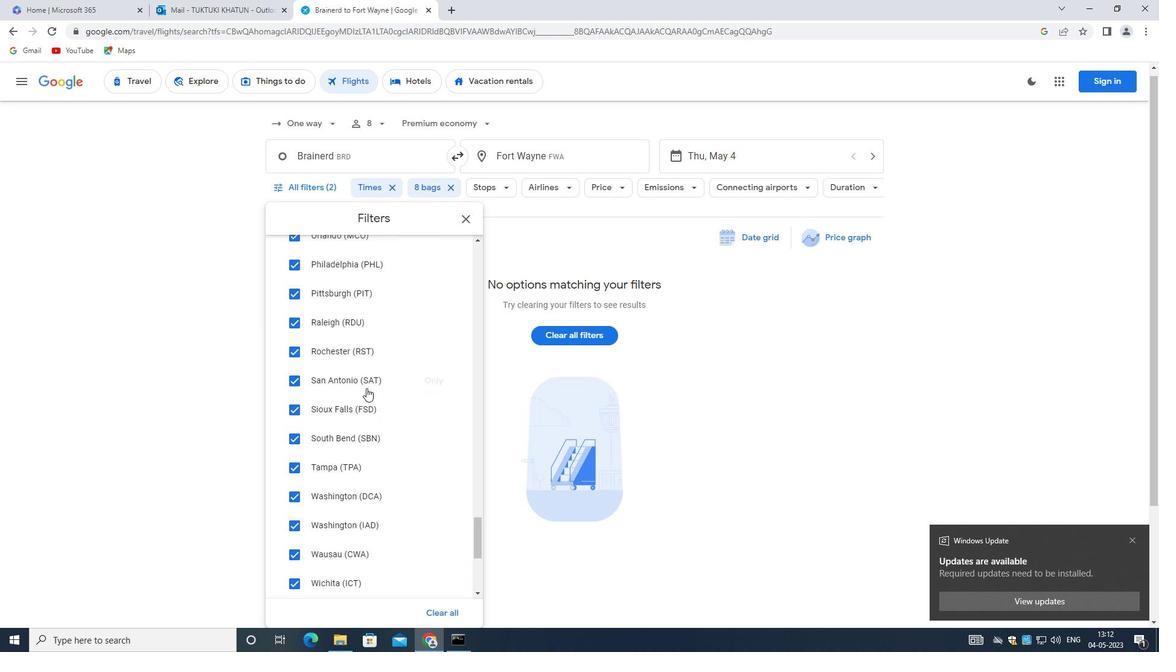 
Action: Mouse scrolled (367, 413) with delta (0, 0)
Screenshot: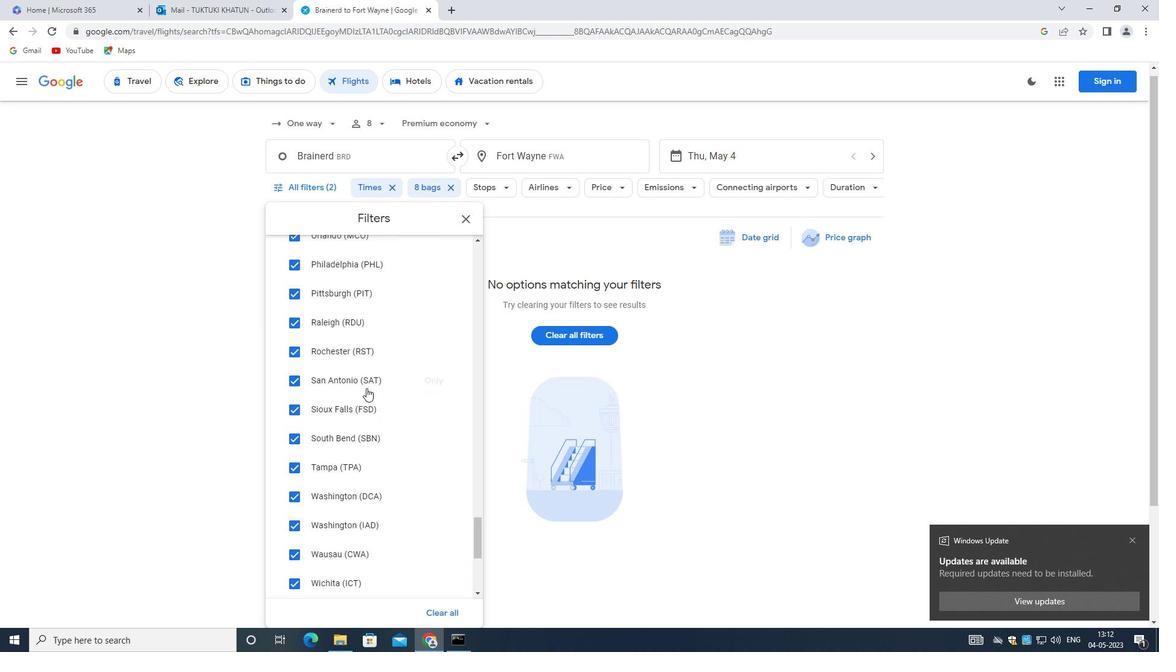 
Action: Mouse moved to (370, 425)
Screenshot: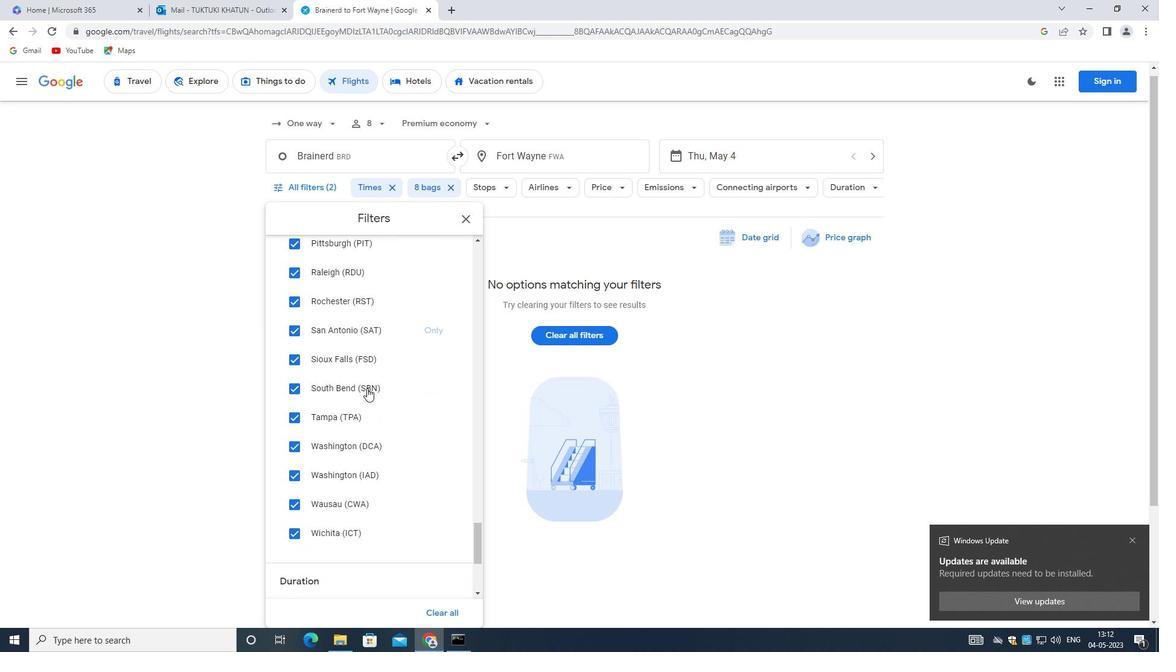 
Action: Mouse scrolled (370, 425) with delta (0, 0)
Screenshot: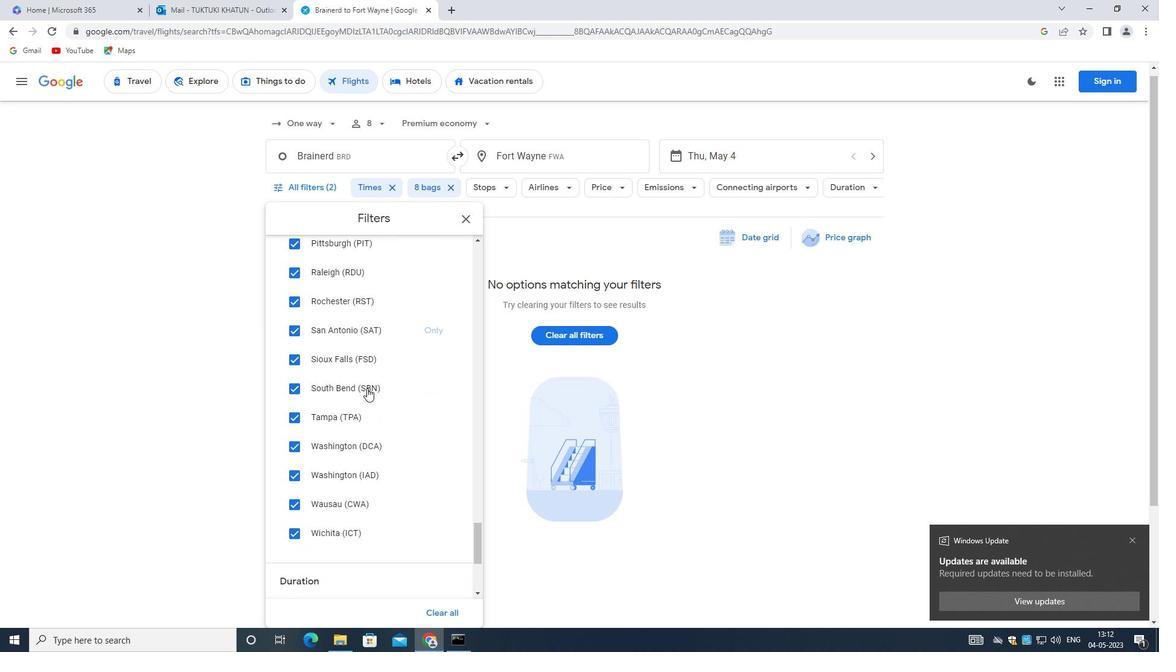 
Action: Mouse moved to (371, 433)
Screenshot: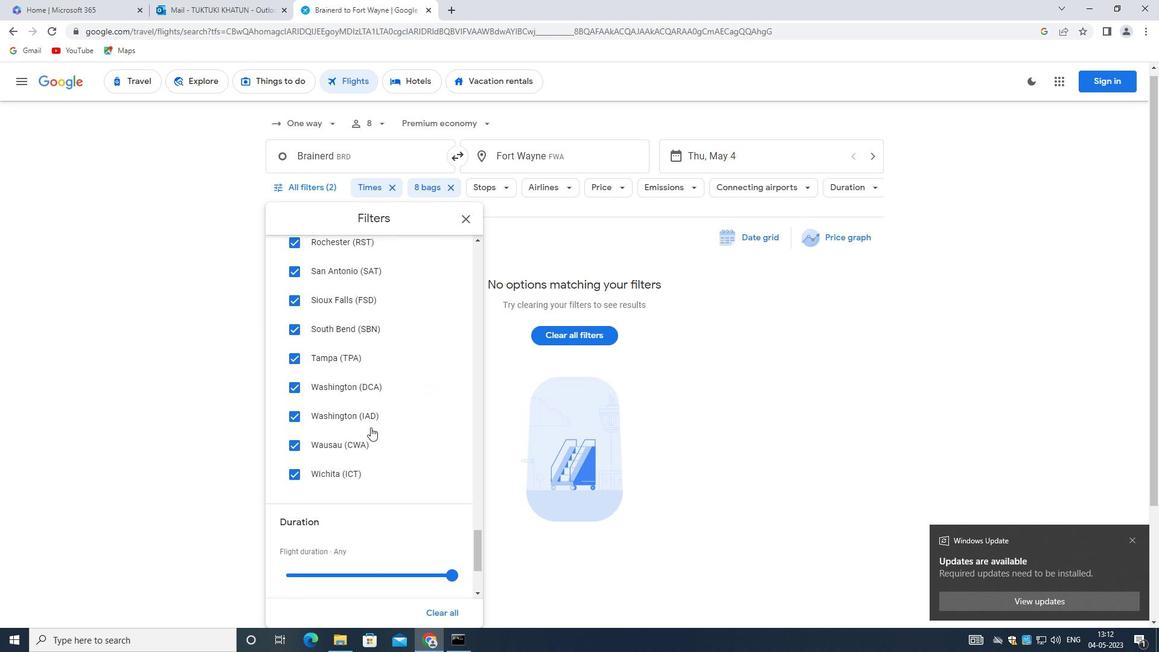 
Action: Mouse scrolled (371, 433) with delta (0, 0)
Screenshot: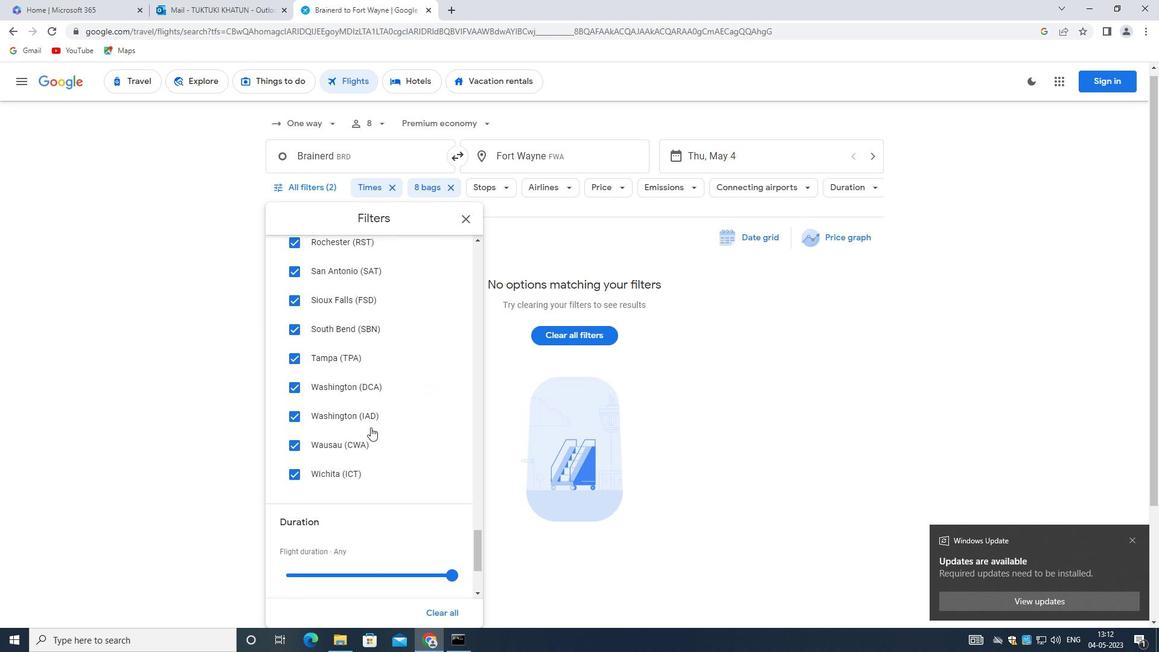 
Action: Mouse moved to (375, 440)
Screenshot: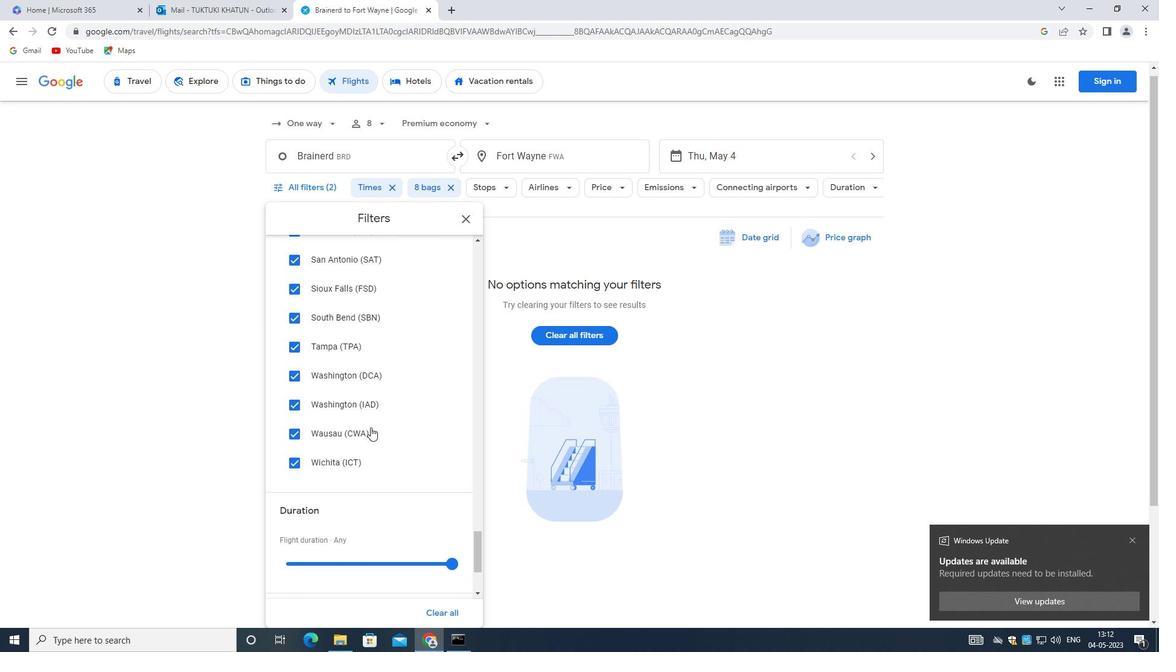 
Action: Mouse scrolled (375, 439) with delta (0, 0)
Screenshot: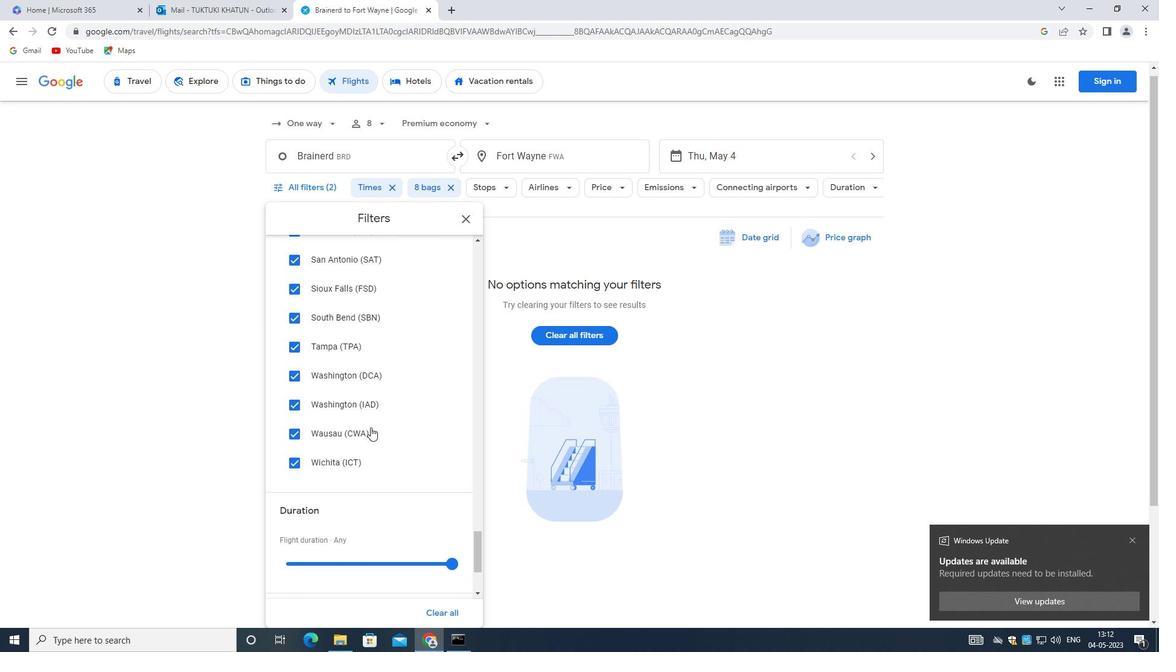
Action: Mouse moved to (376, 460)
Screenshot: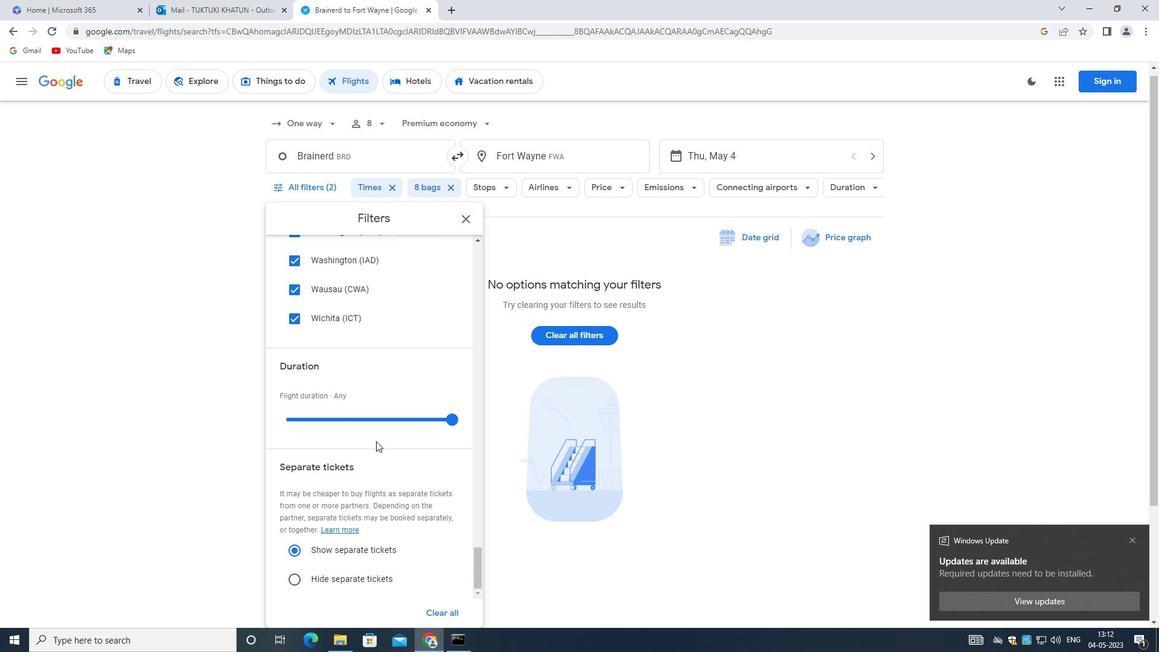 
Action: Mouse scrolled (376, 459) with delta (0, 0)
Screenshot: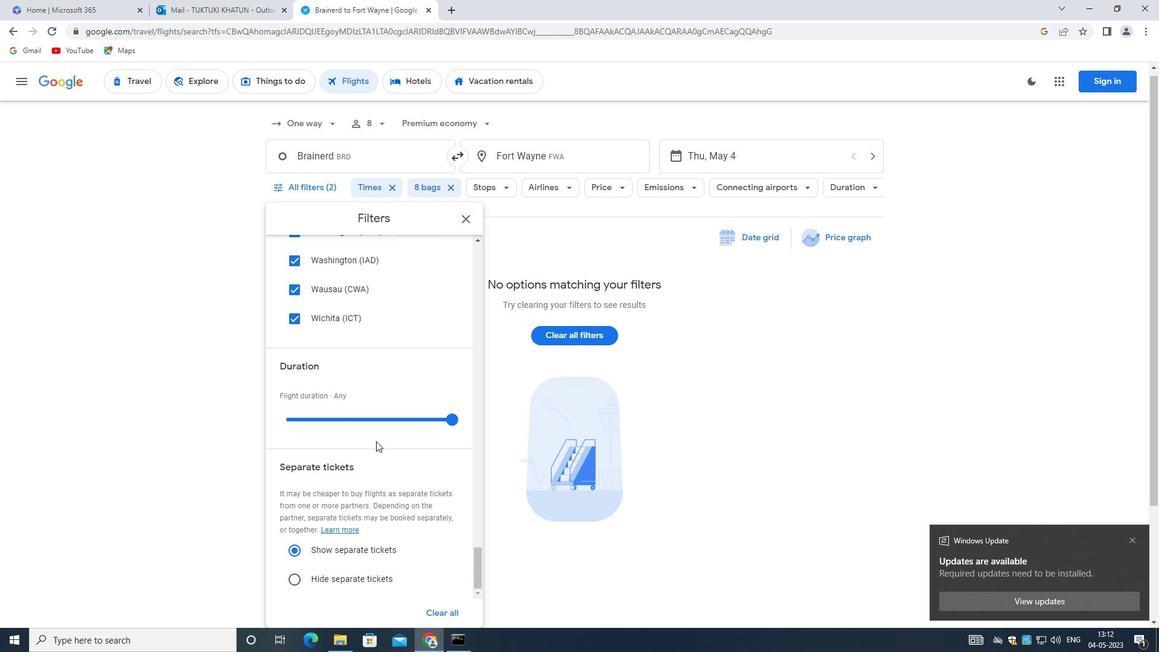 
Action: Mouse moved to (372, 502)
Screenshot: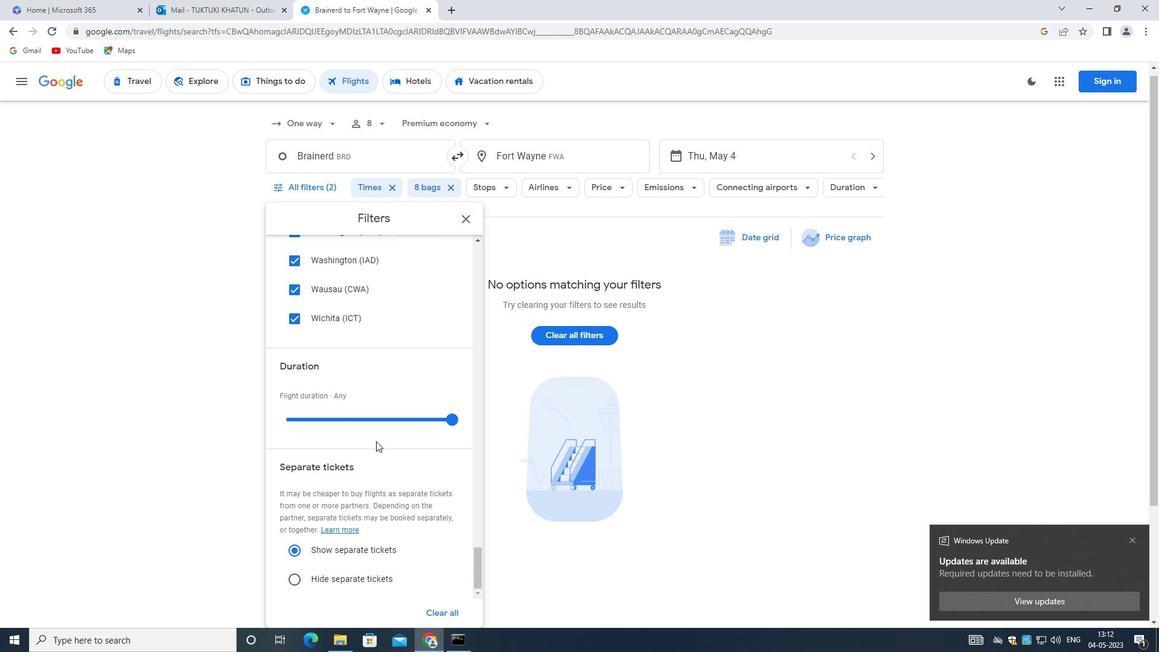 
